 Task: Look for space in Bīlāspur, India from 7th July, 2023 to 14th July, 2023 for 1 adult in price range Rs.6000 to Rs.14000. Place can be shared room with 1  bedroom having 1 bed and 1 bathroom. Property type can be house, flat, guest house, hotel. Booking option can be shelf check-in. Required host language is English.
Action: Mouse moved to (581, 75)
Screenshot: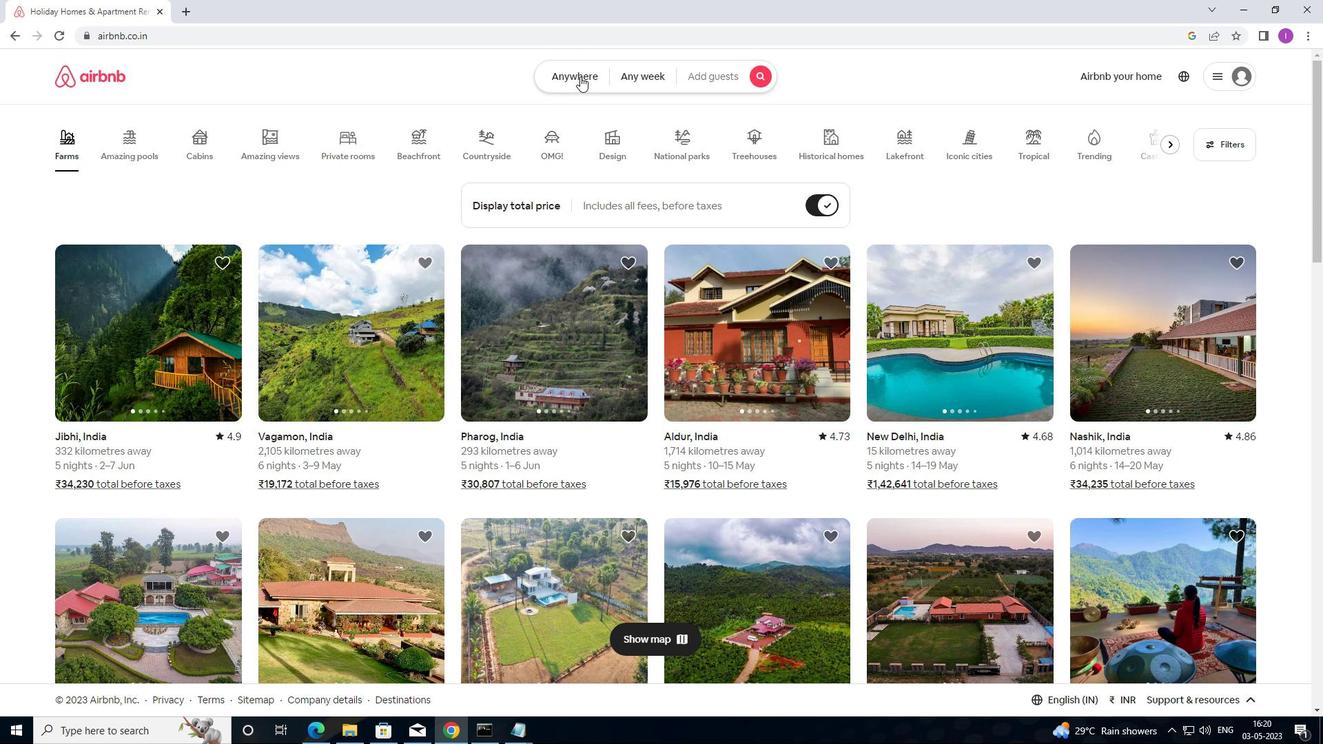 
Action: Mouse pressed left at (581, 75)
Screenshot: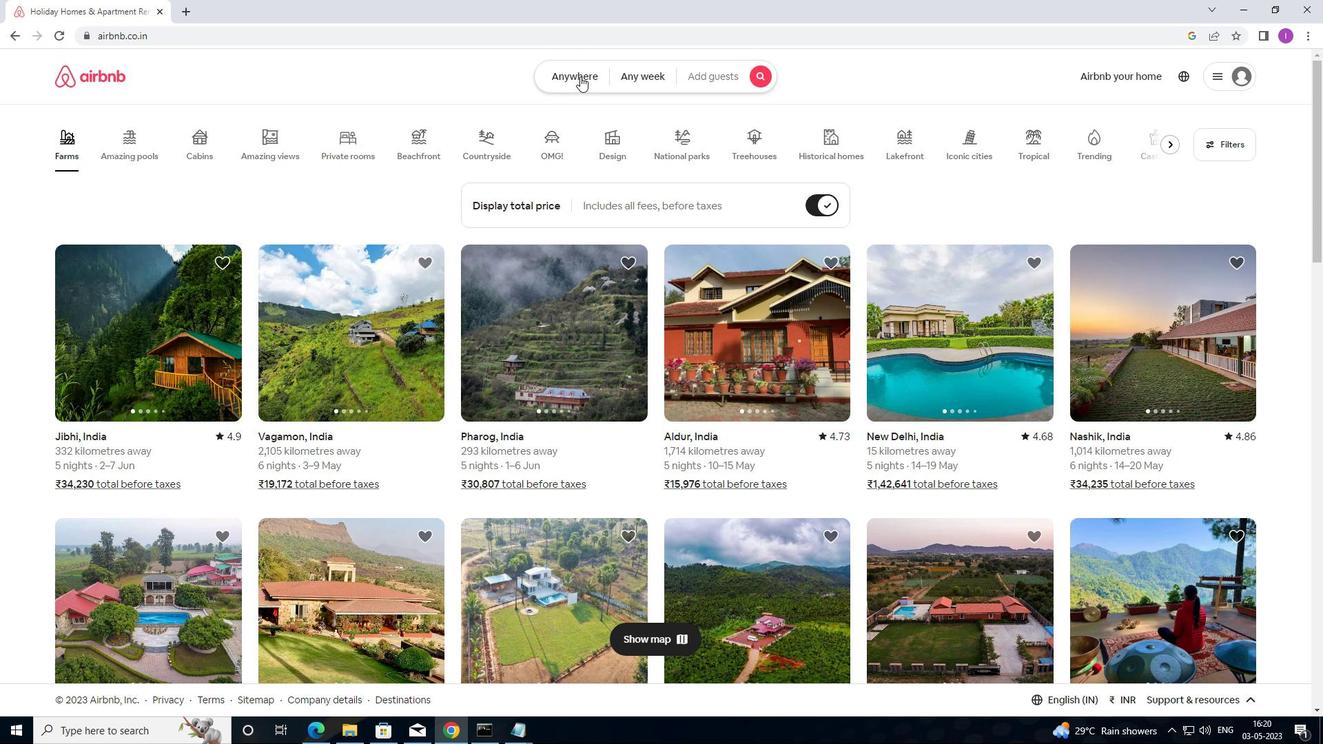
Action: Mouse moved to (434, 131)
Screenshot: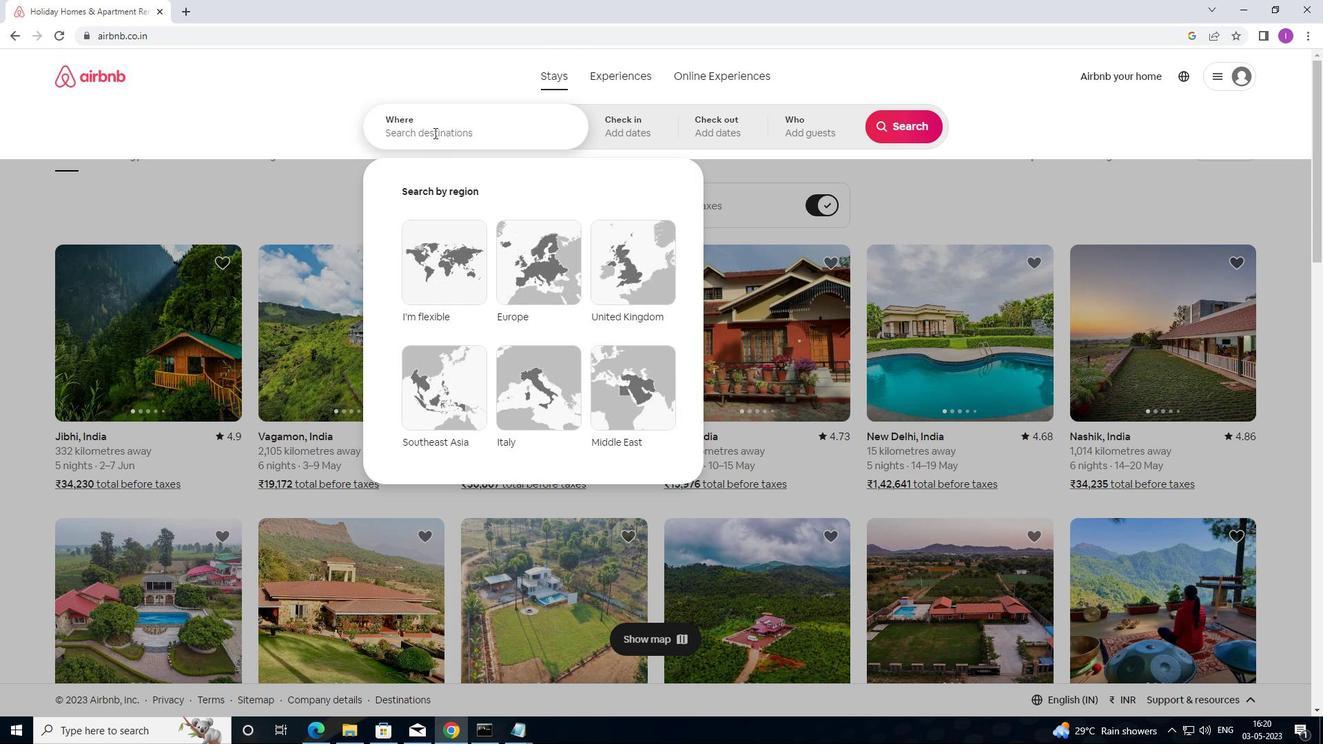 
Action: Mouse pressed left at (434, 131)
Screenshot: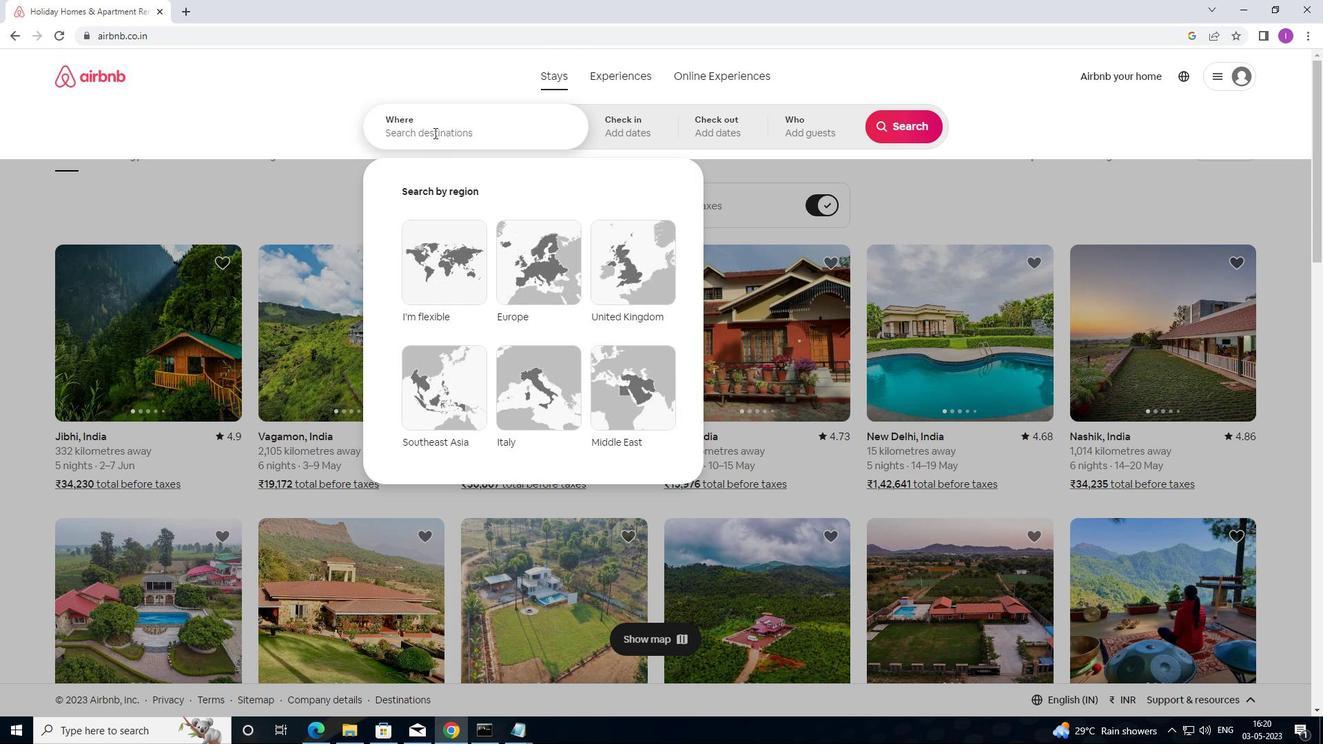 
Action: Mouse moved to (549, 108)
Screenshot: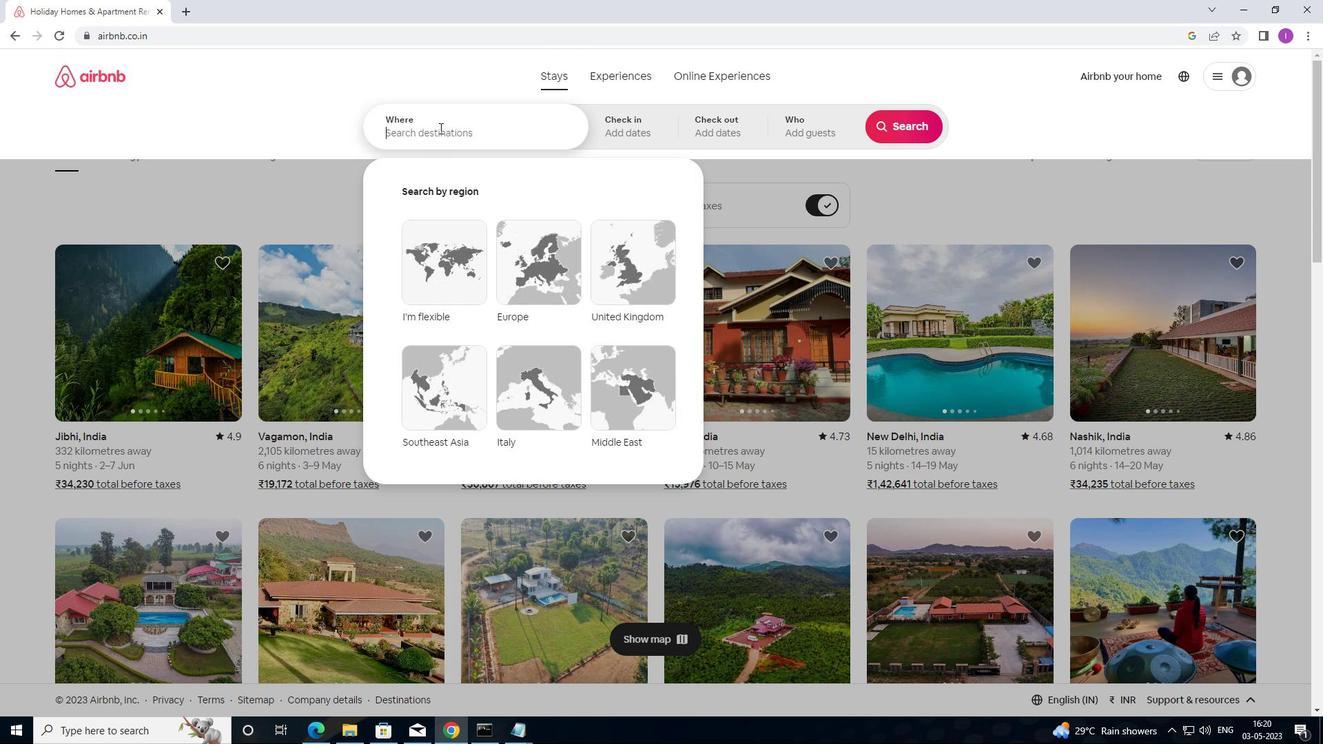
Action: Key pressed <Key.shift>BILASPUR
Screenshot: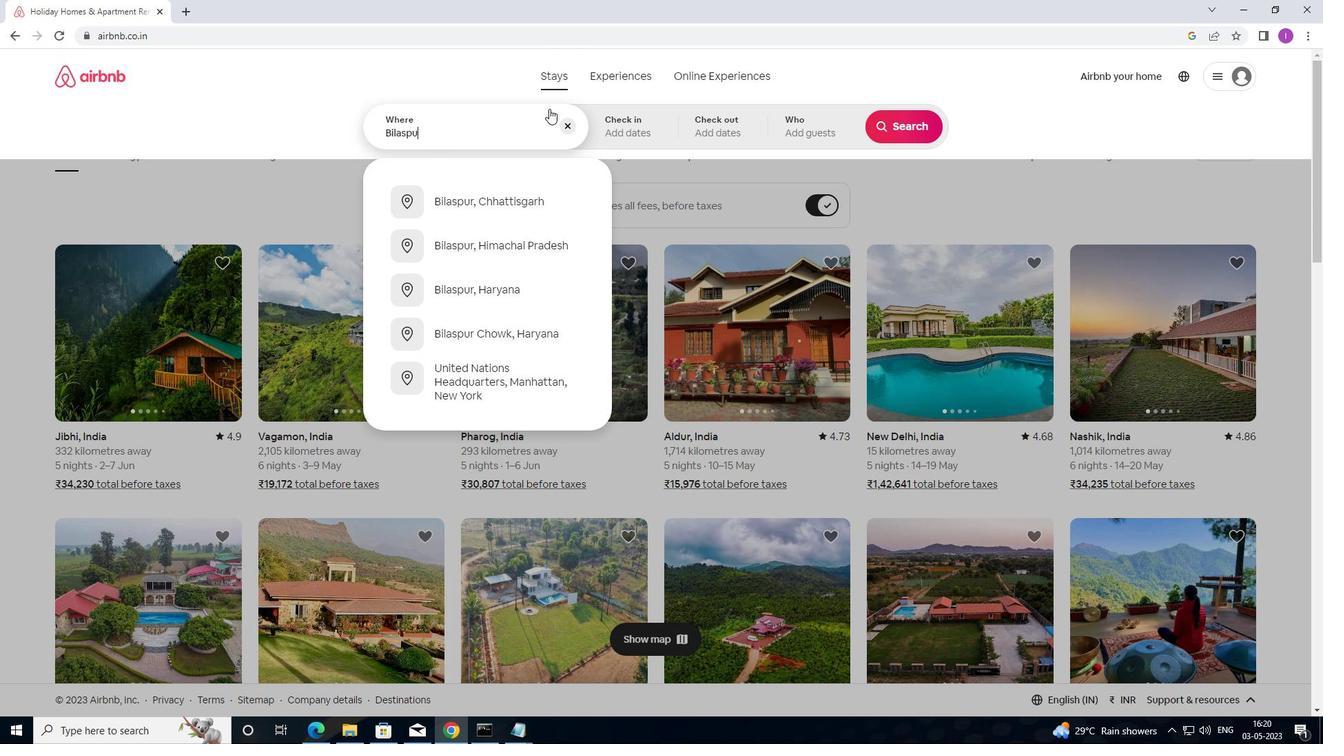 
Action: Mouse moved to (549, 108)
Screenshot: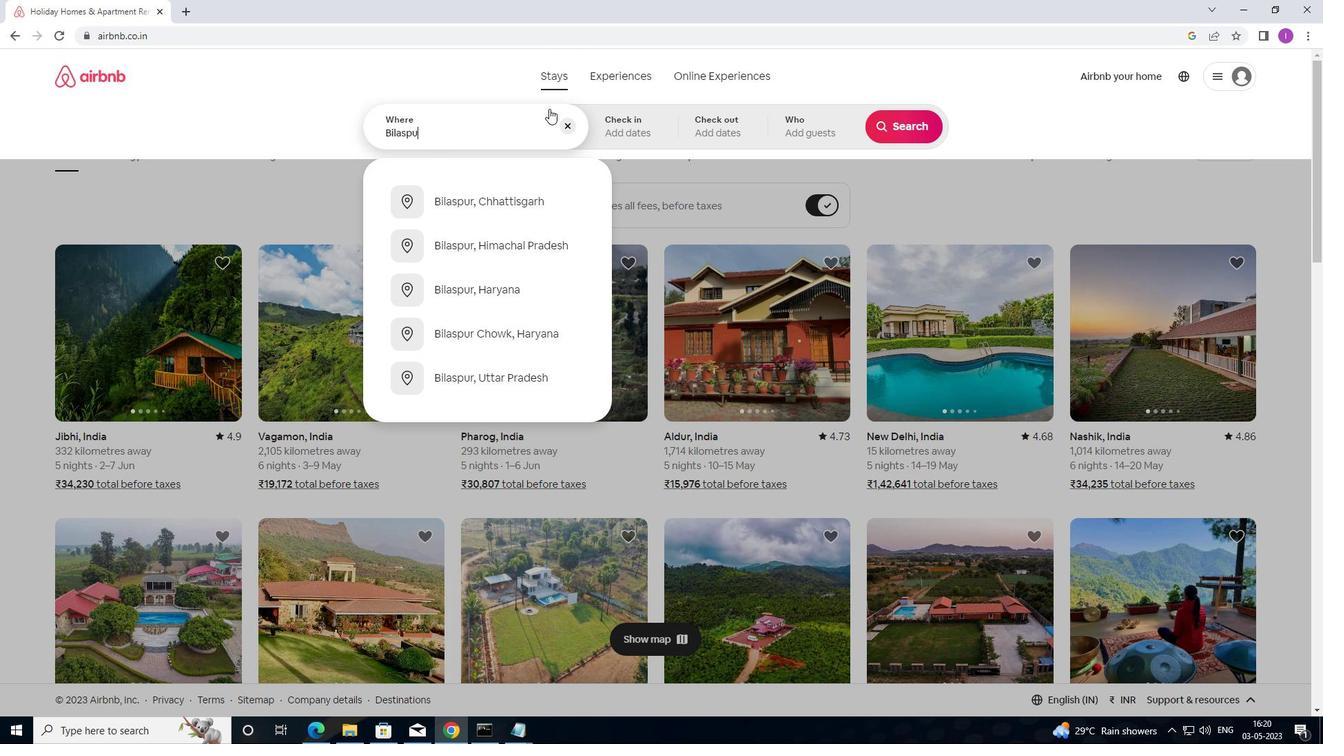 
Action: Key pressed ,<Key.shift>INDIA
Screenshot: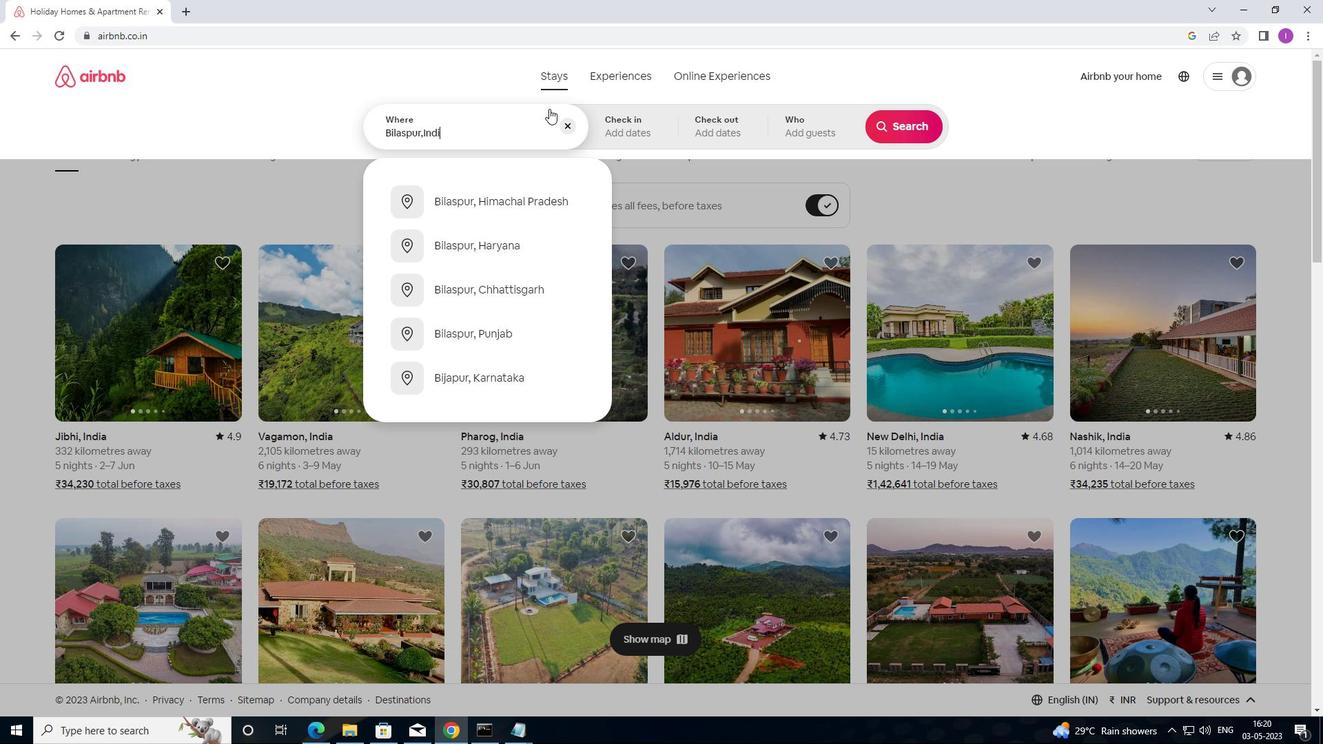 
Action: Mouse moved to (627, 142)
Screenshot: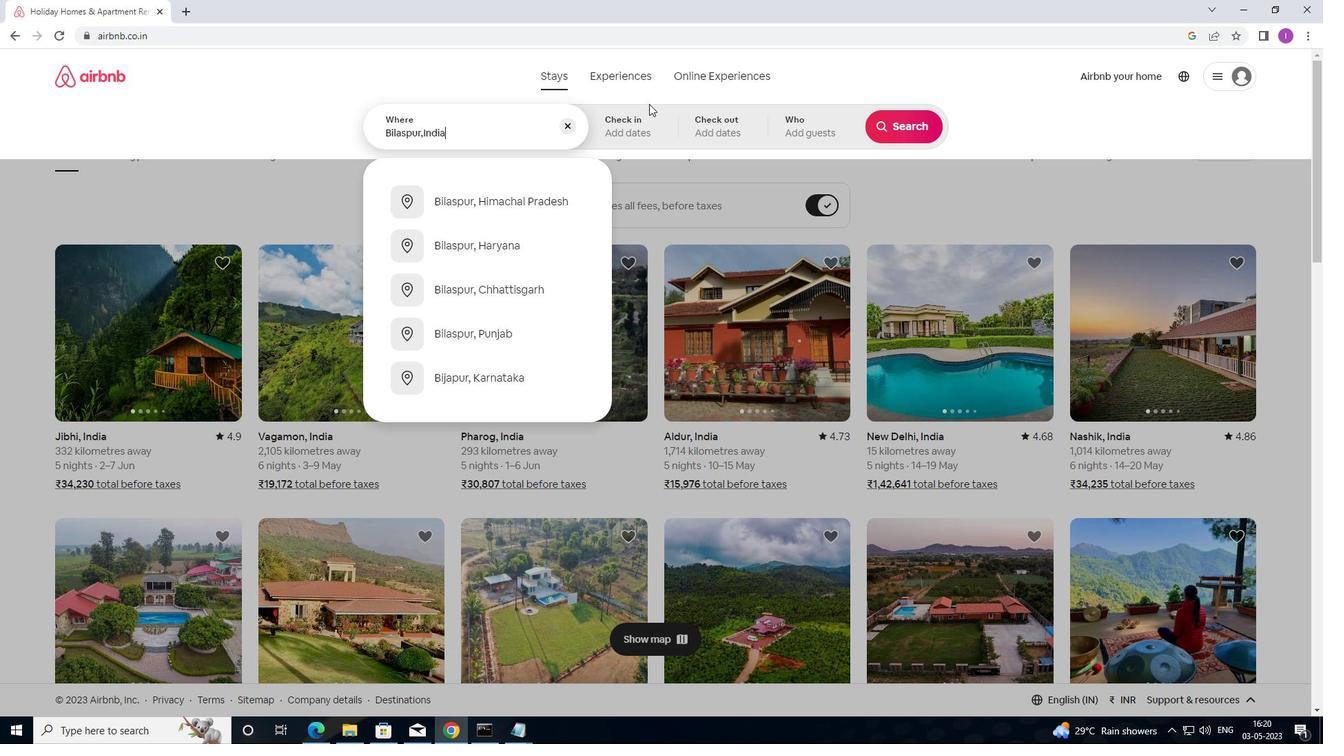 
Action: Mouse pressed left at (627, 142)
Screenshot: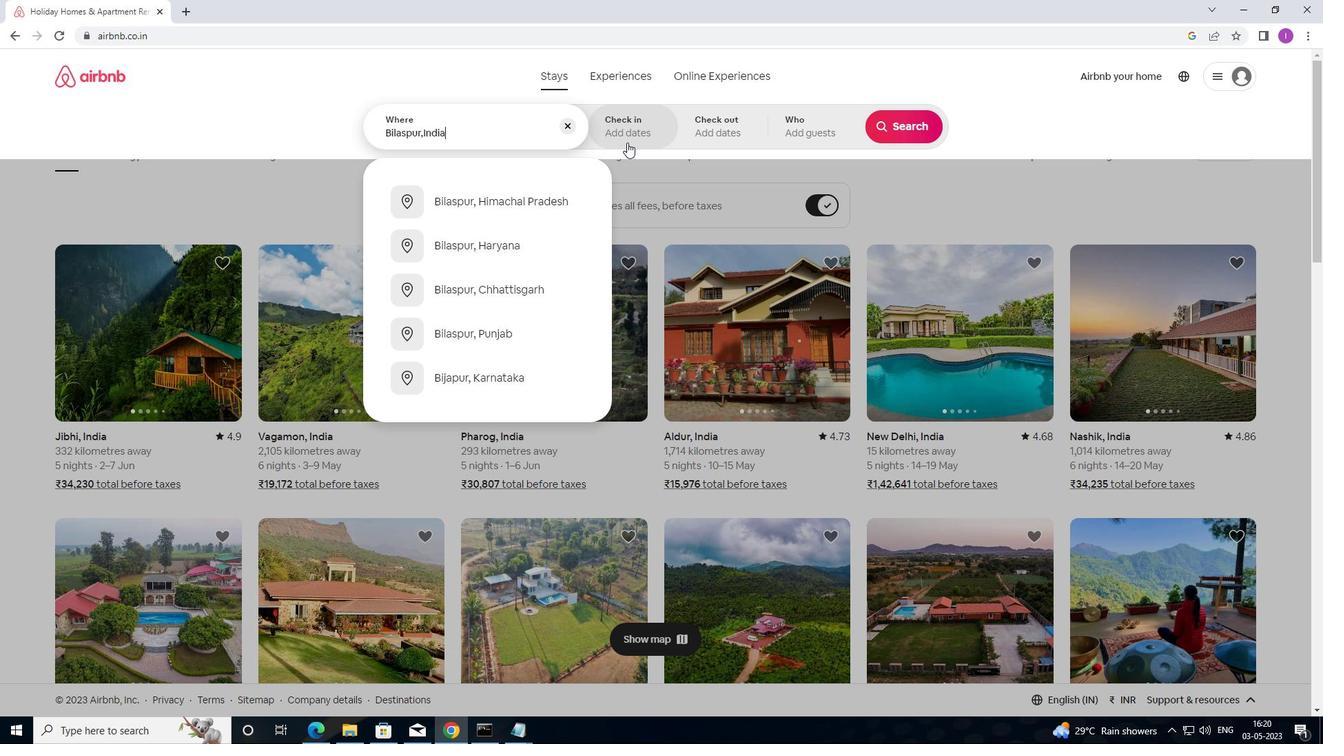 
Action: Mouse moved to (897, 235)
Screenshot: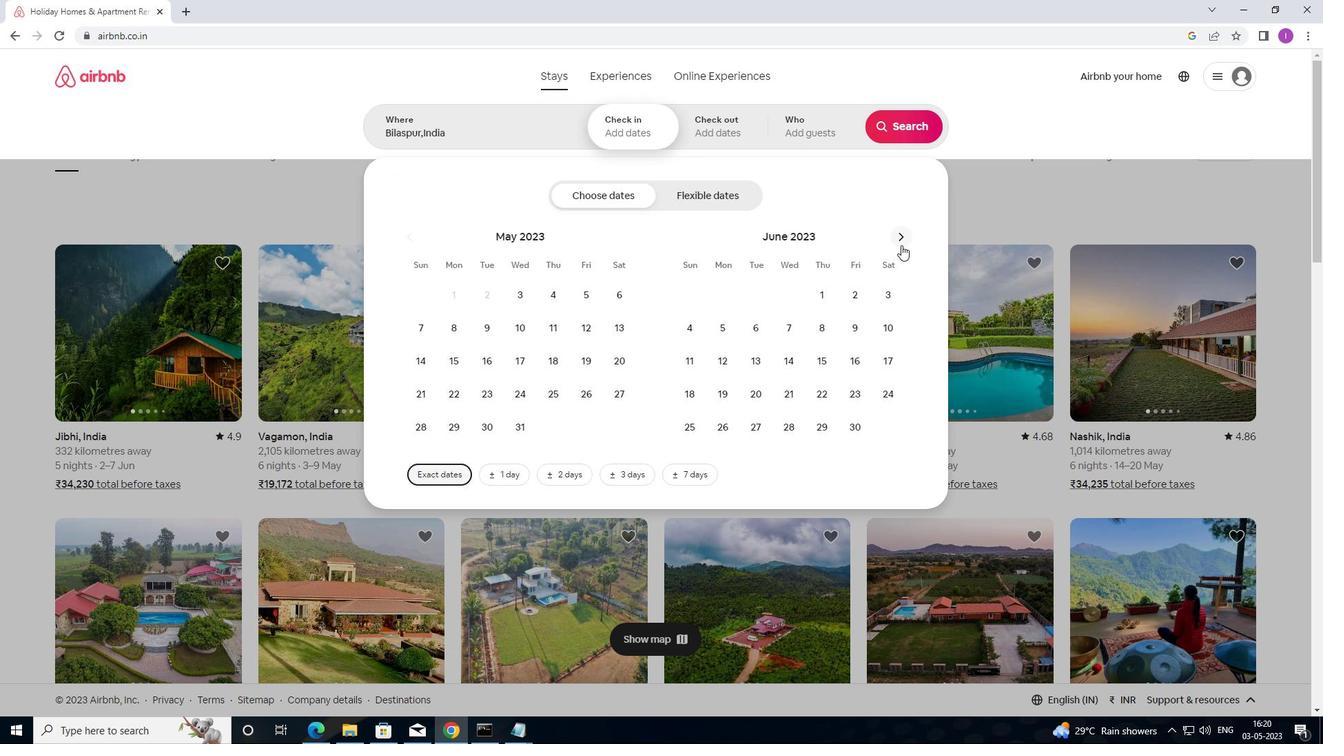 
Action: Mouse pressed left at (897, 235)
Screenshot: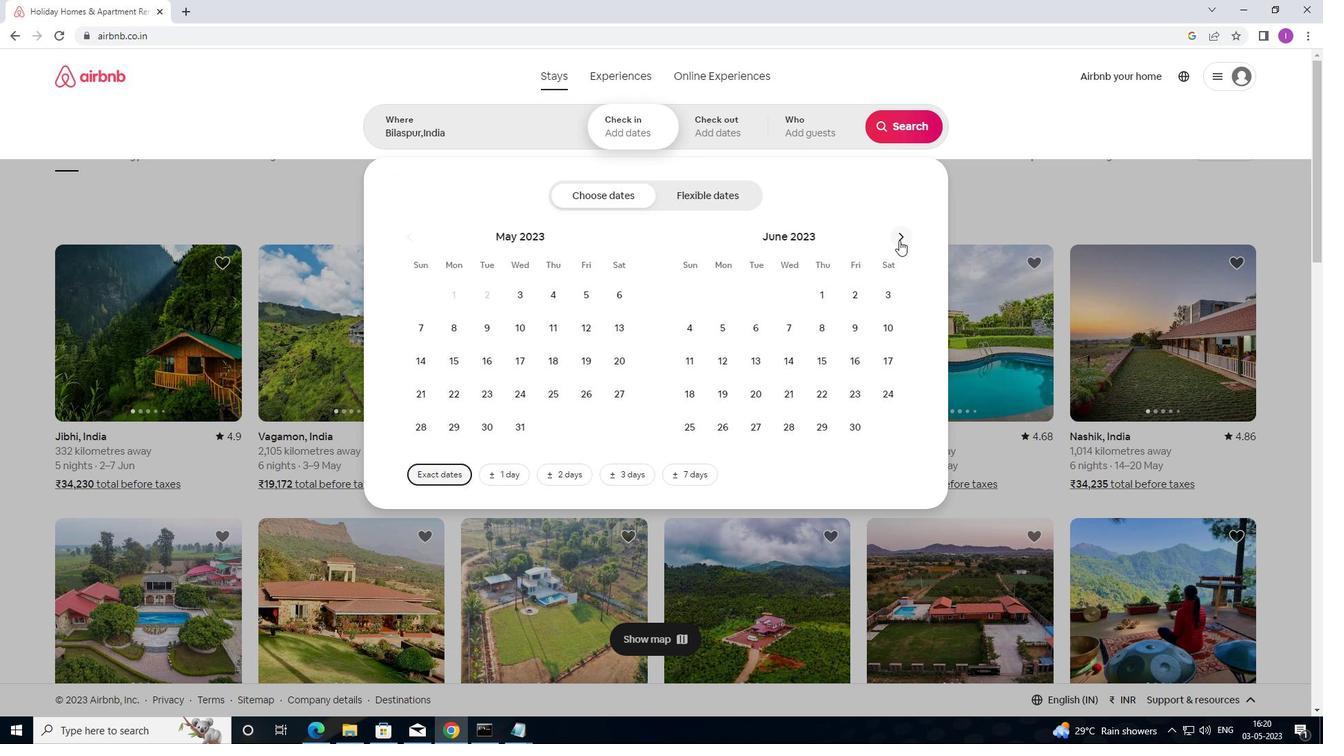 
Action: Mouse moved to (851, 332)
Screenshot: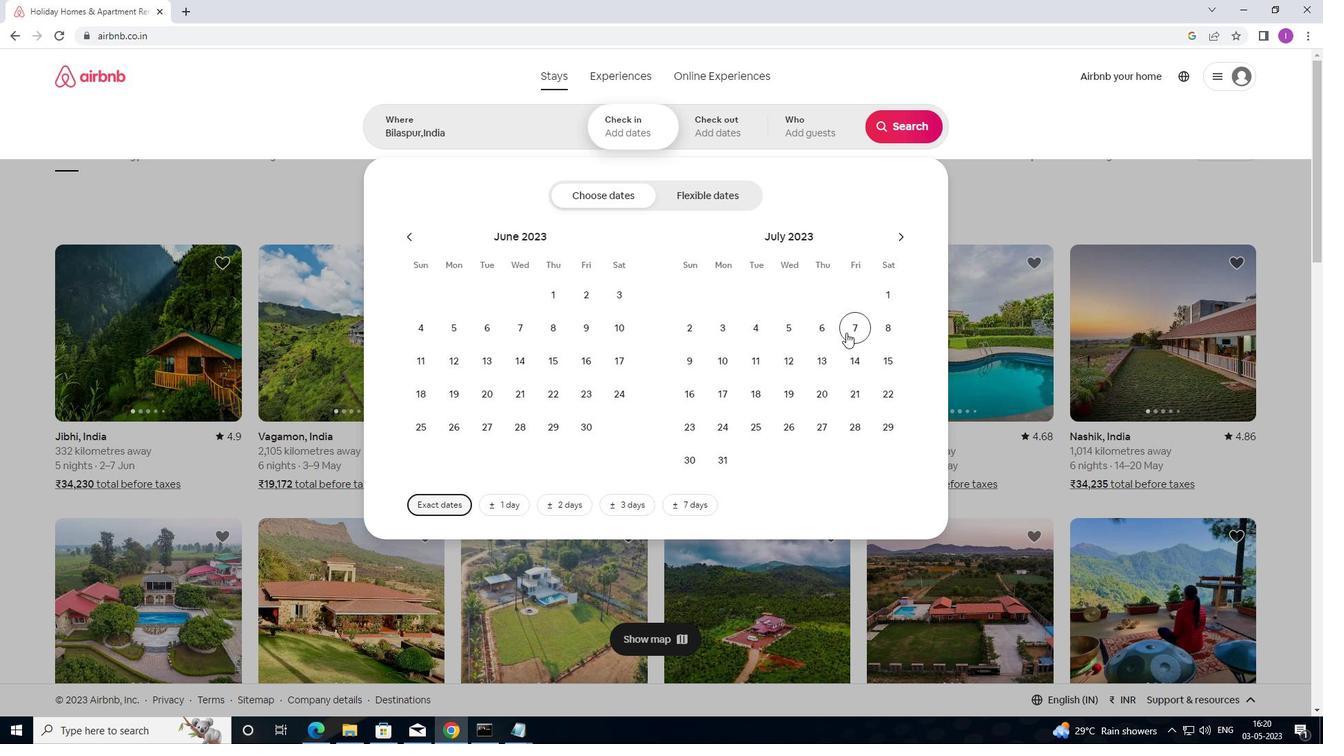 
Action: Mouse pressed left at (851, 332)
Screenshot: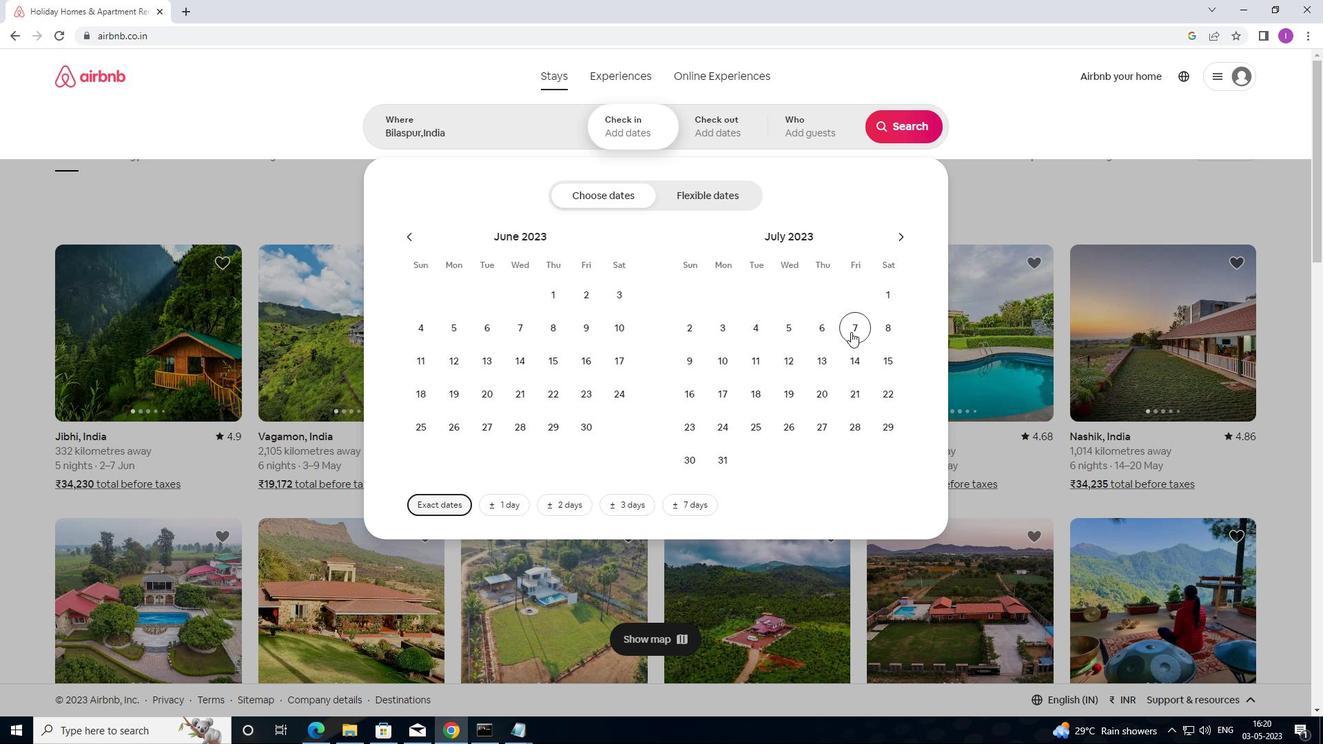 
Action: Mouse moved to (853, 361)
Screenshot: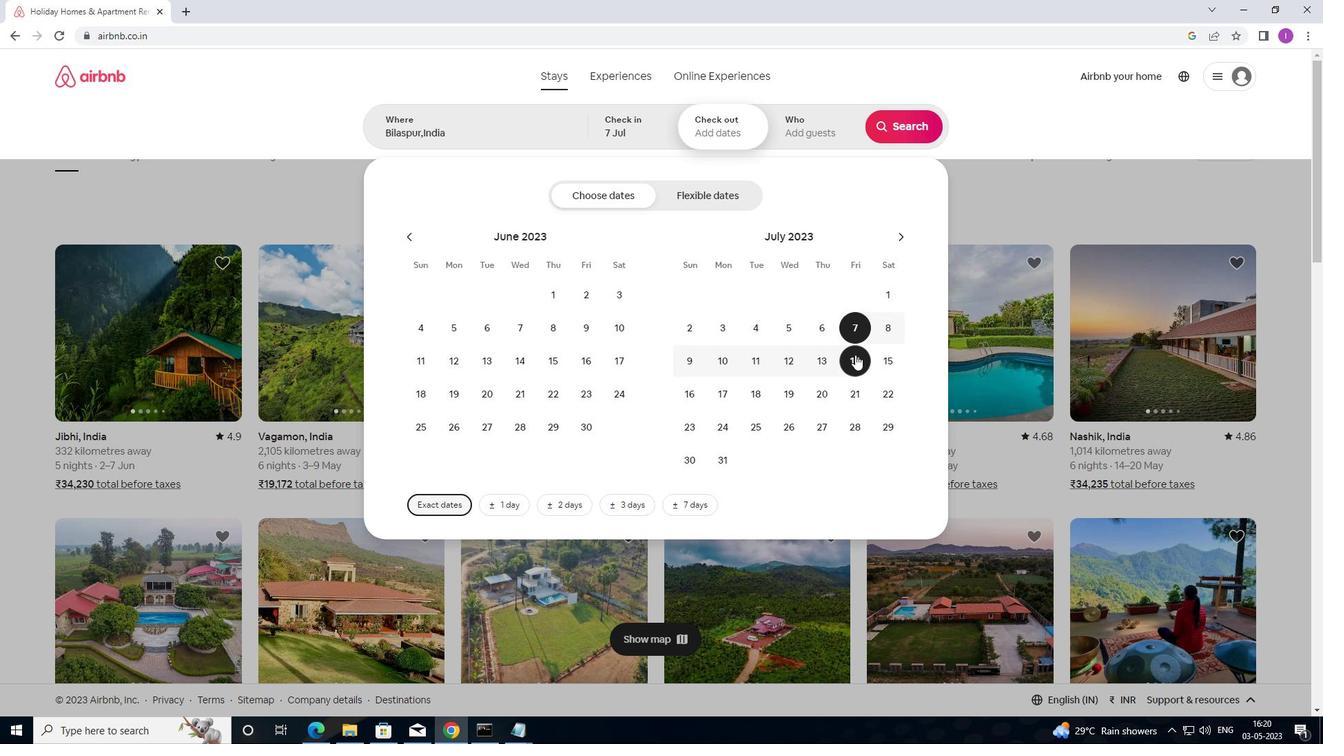 
Action: Mouse pressed left at (853, 361)
Screenshot: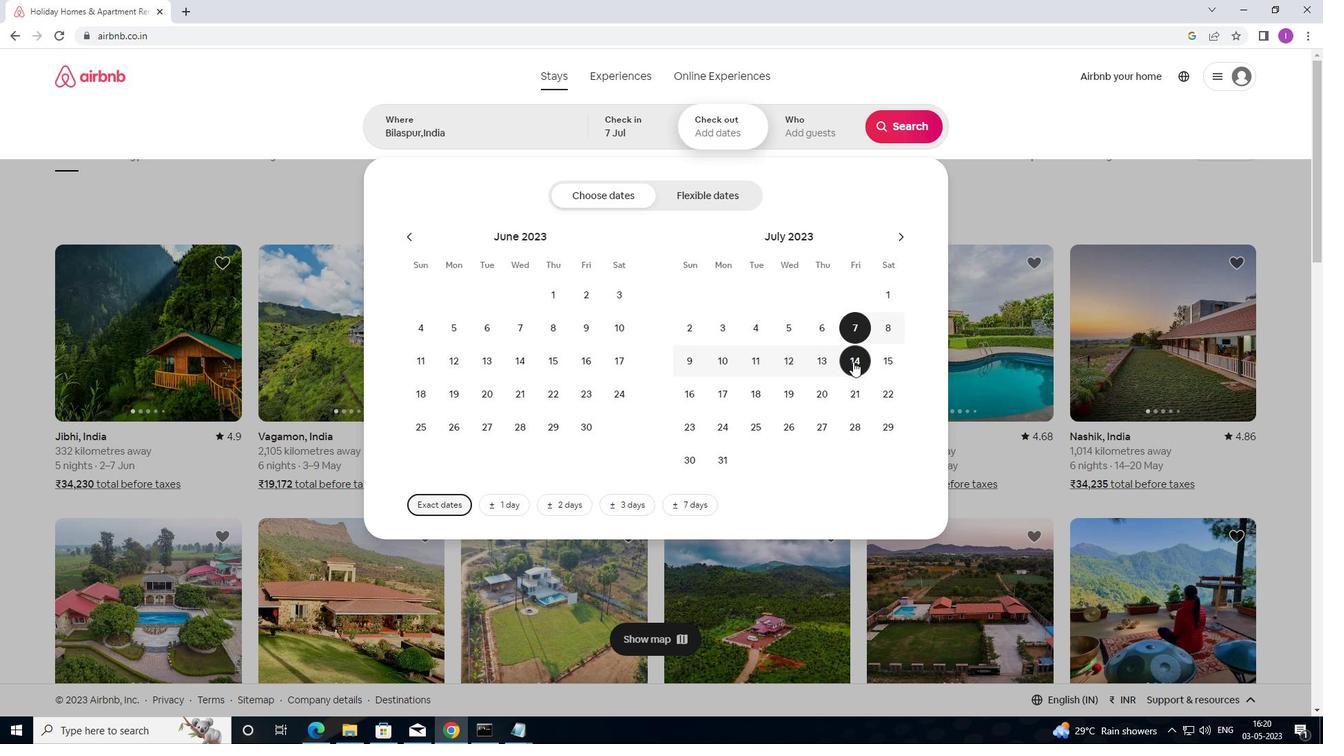 
Action: Mouse moved to (799, 131)
Screenshot: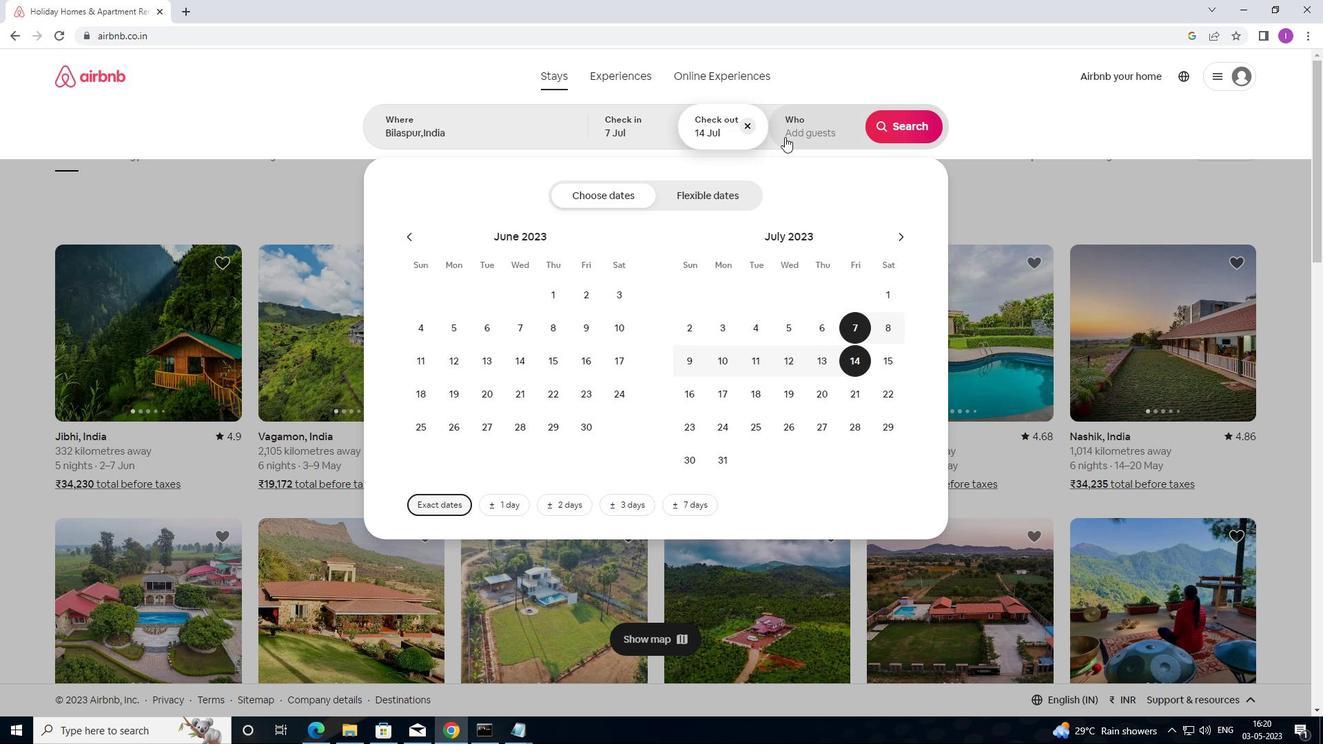 
Action: Mouse pressed left at (799, 131)
Screenshot: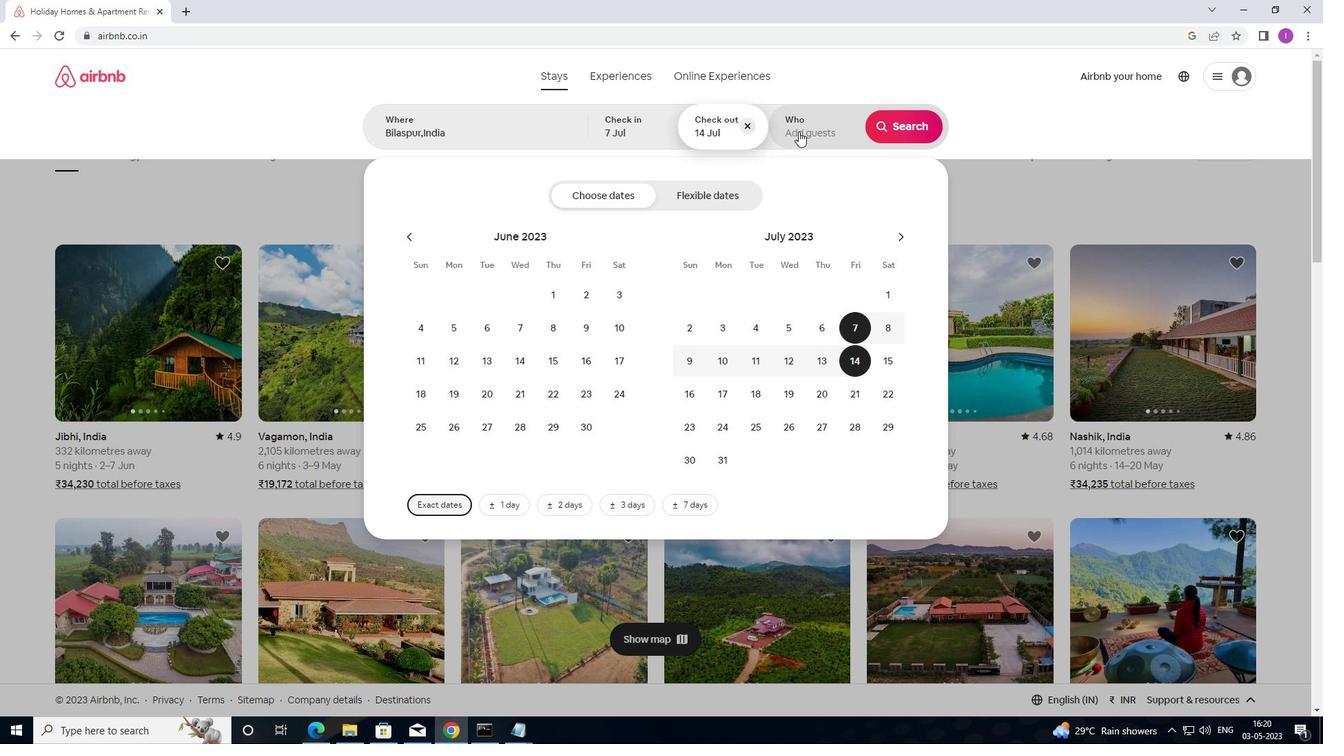 
Action: Mouse moved to (923, 196)
Screenshot: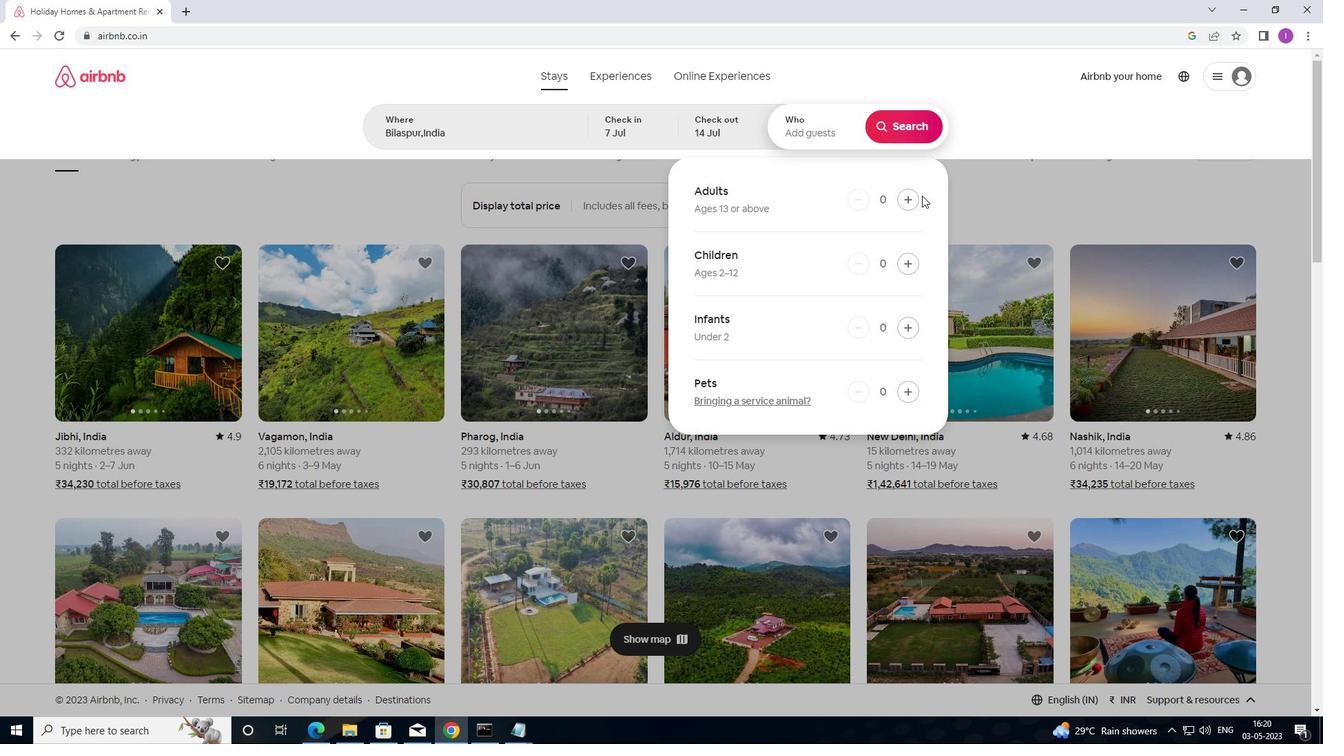 
Action: Mouse pressed left at (923, 196)
Screenshot: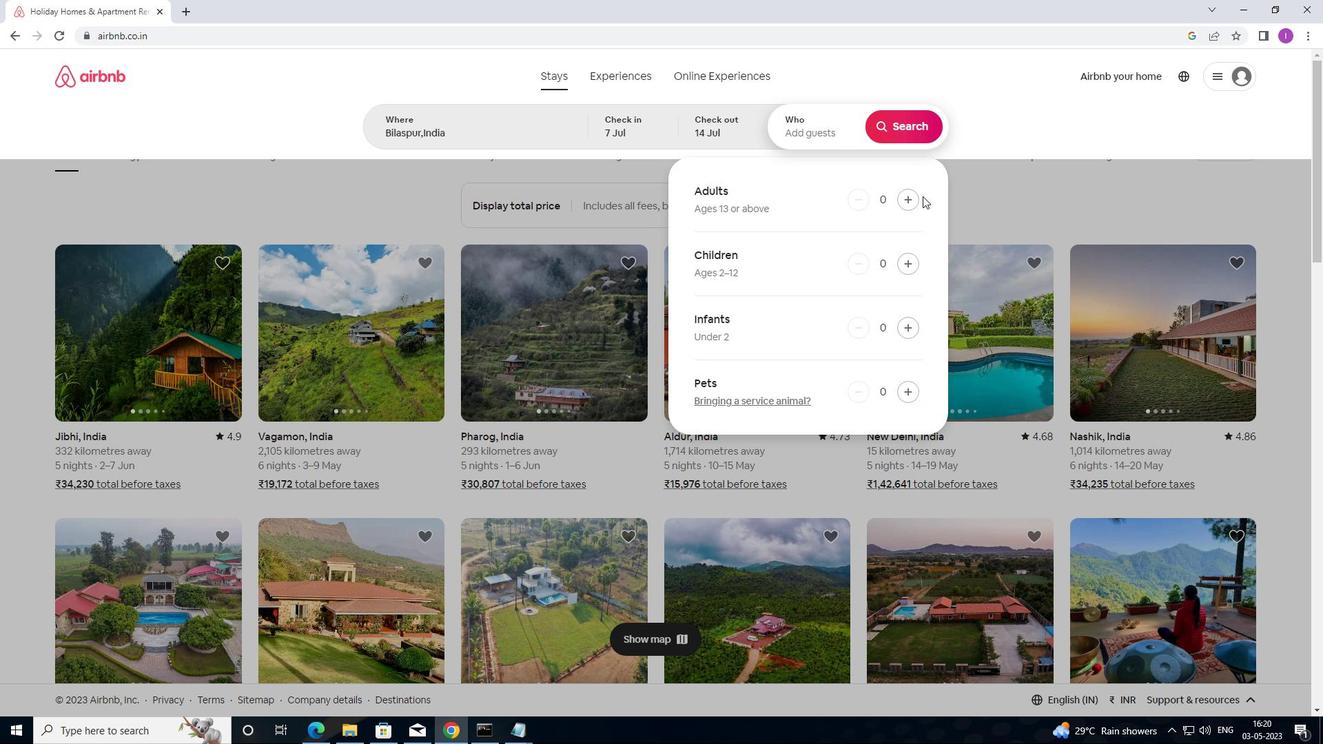 
Action: Mouse moved to (914, 196)
Screenshot: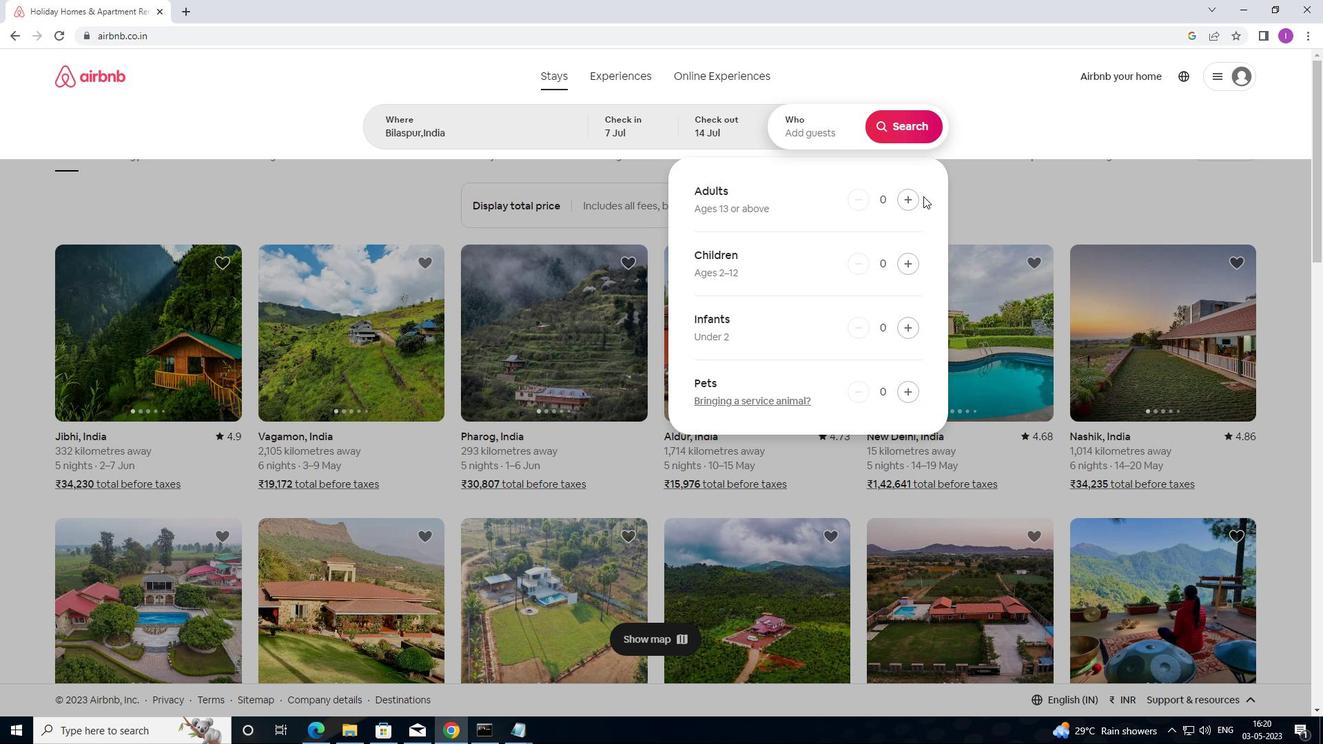 
Action: Mouse pressed left at (914, 196)
Screenshot: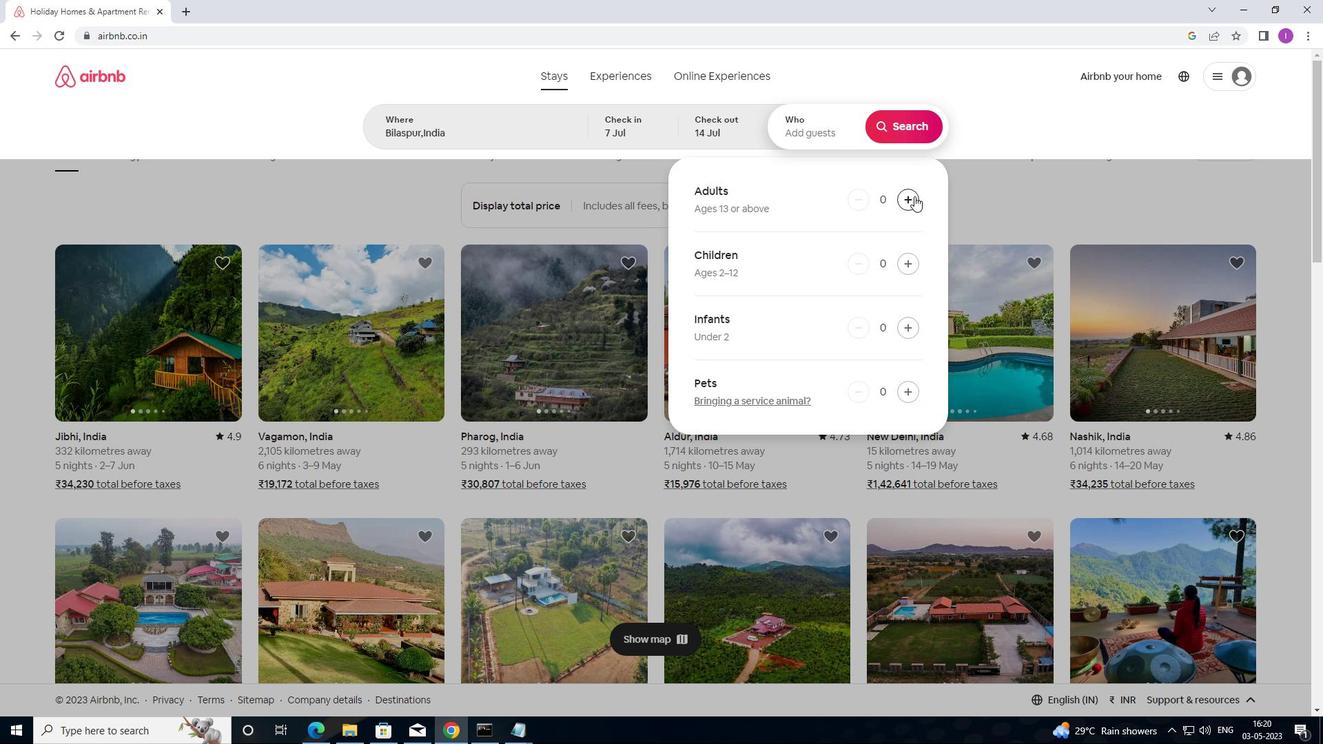 
Action: Mouse pressed left at (914, 196)
Screenshot: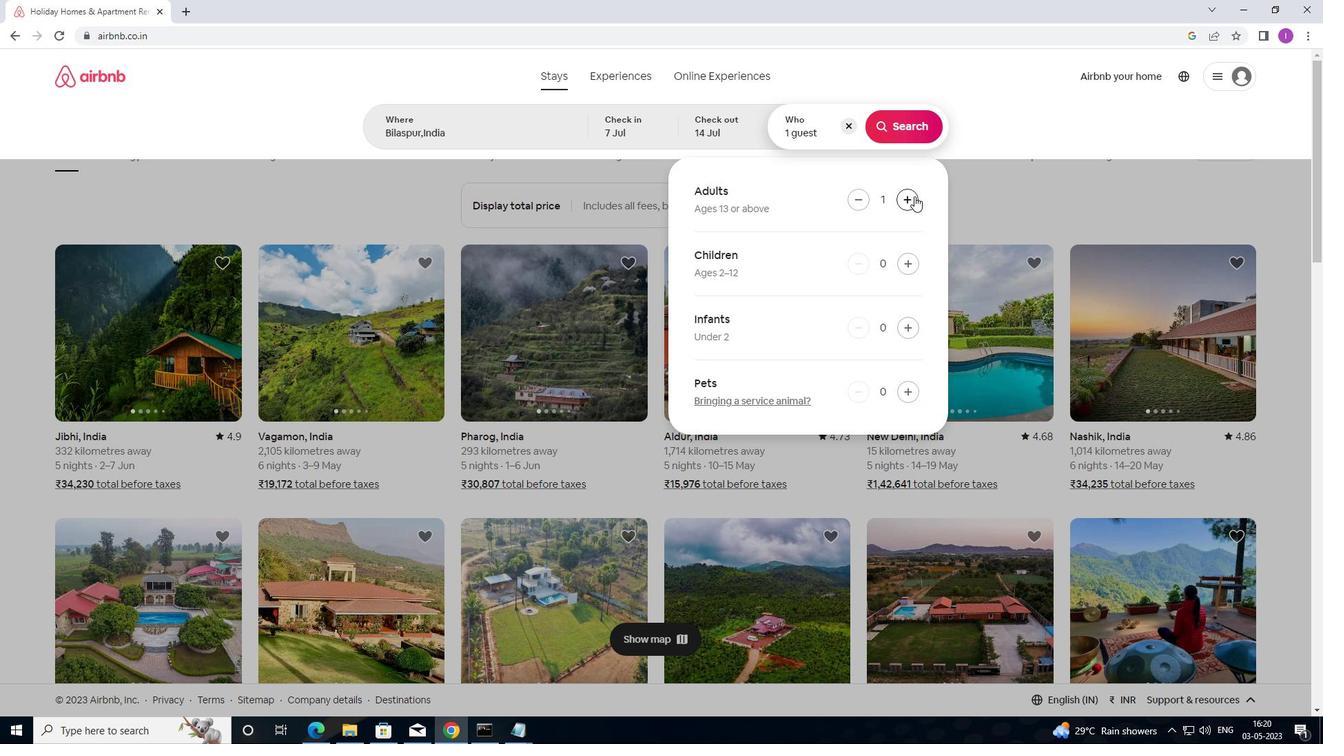 
Action: Mouse moved to (854, 205)
Screenshot: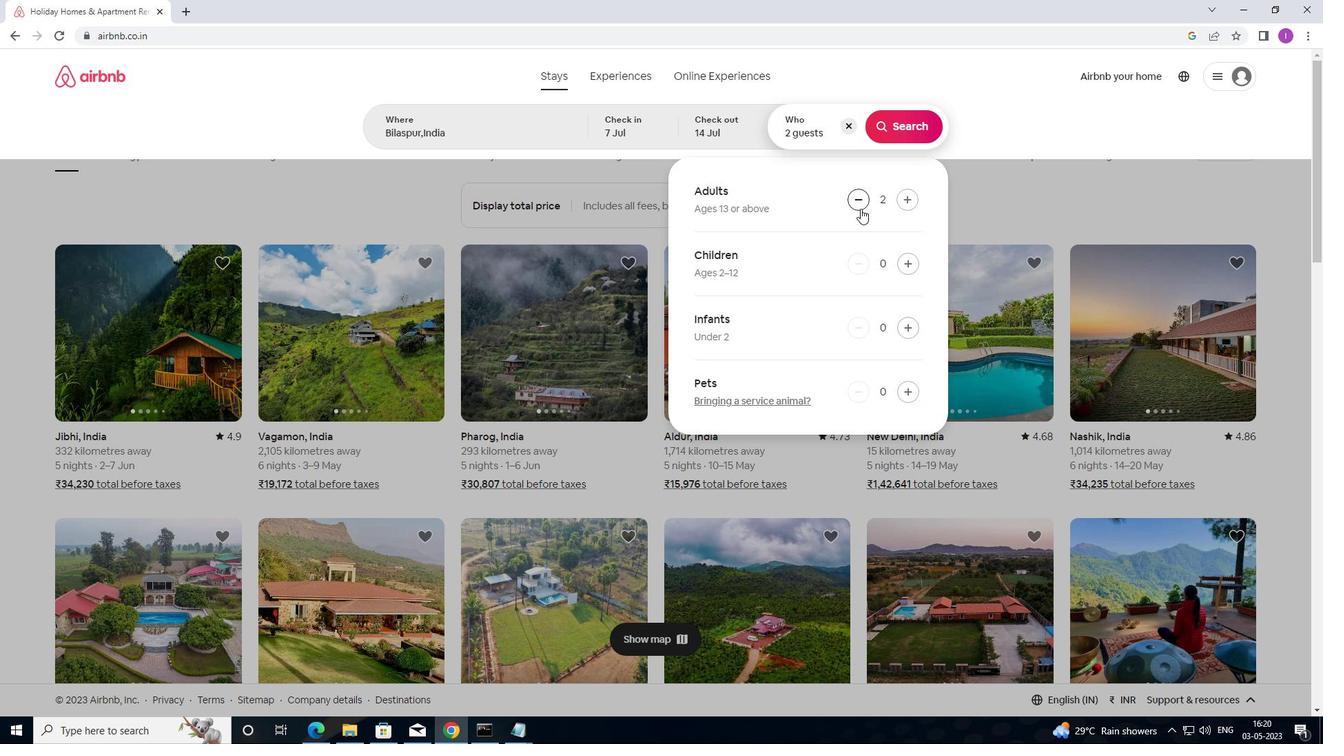 
Action: Mouse pressed left at (854, 205)
Screenshot: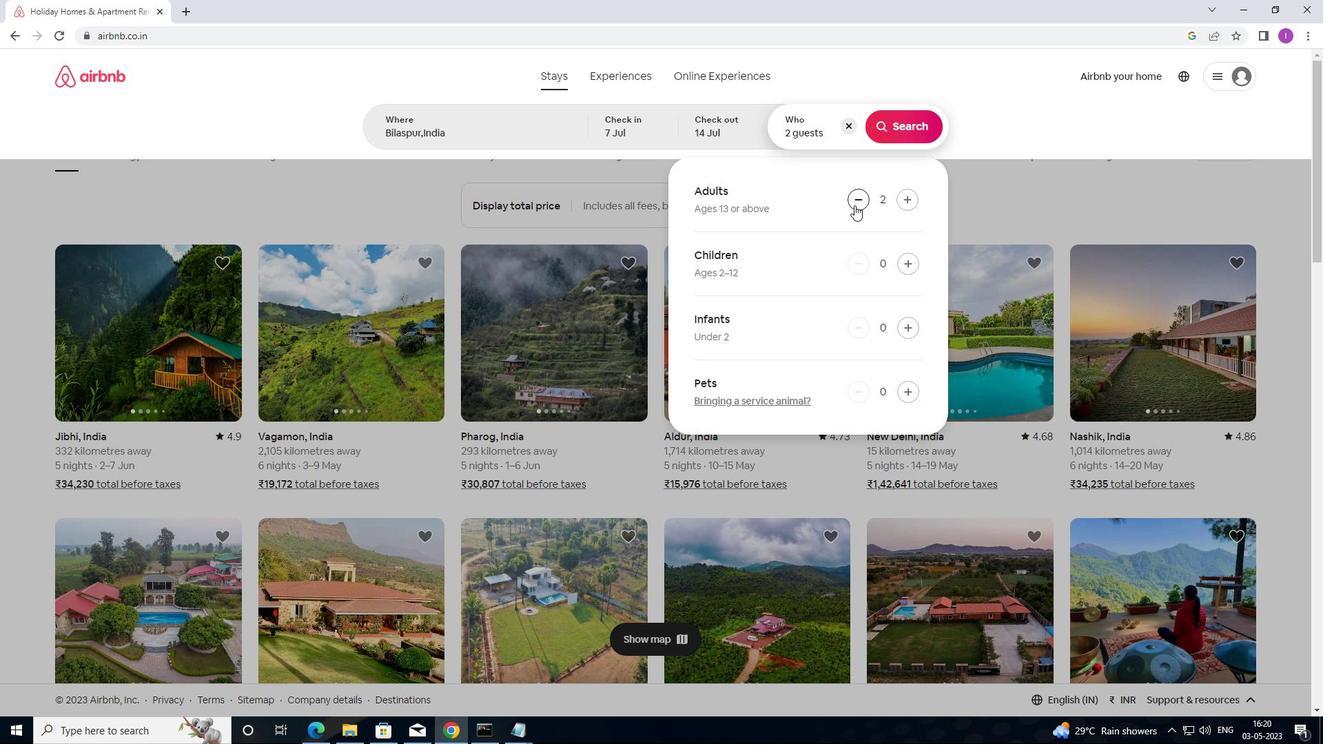 
Action: Mouse moved to (900, 130)
Screenshot: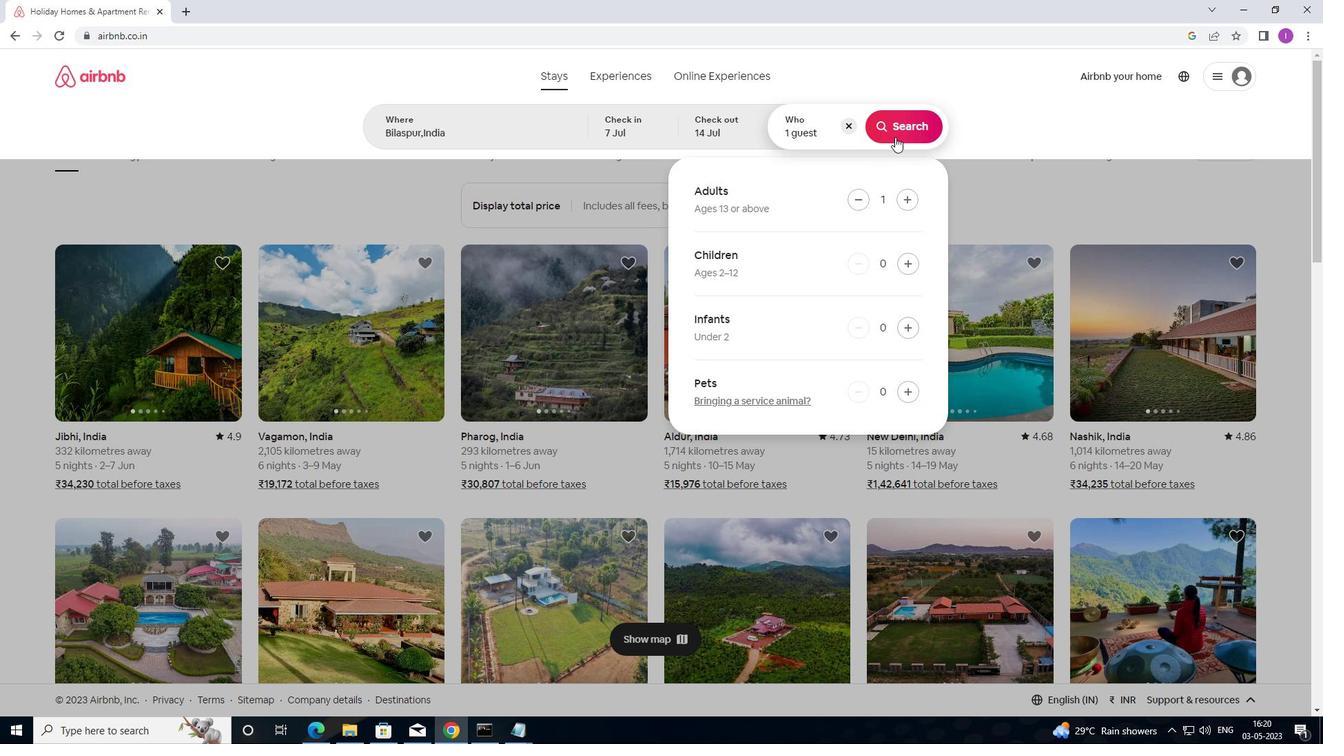 
Action: Mouse pressed left at (900, 130)
Screenshot: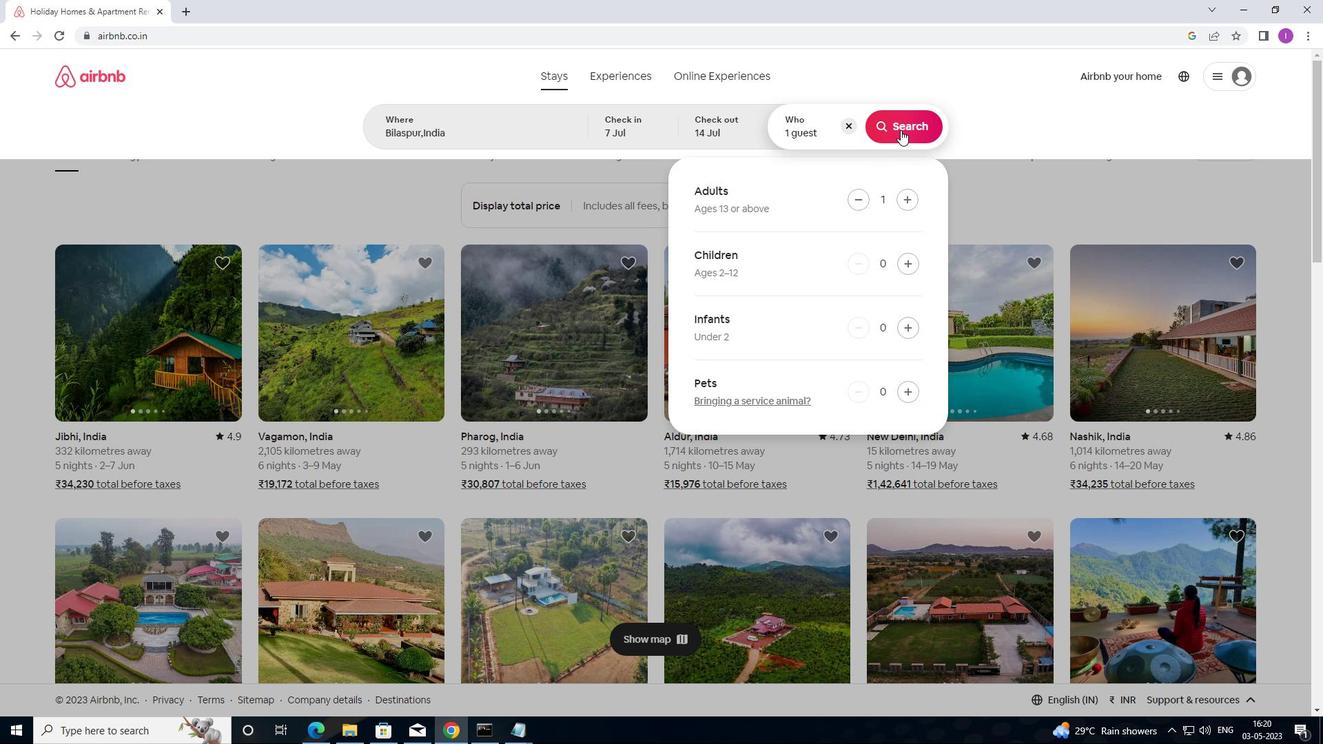 
Action: Mouse moved to (1270, 128)
Screenshot: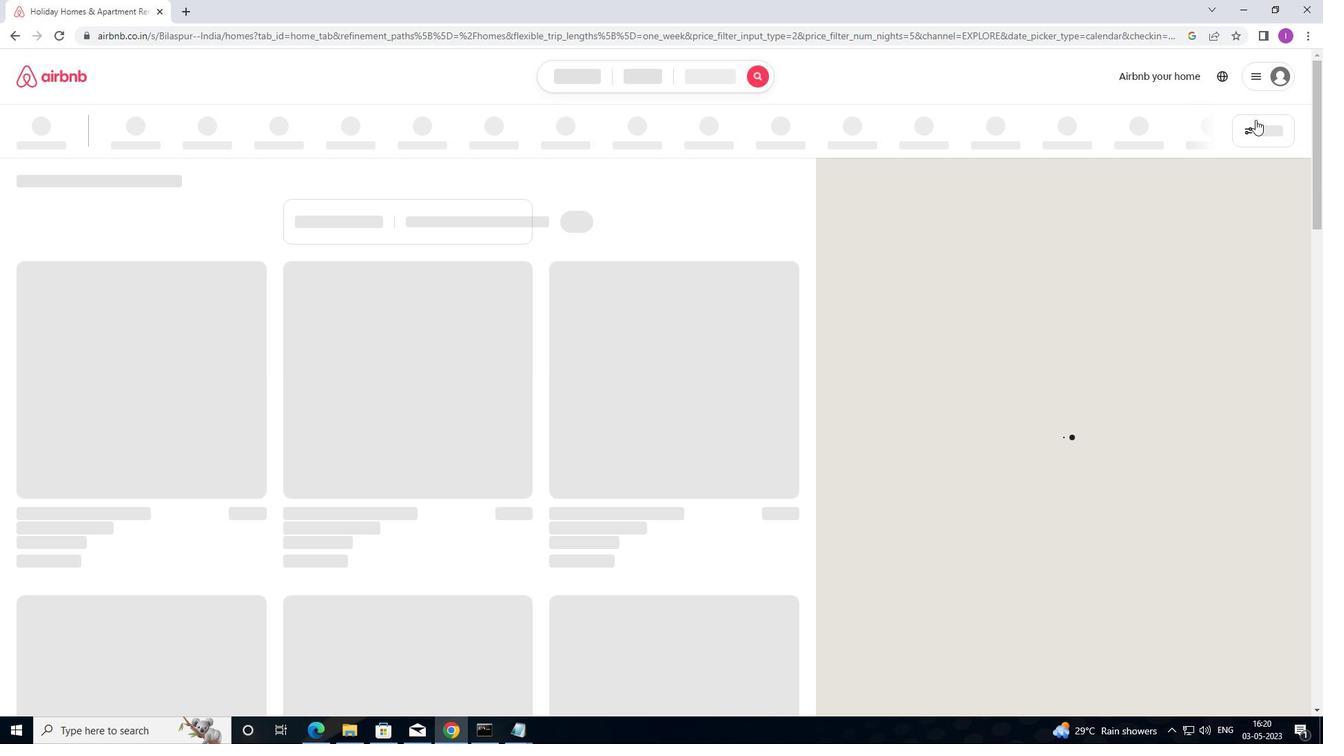 
Action: Mouse pressed left at (1270, 128)
Screenshot: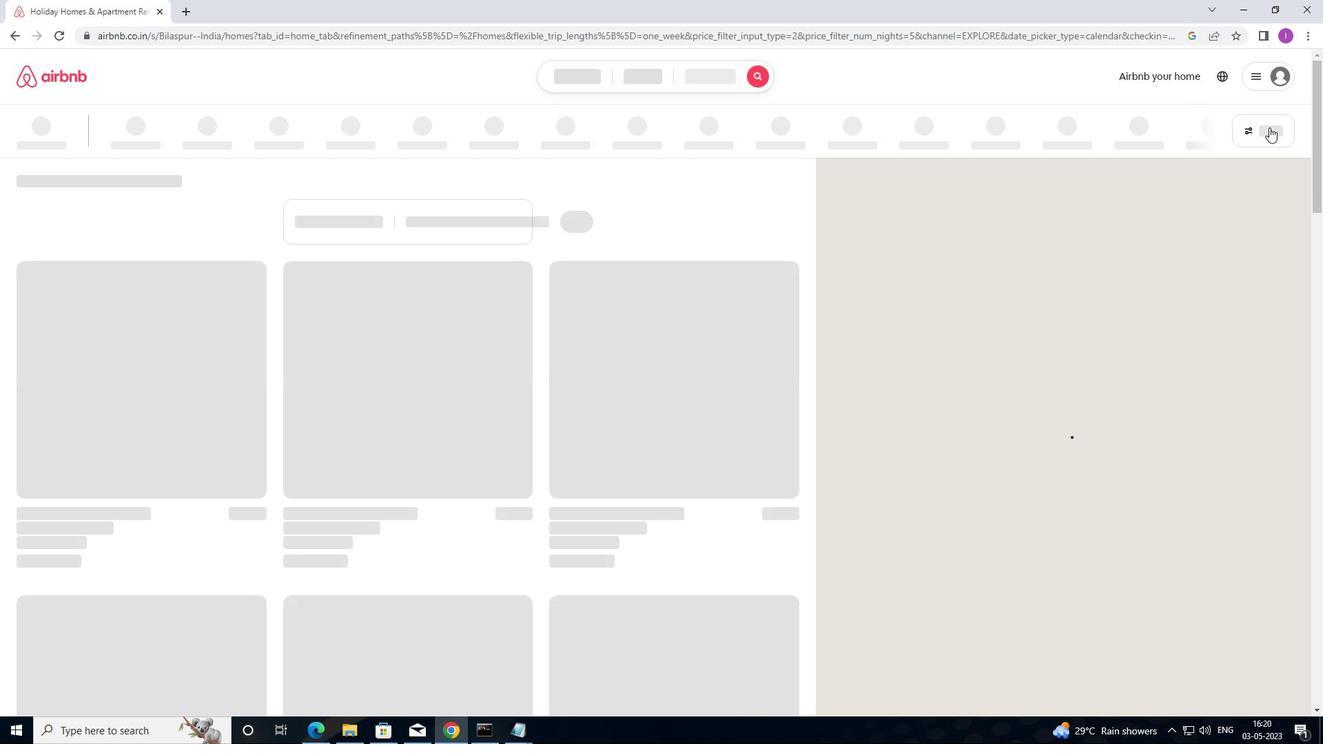
Action: Mouse moved to (1267, 125)
Screenshot: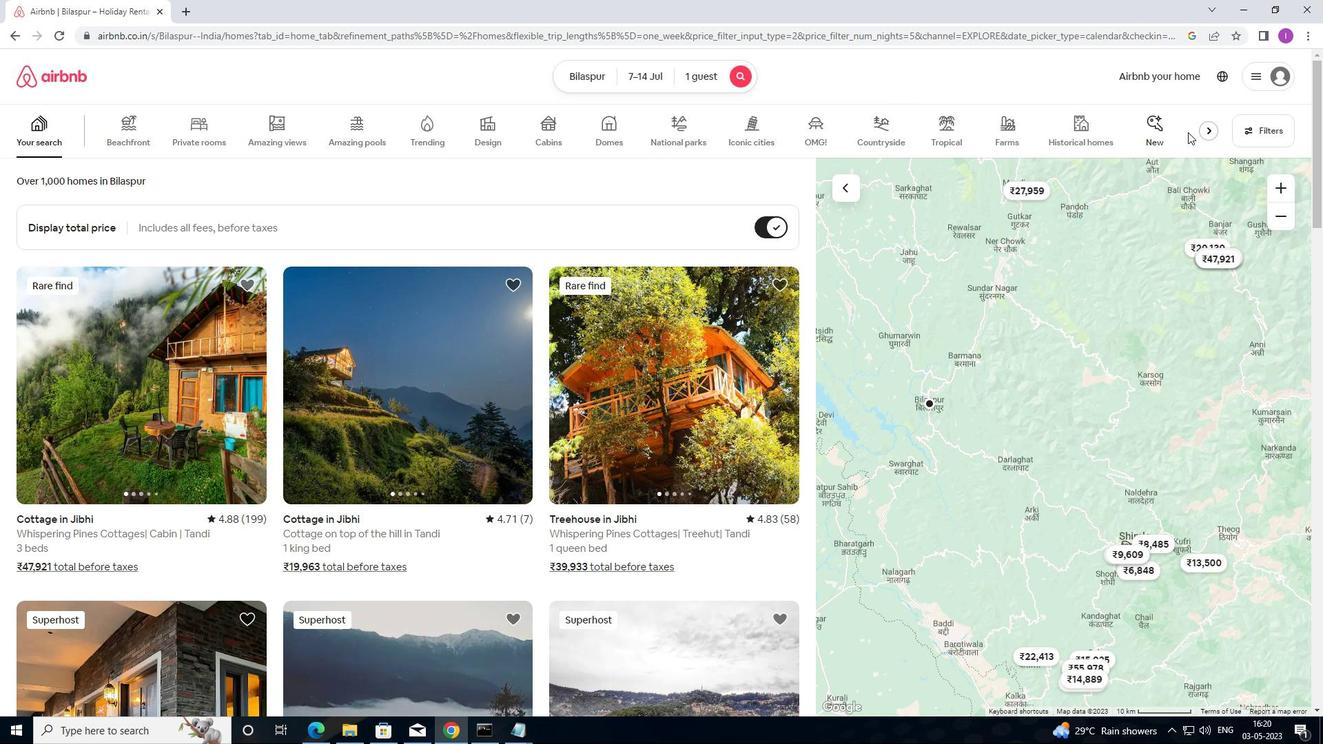 
Action: Mouse pressed left at (1267, 125)
Screenshot: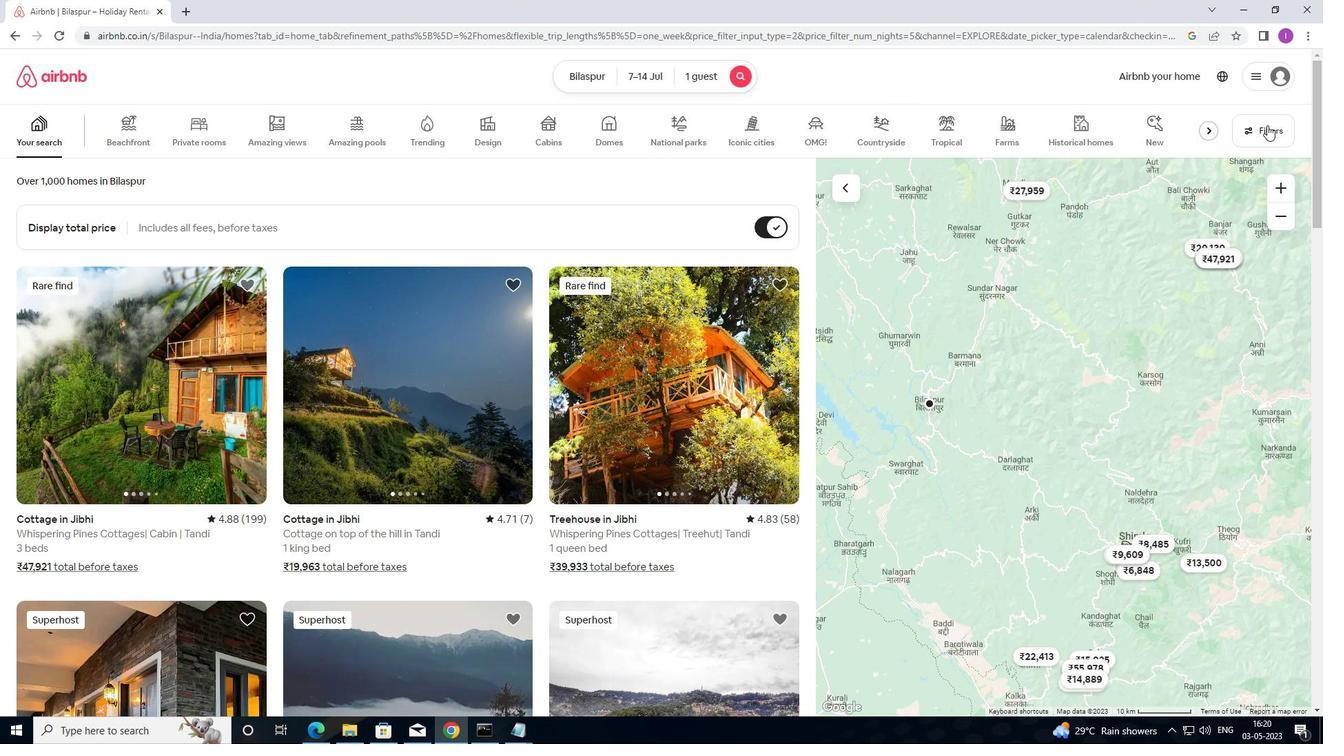 
Action: Mouse moved to (536, 287)
Screenshot: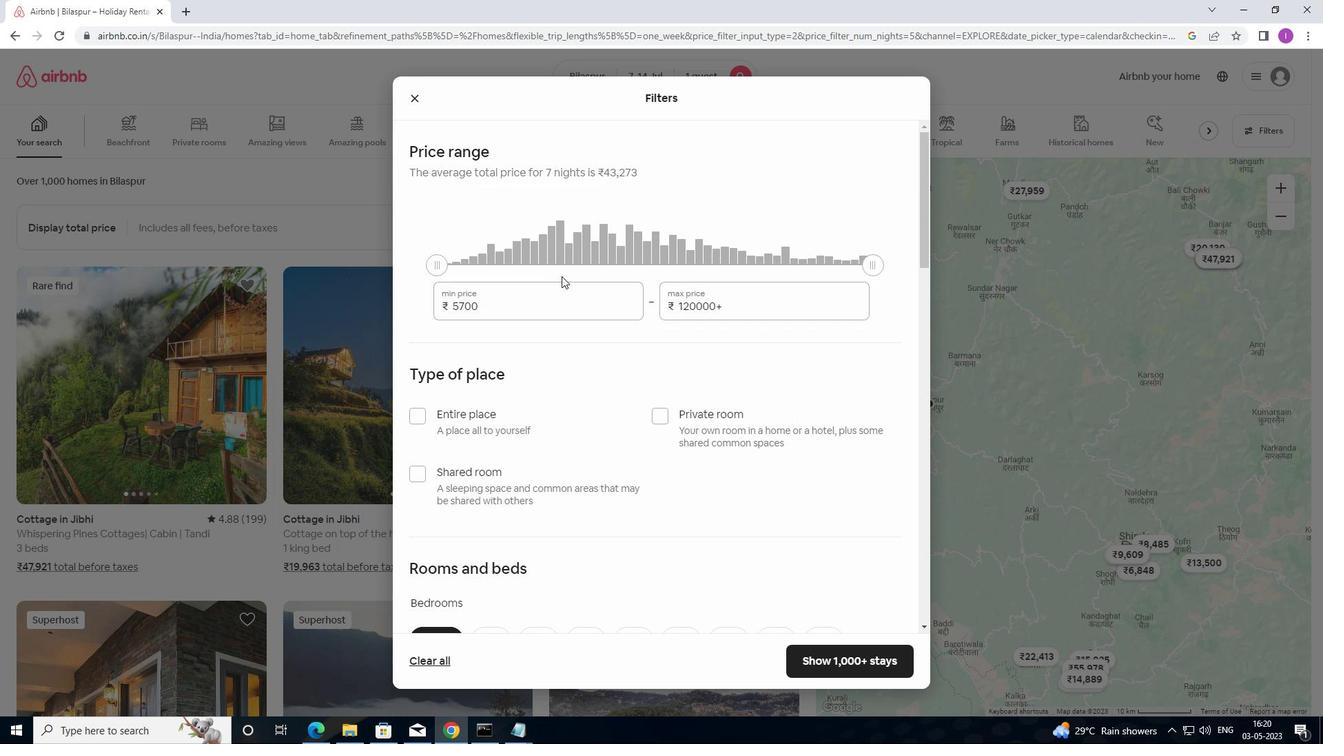 
Action: Mouse pressed left at (536, 287)
Screenshot: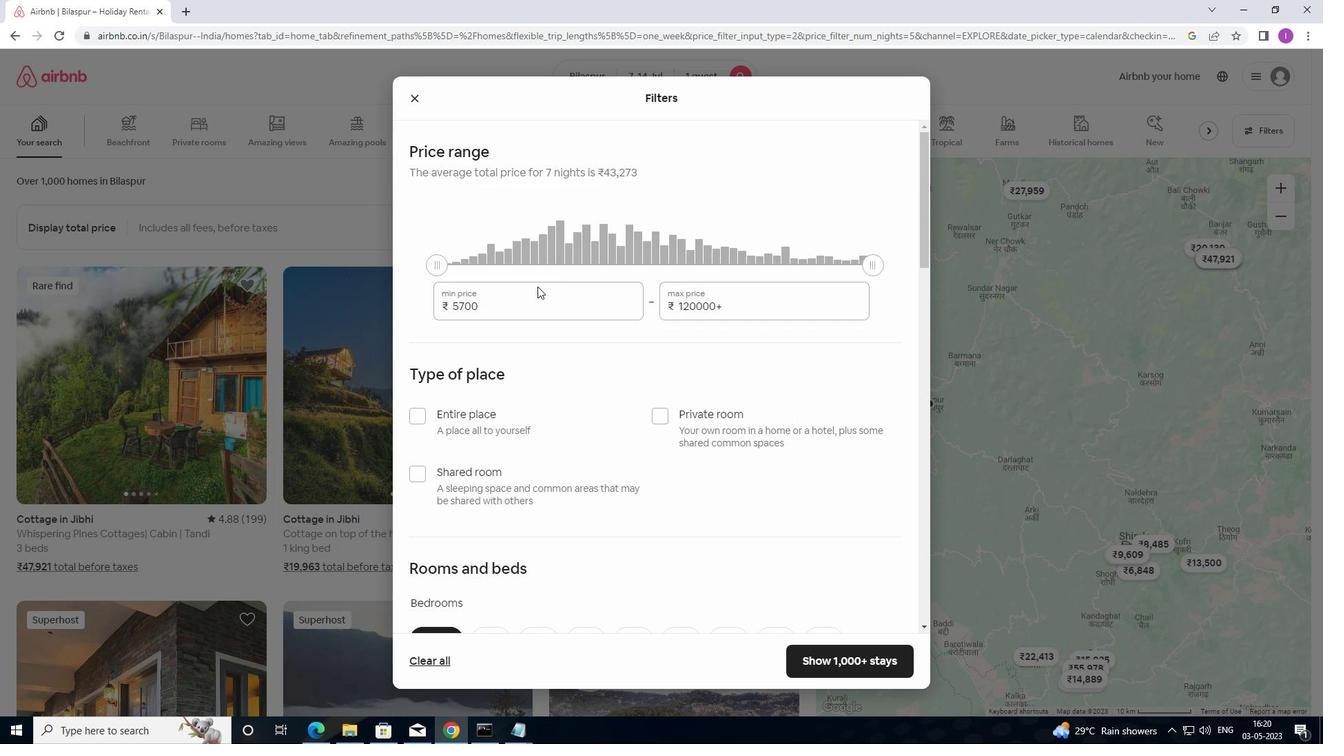 
Action: Mouse moved to (527, 310)
Screenshot: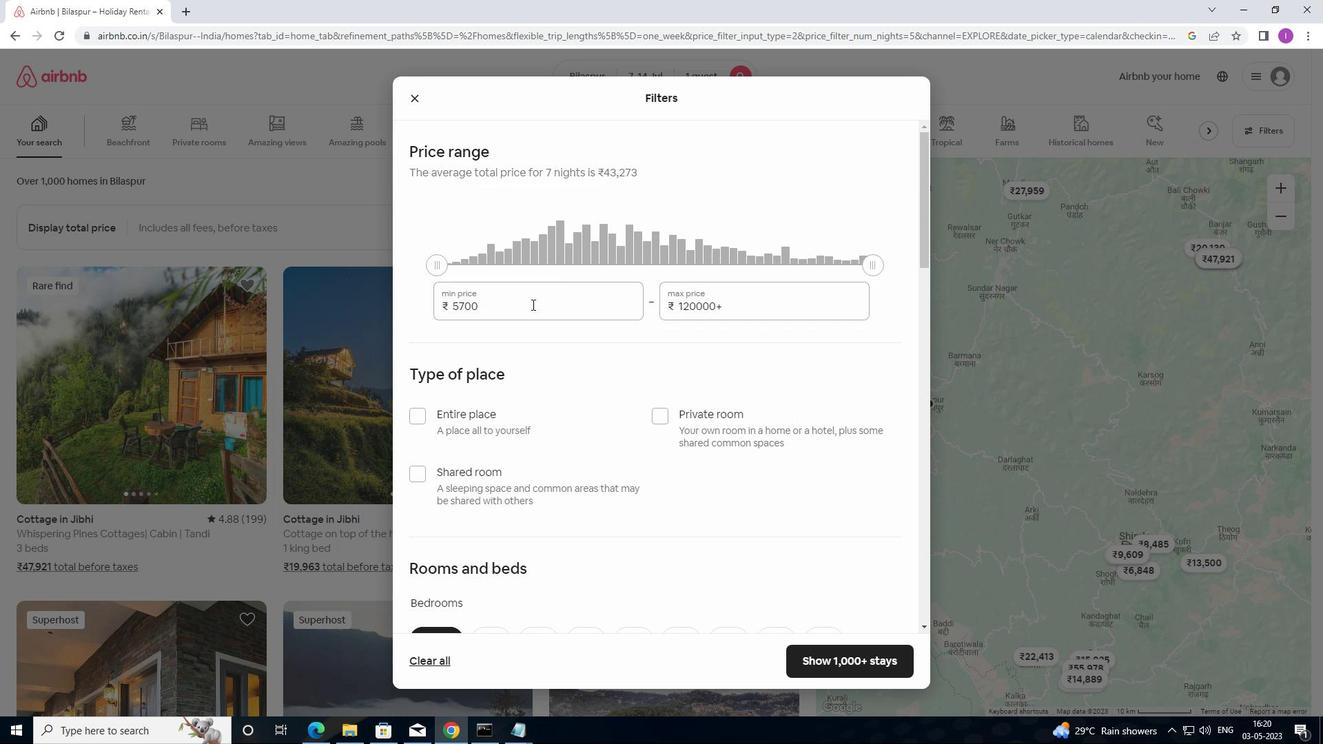 
Action: Mouse pressed left at (527, 310)
Screenshot: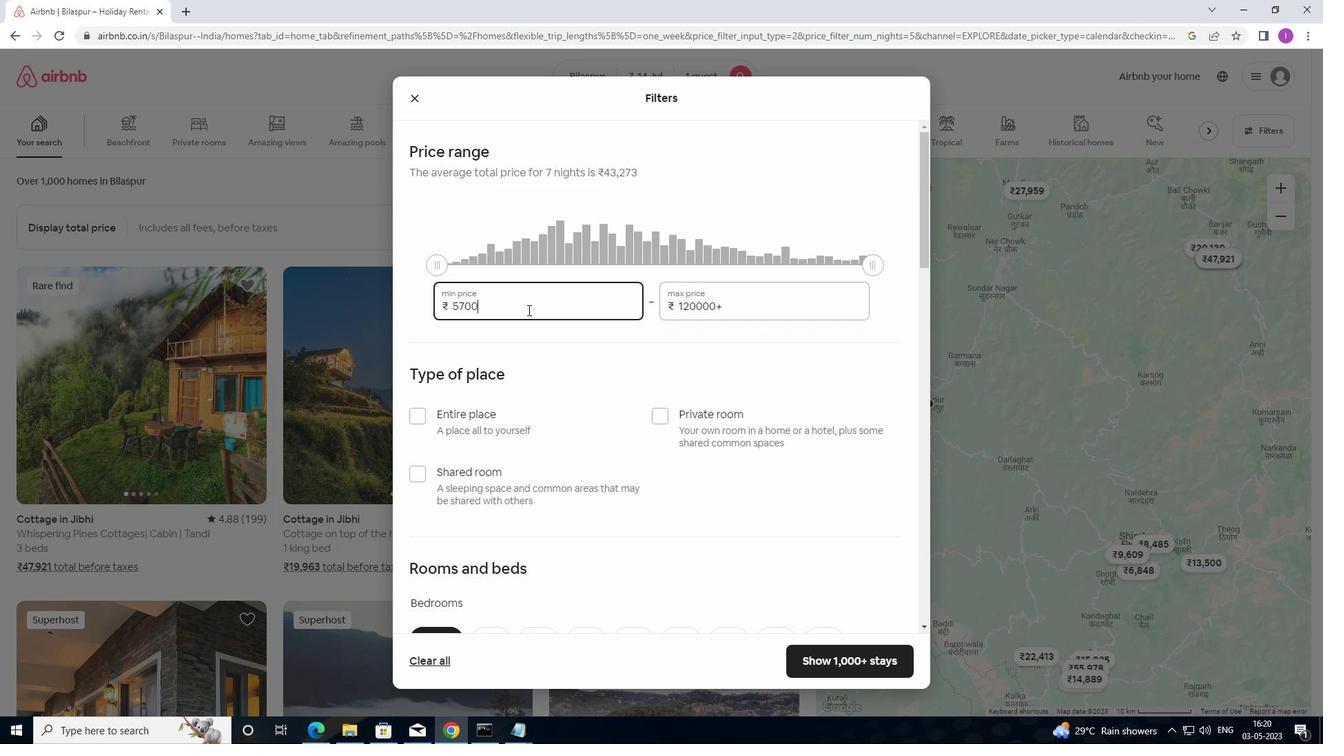 
Action: Mouse moved to (453, 306)
Screenshot: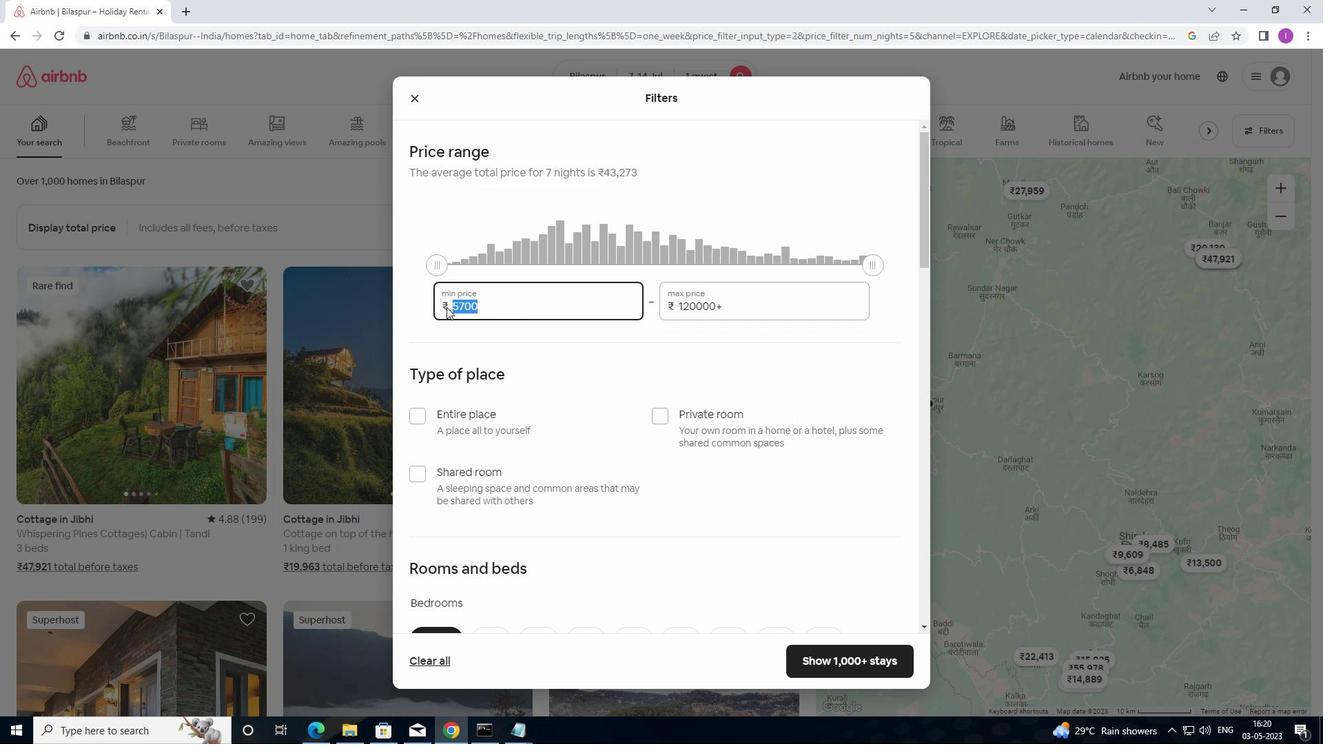
Action: Key pressed 6
Screenshot: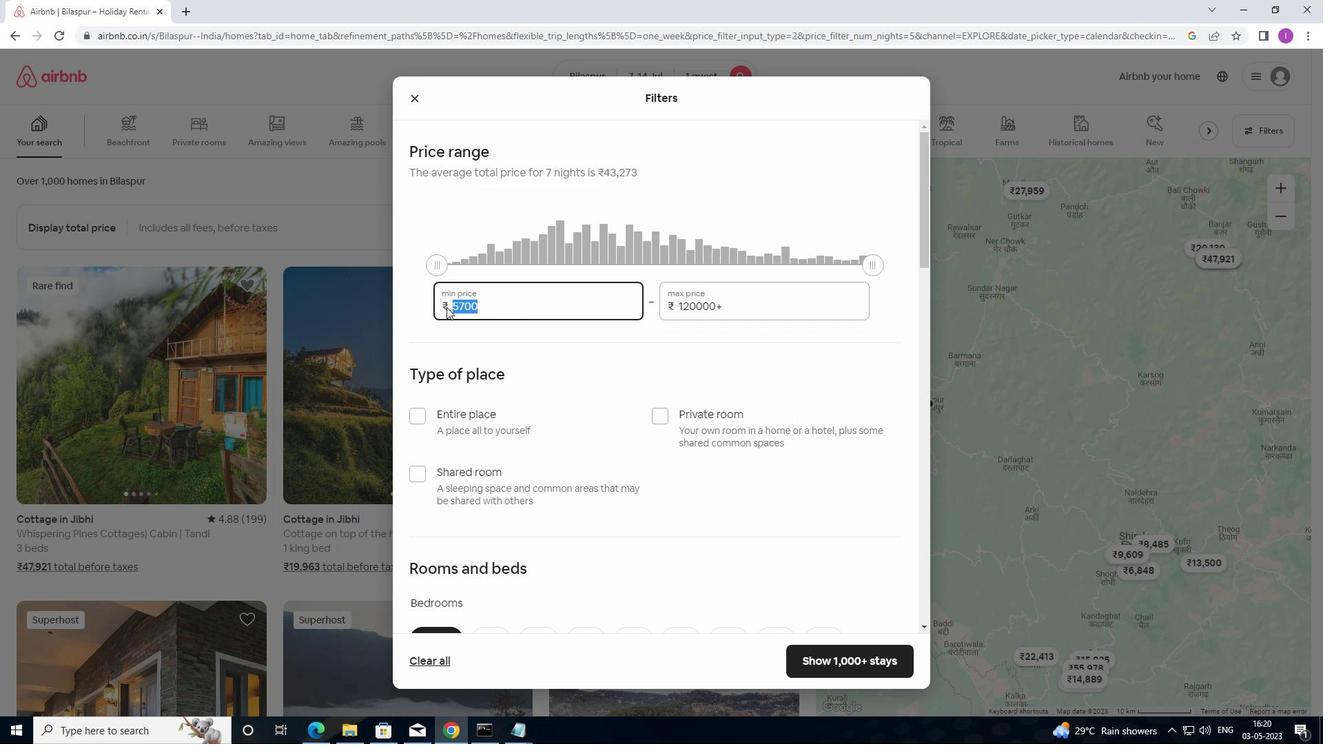 
Action: Mouse moved to (458, 305)
Screenshot: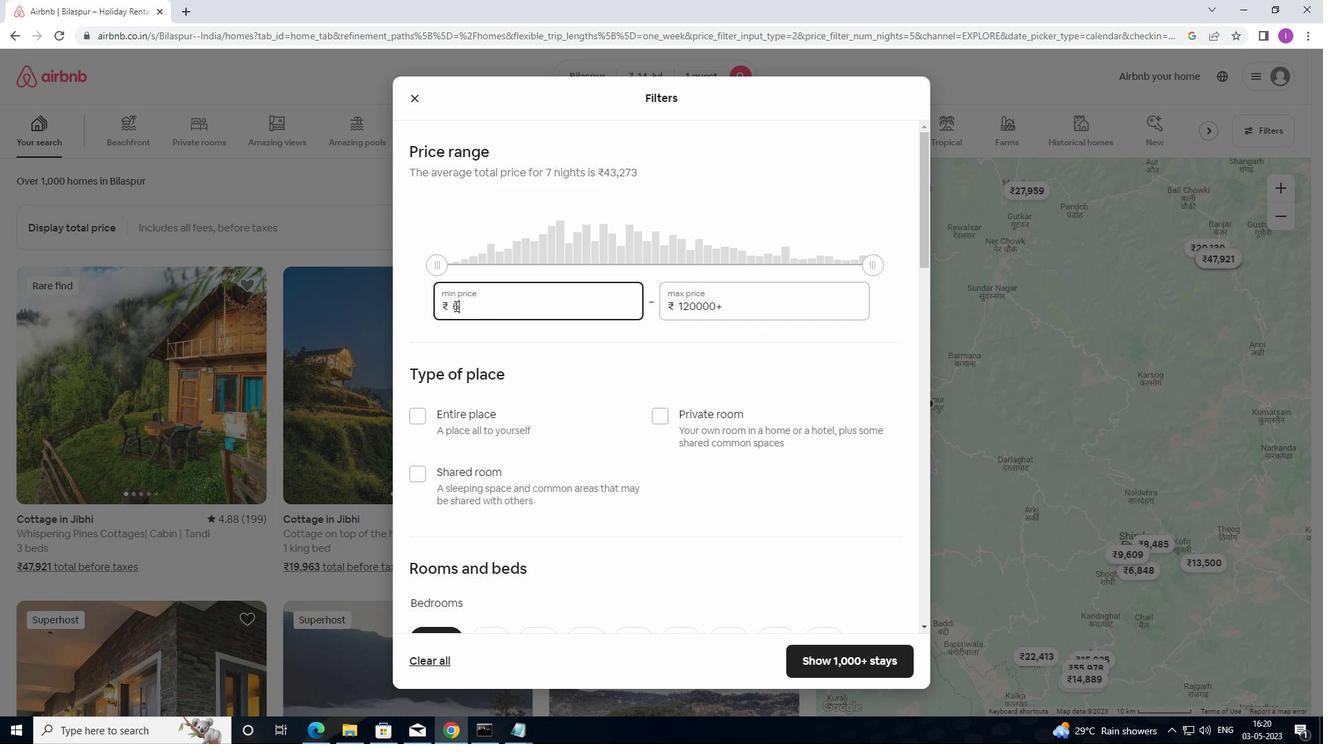 
Action: Key pressed 0
Screenshot: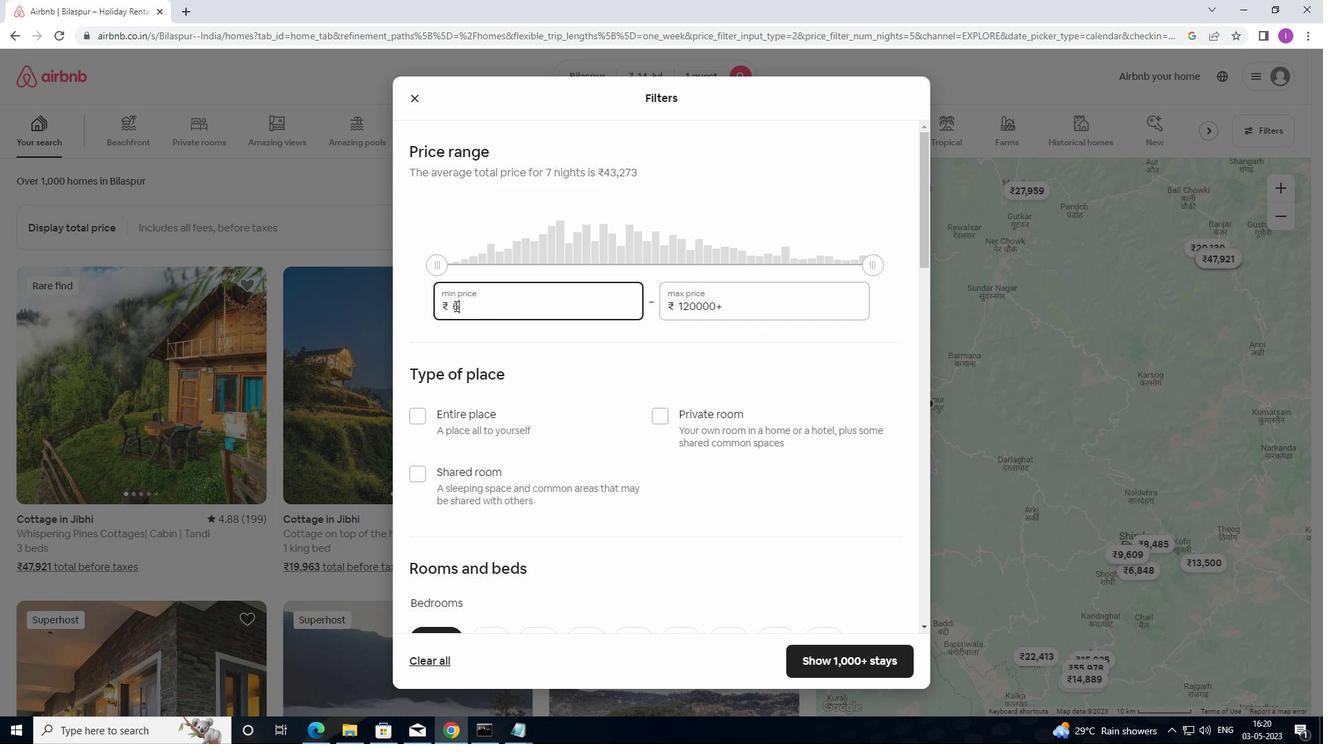 
Action: Mouse moved to (465, 305)
Screenshot: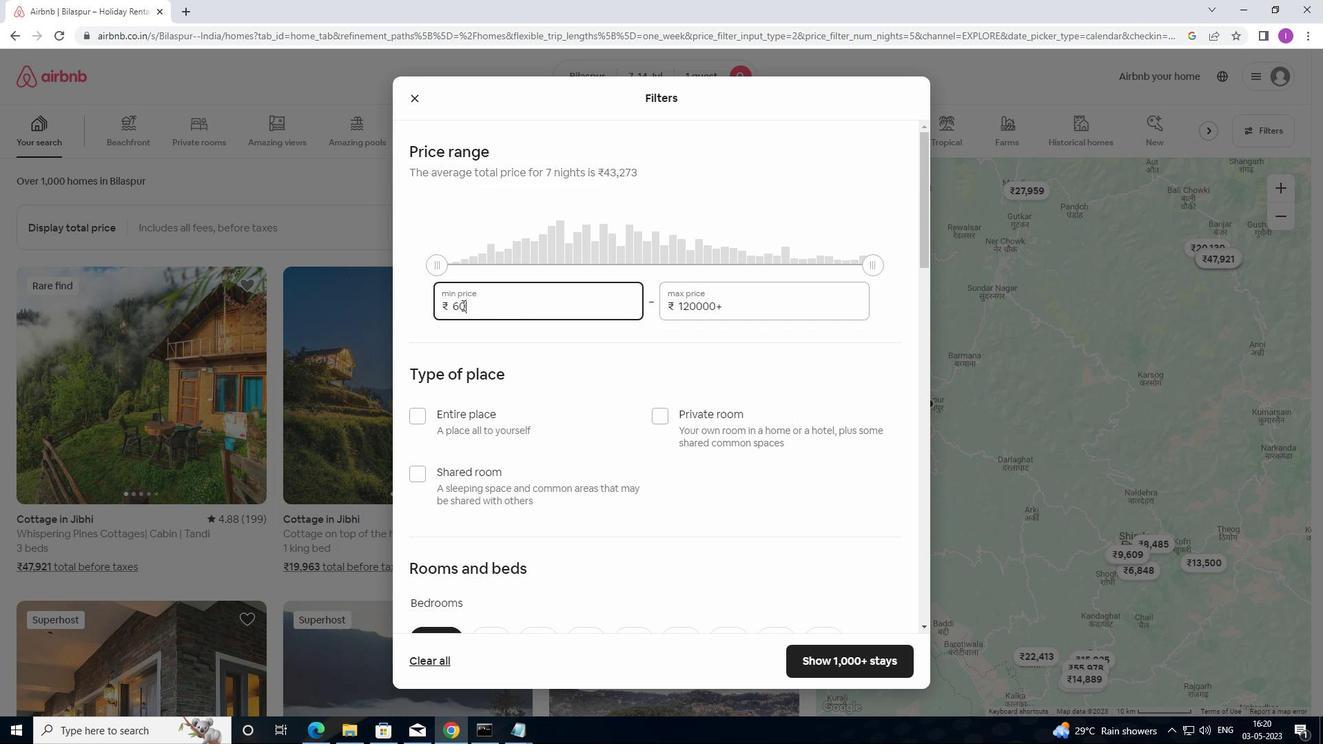 
Action: Key pressed 0
Screenshot: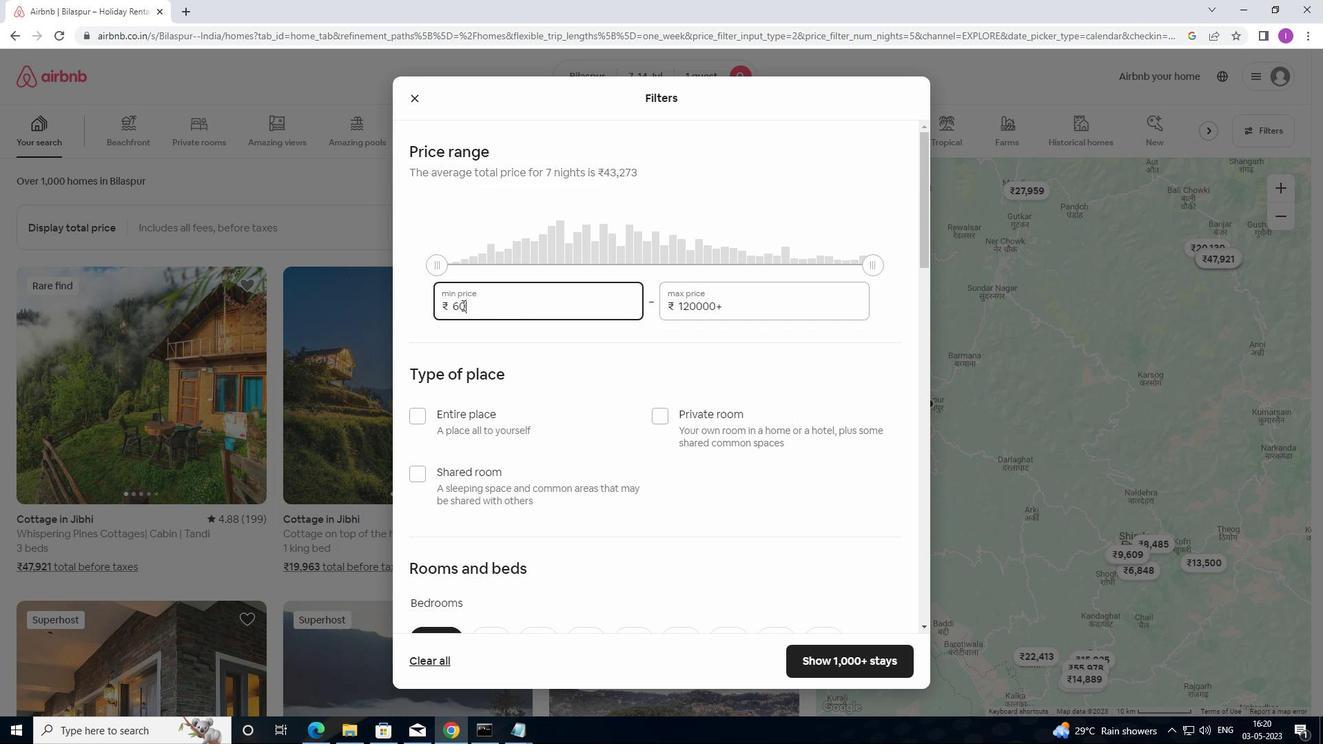 
Action: Mouse moved to (608, 305)
Screenshot: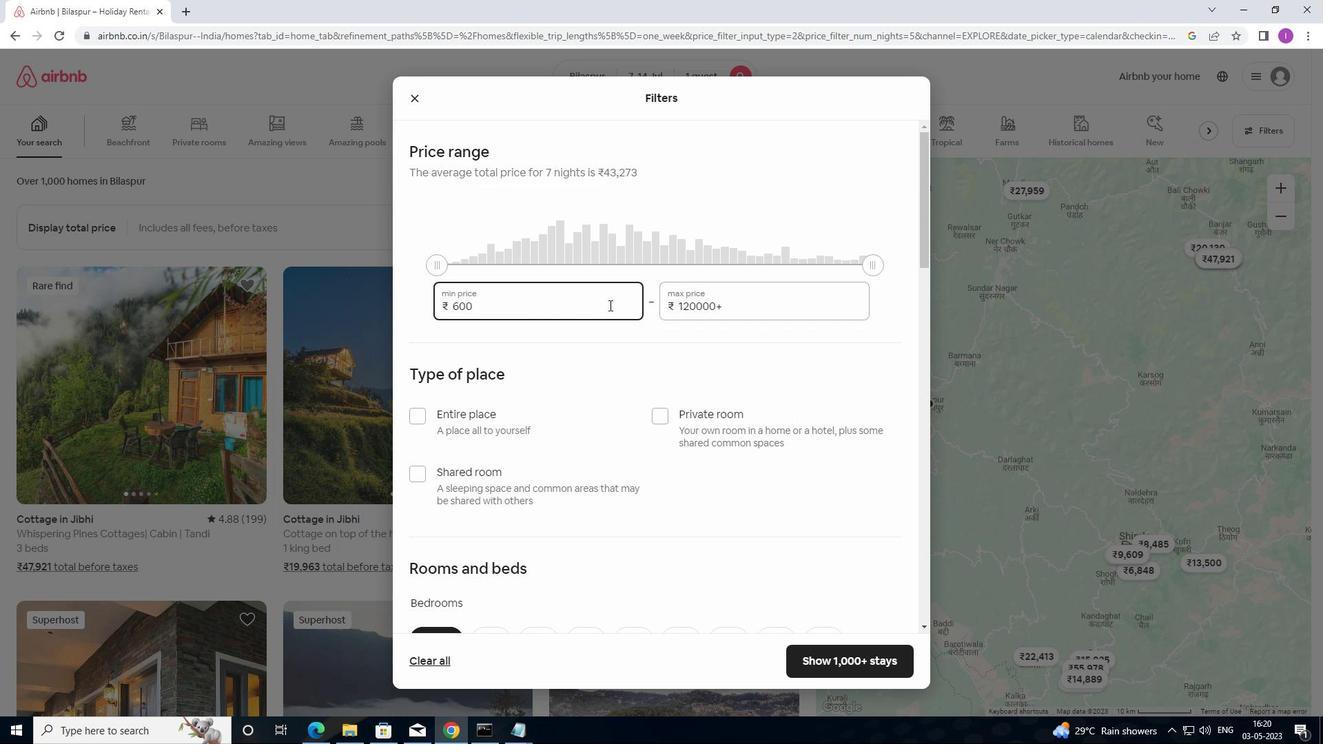 
Action: Key pressed 0
Screenshot: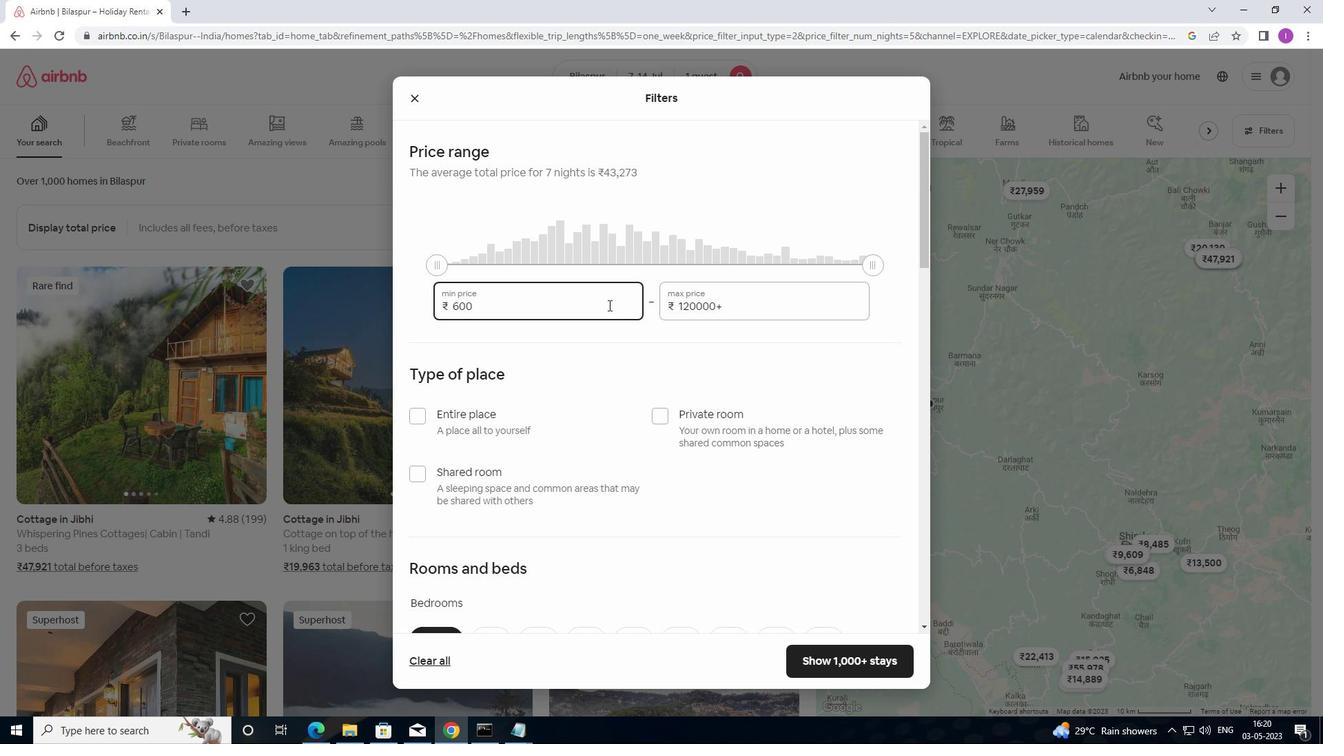 
Action: Mouse moved to (728, 304)
Screenshot: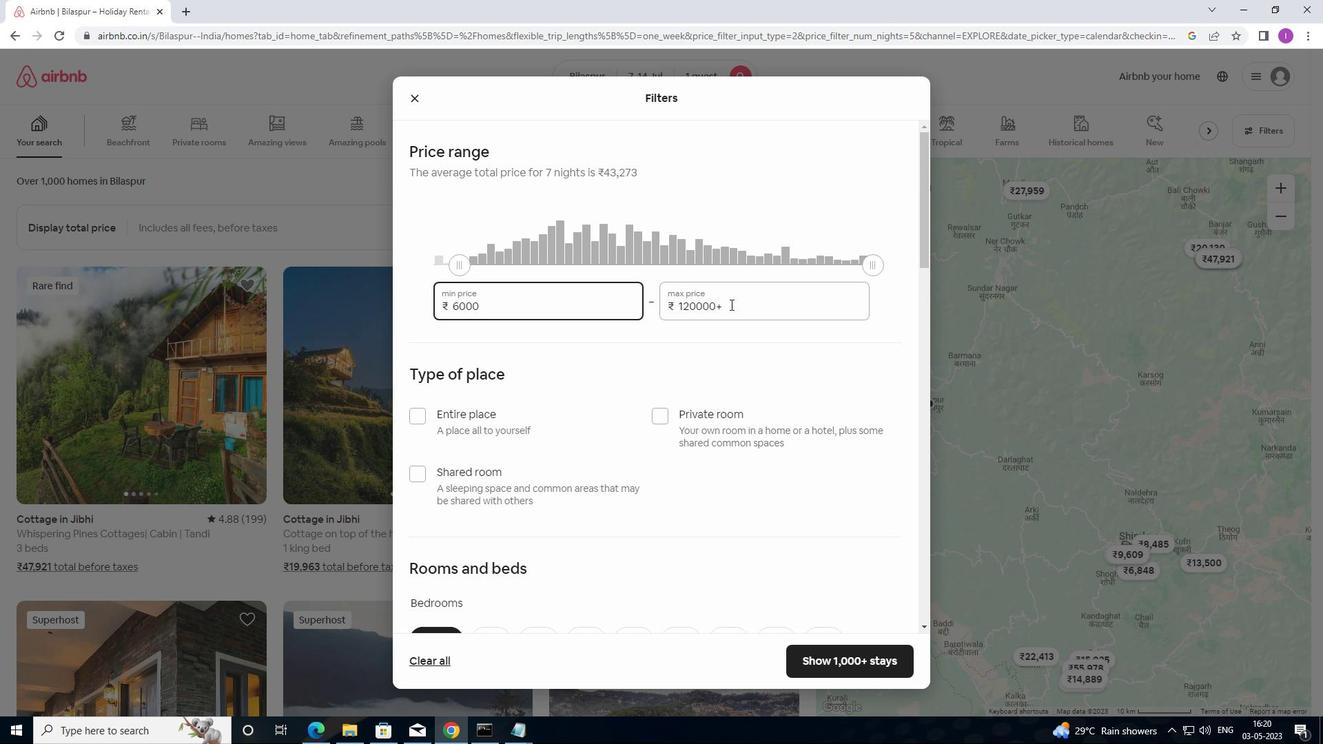 
Action: Mouse pressed left at (728, 304)
Screenshot: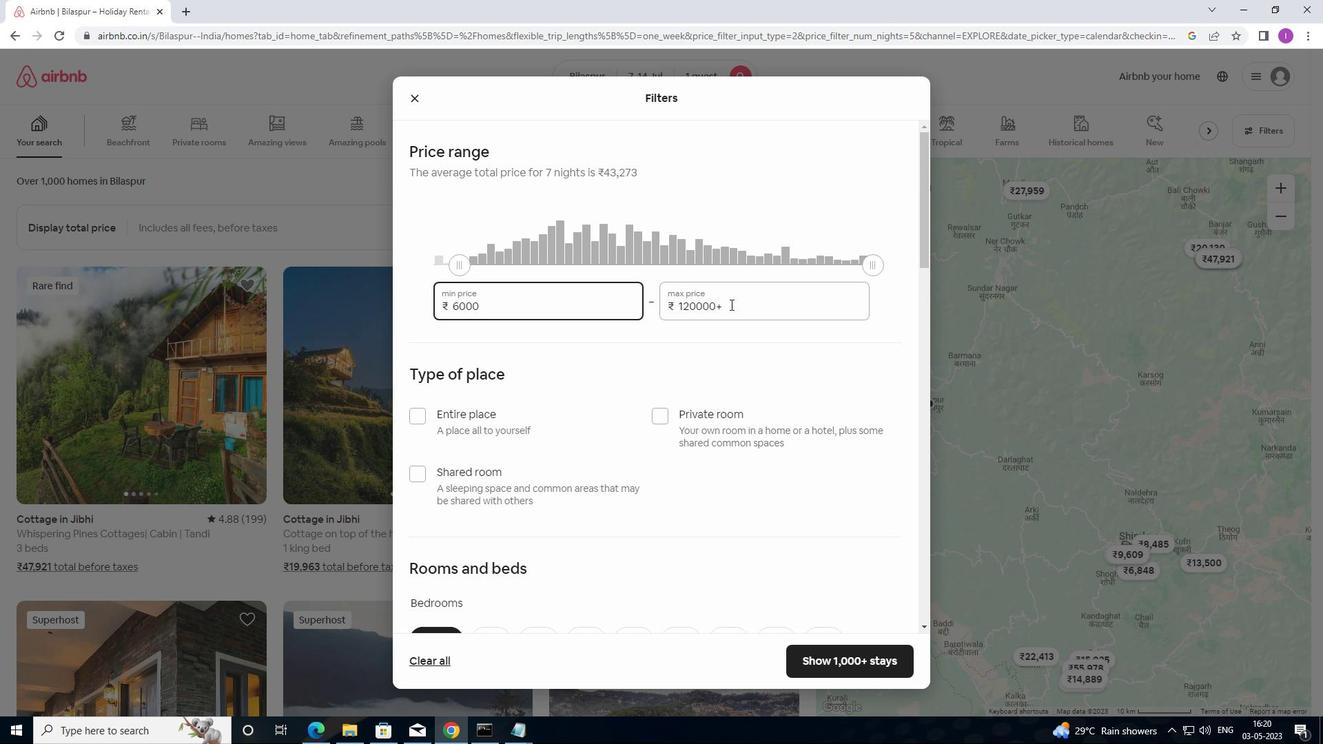
Action: Mouse moved to (648, 294)
Screenshot: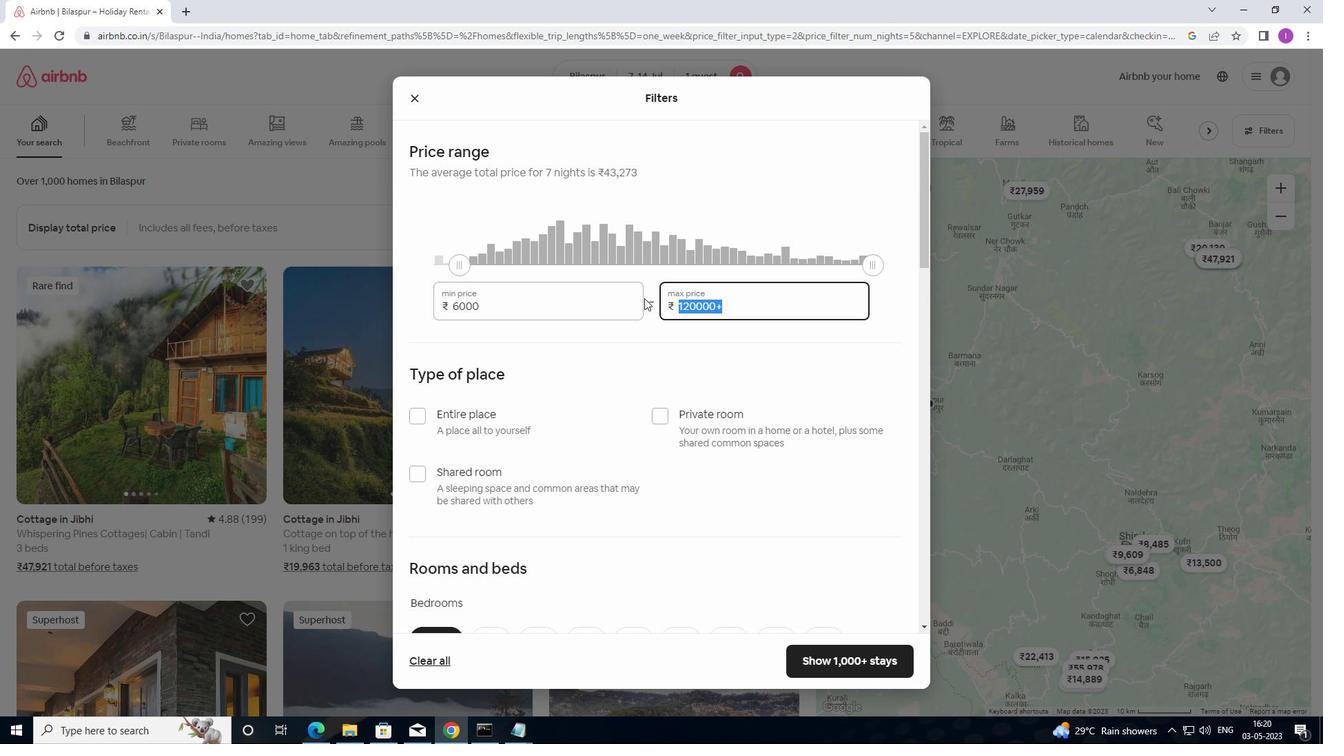 
Action: Key pressed 1
Screenshot: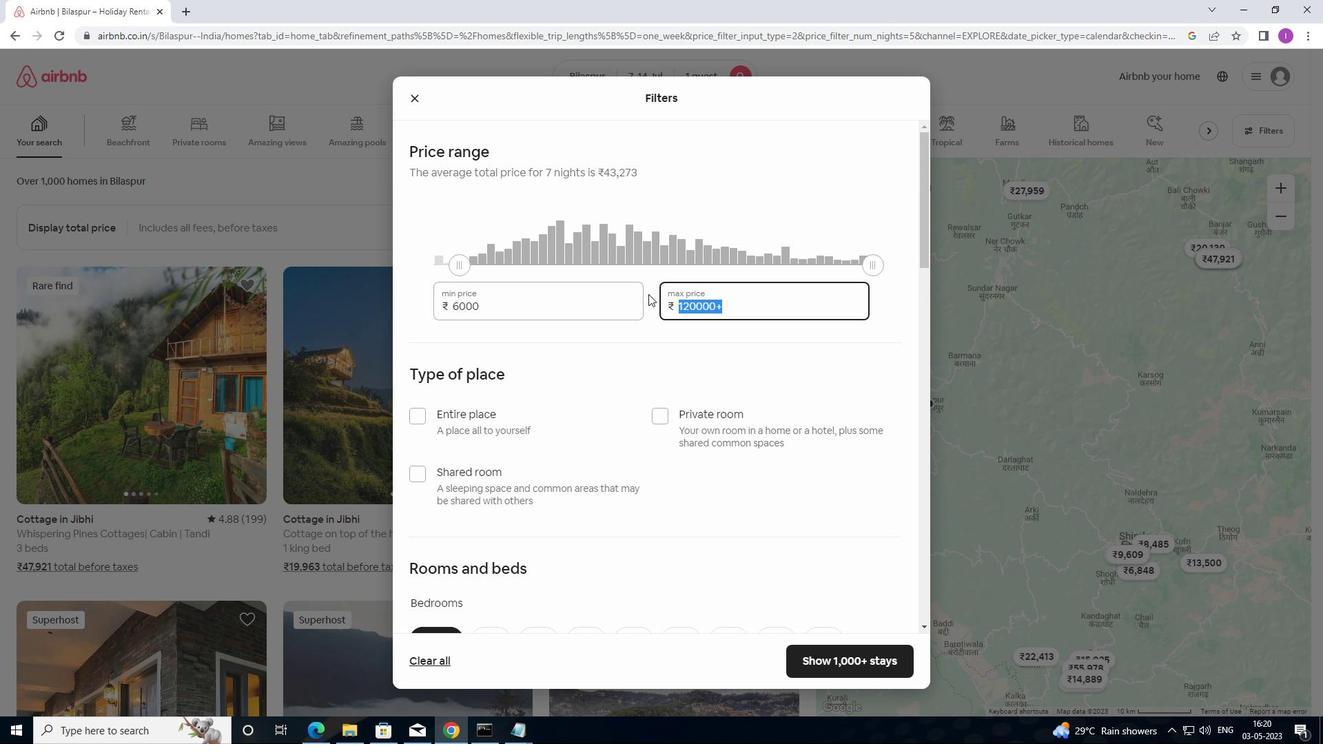 
Action: Mouse moved to (650, 294)
Screenshot: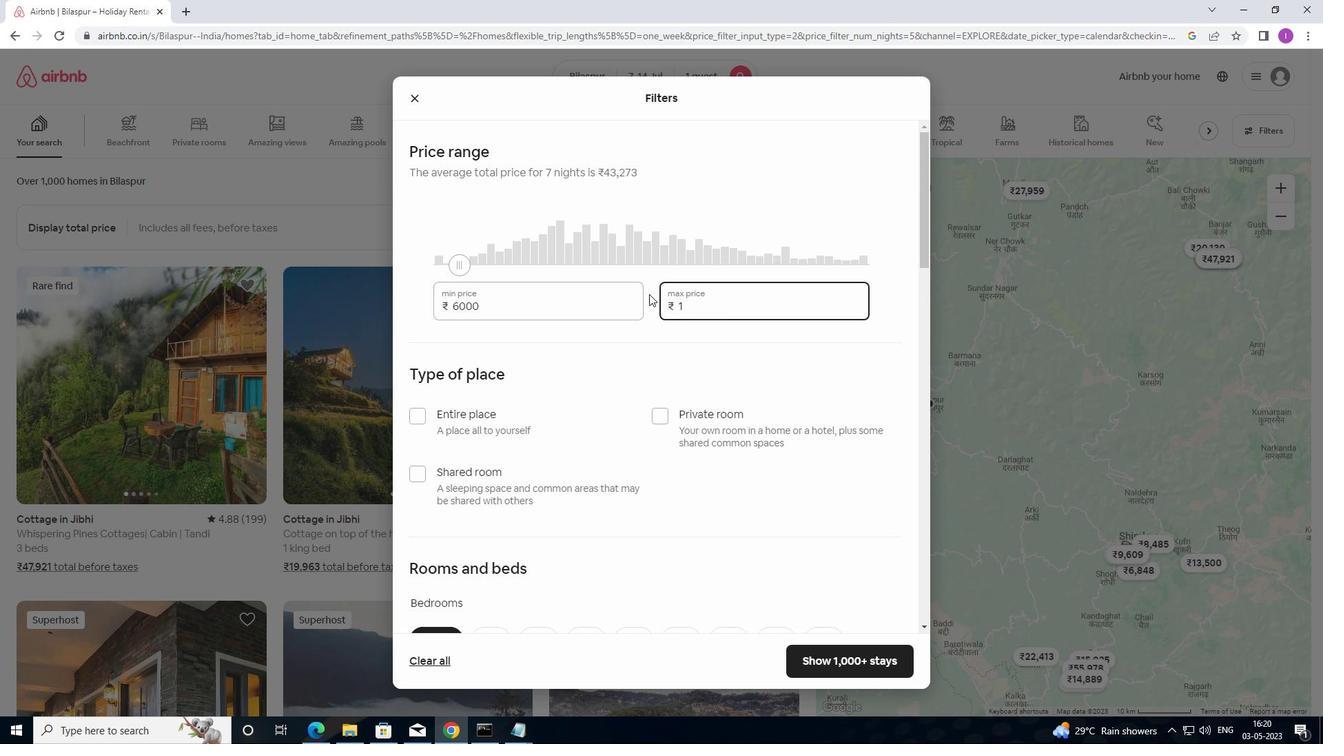
Action: Key pressed 400
Screenshot: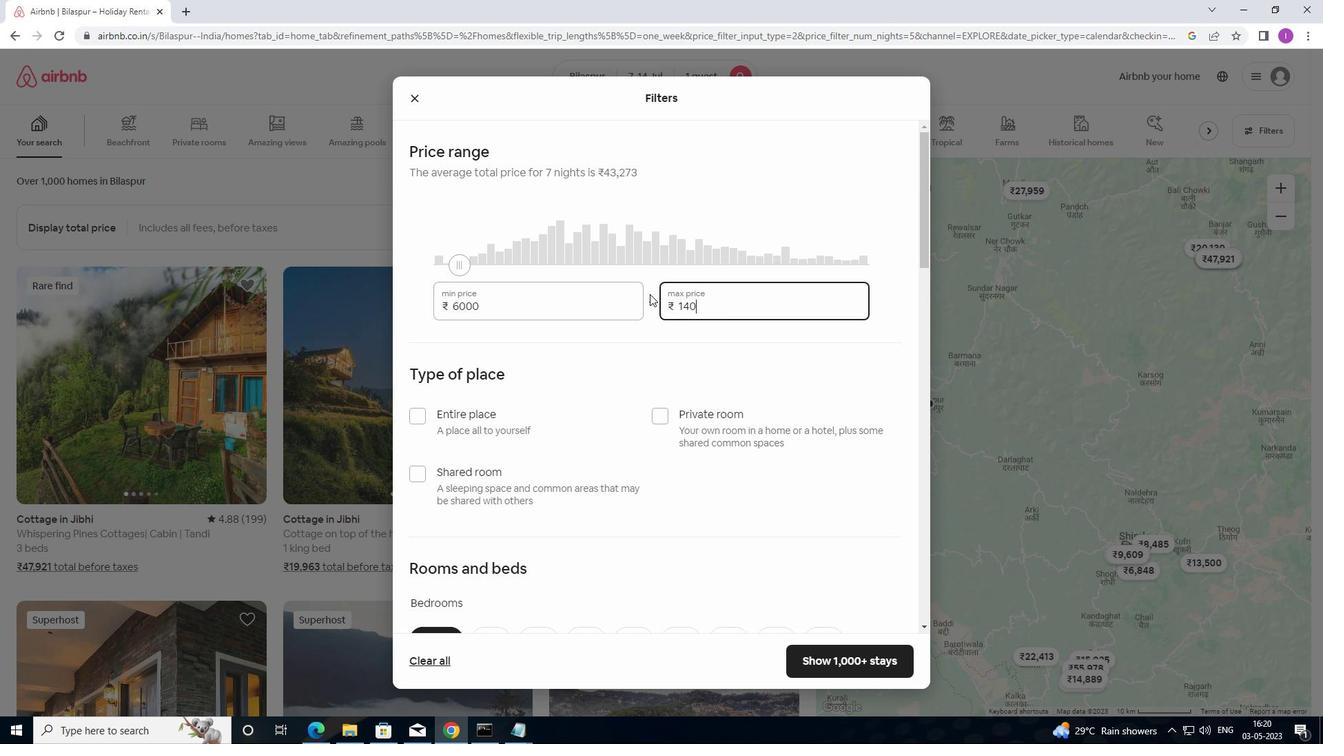 
Action: Mouse moved to (654, 294)
Screenshot: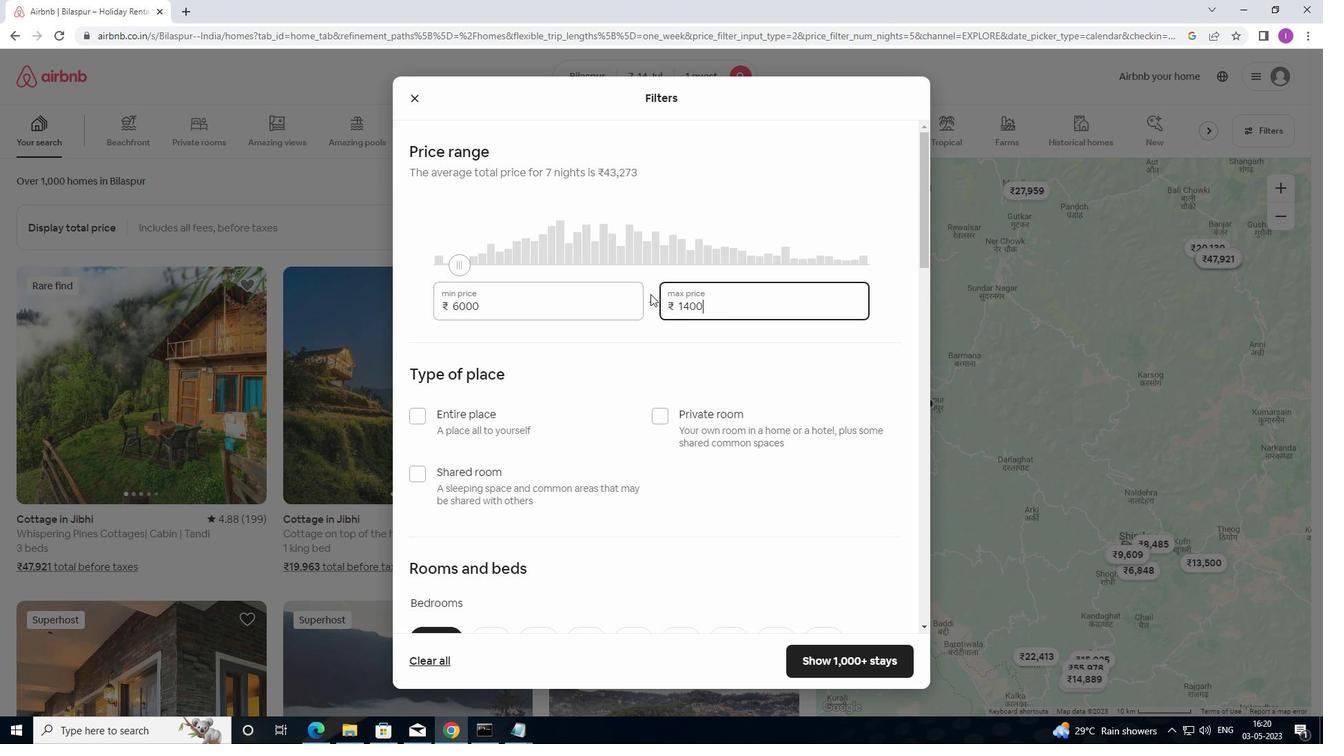 
Action: Key pressed 0
Screenshot: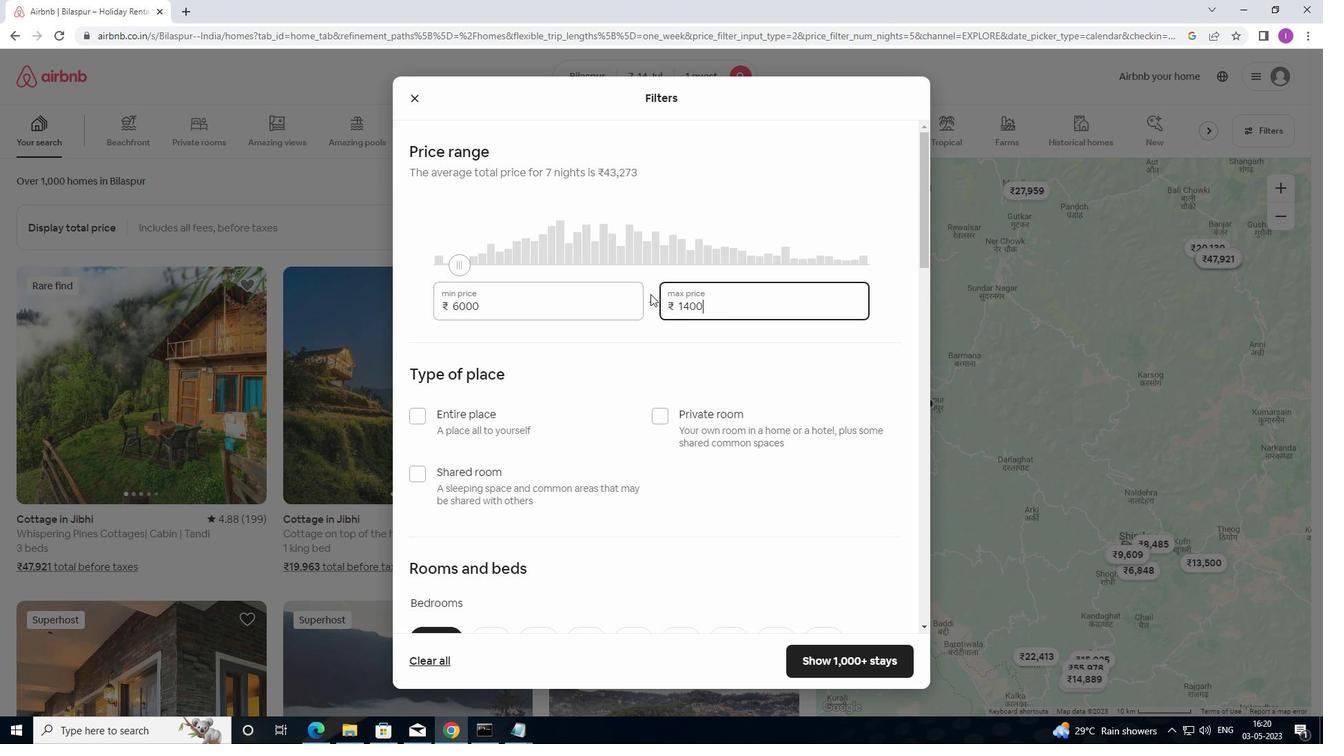 
Action: Mouse moved to (660, 346)
Screenshot: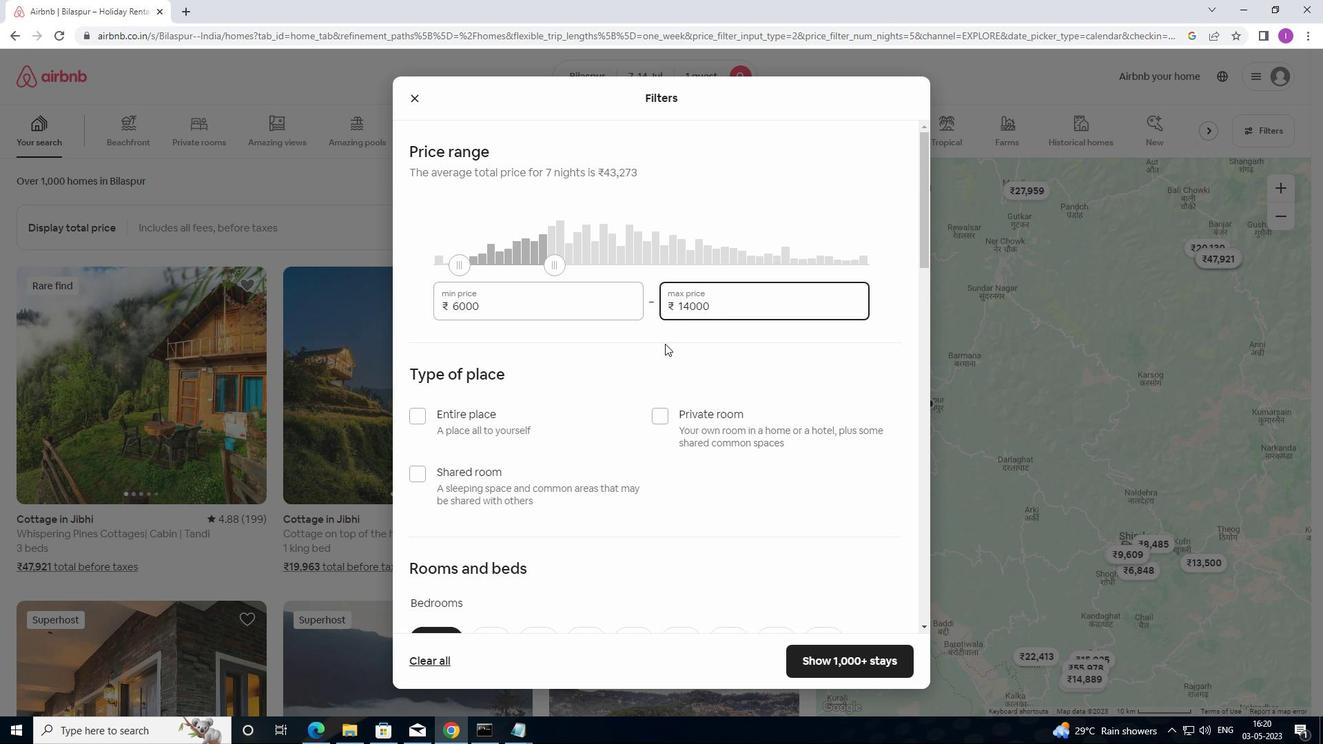 
Action: Mouse scrolled (660, 346) with delta (0, 0)
Screenshot: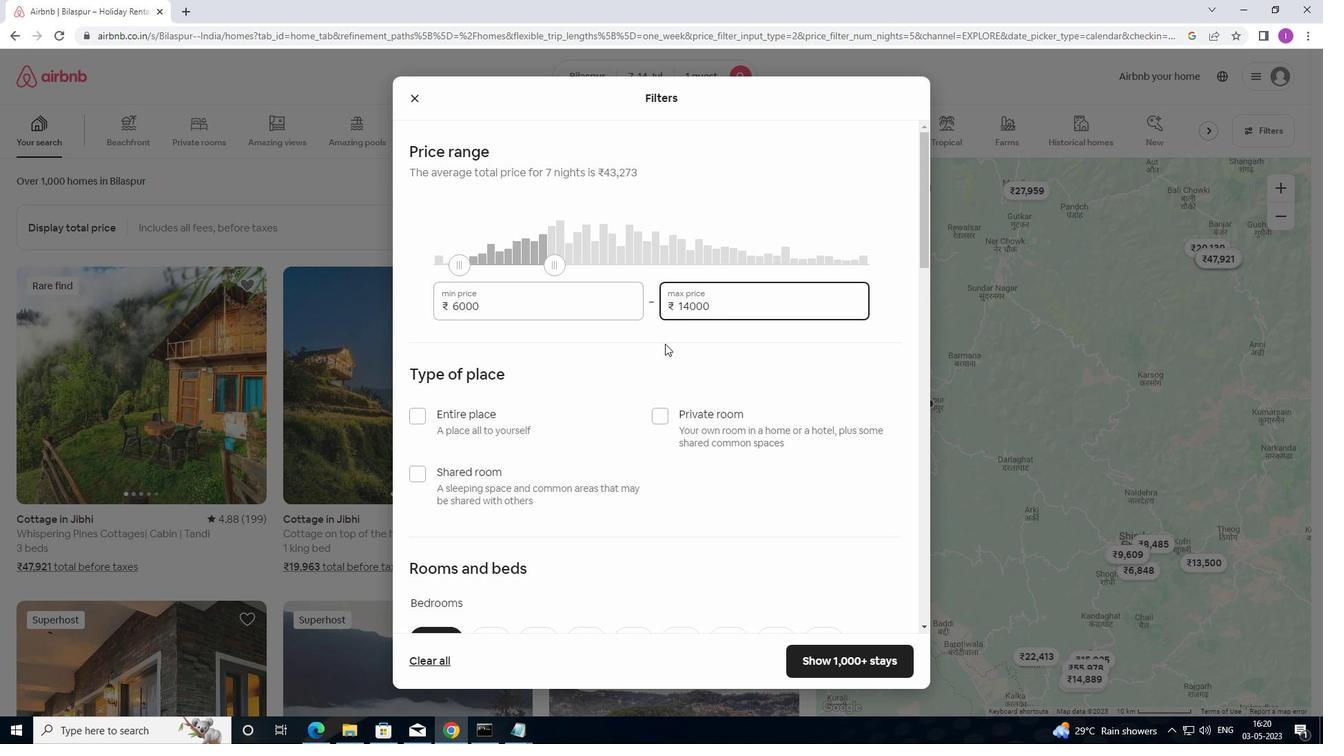 
Action: Mouse moved to (660, 347)
Screenshot: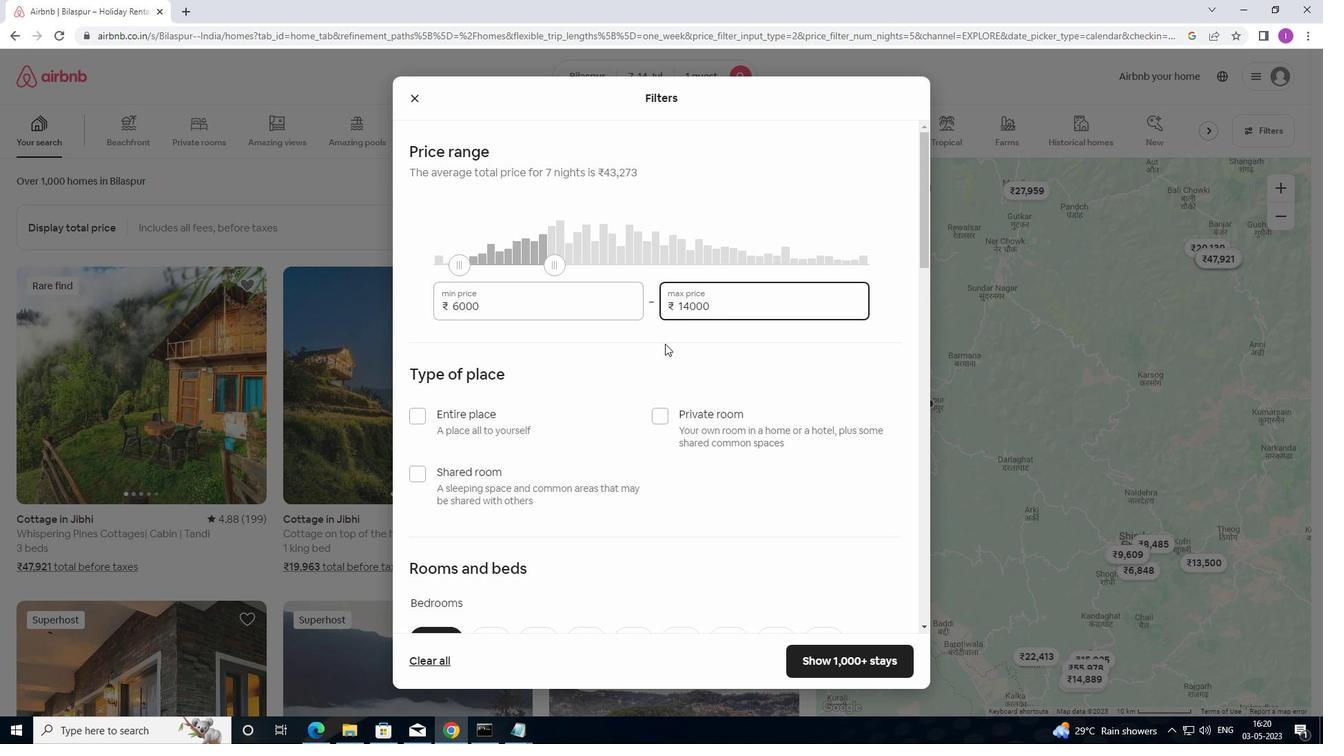 
Action: Mouse scrolled (660, 346) with delta (0, 0)
Screenshot: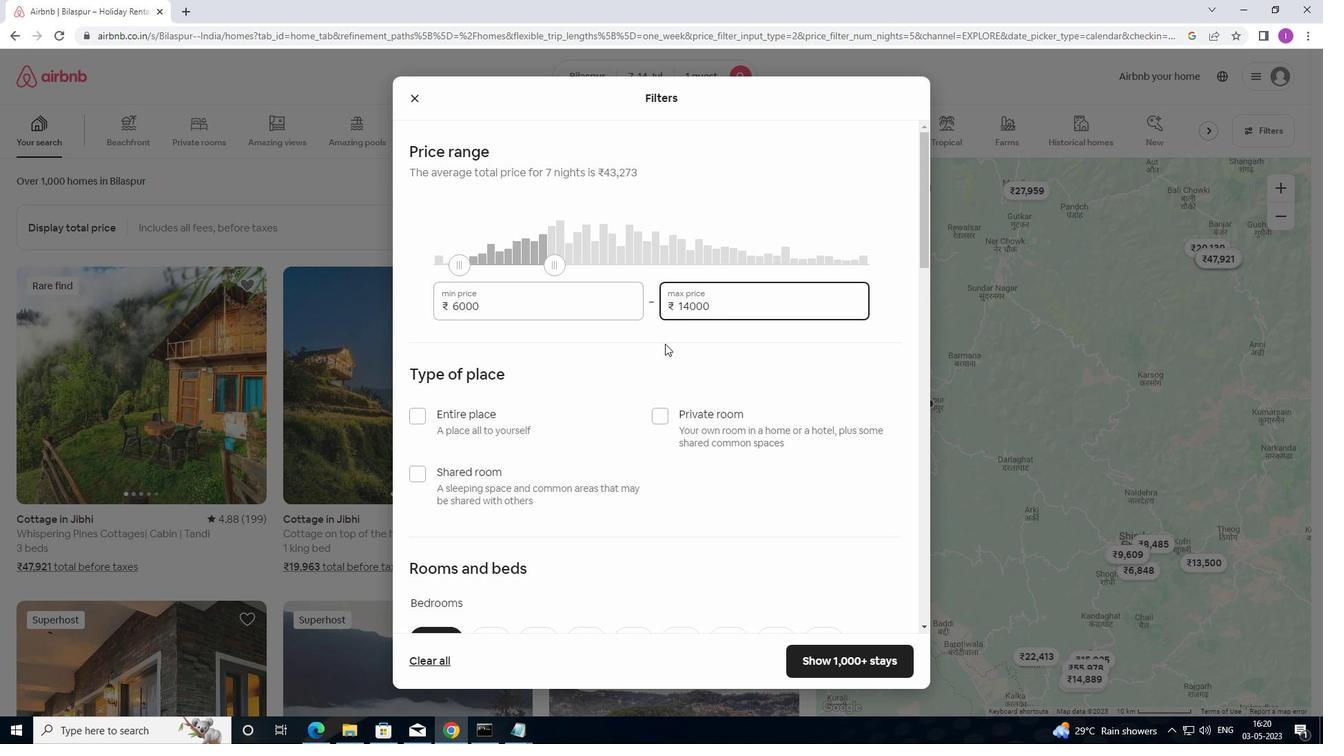 
Action: Mouse moved to (426, 332)
Screenshot: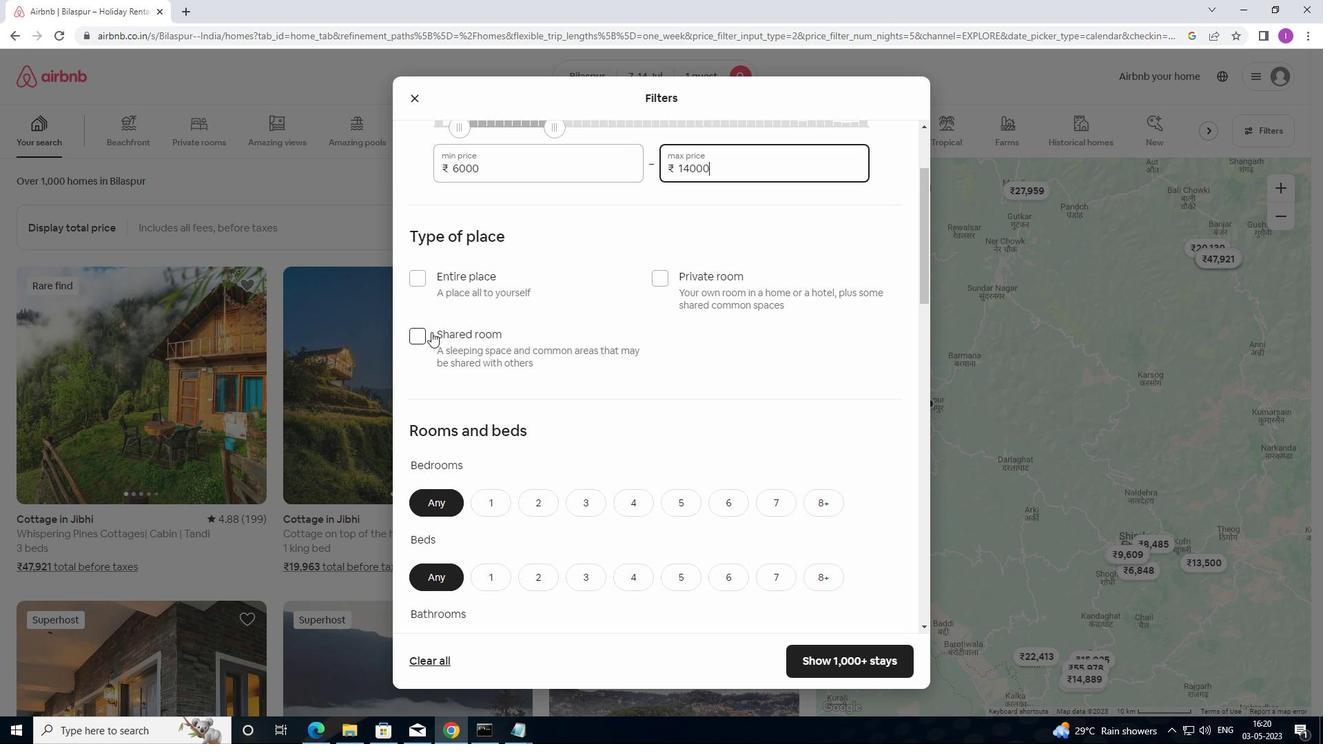 
Action: Mouse pressed left at (426, 332)
Screenshot: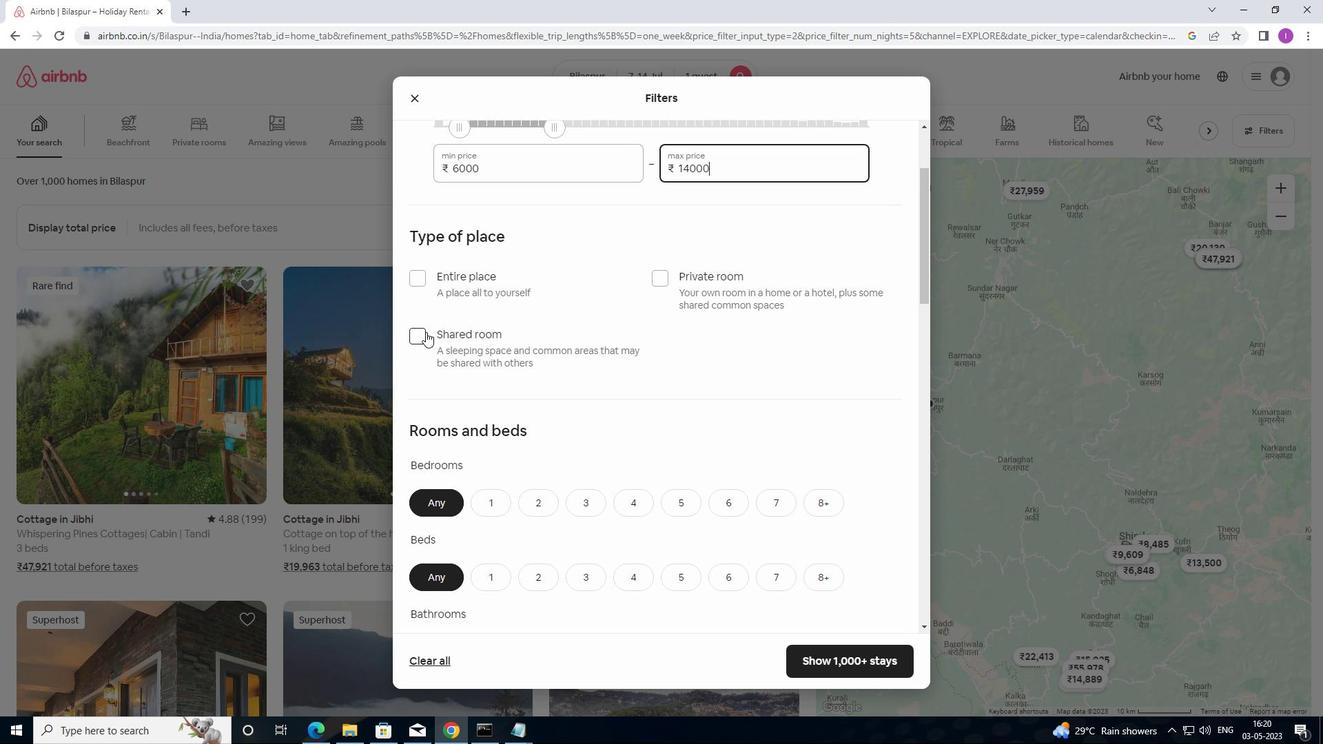 
Action: Mouse moved to (523, 340)
Screenshot: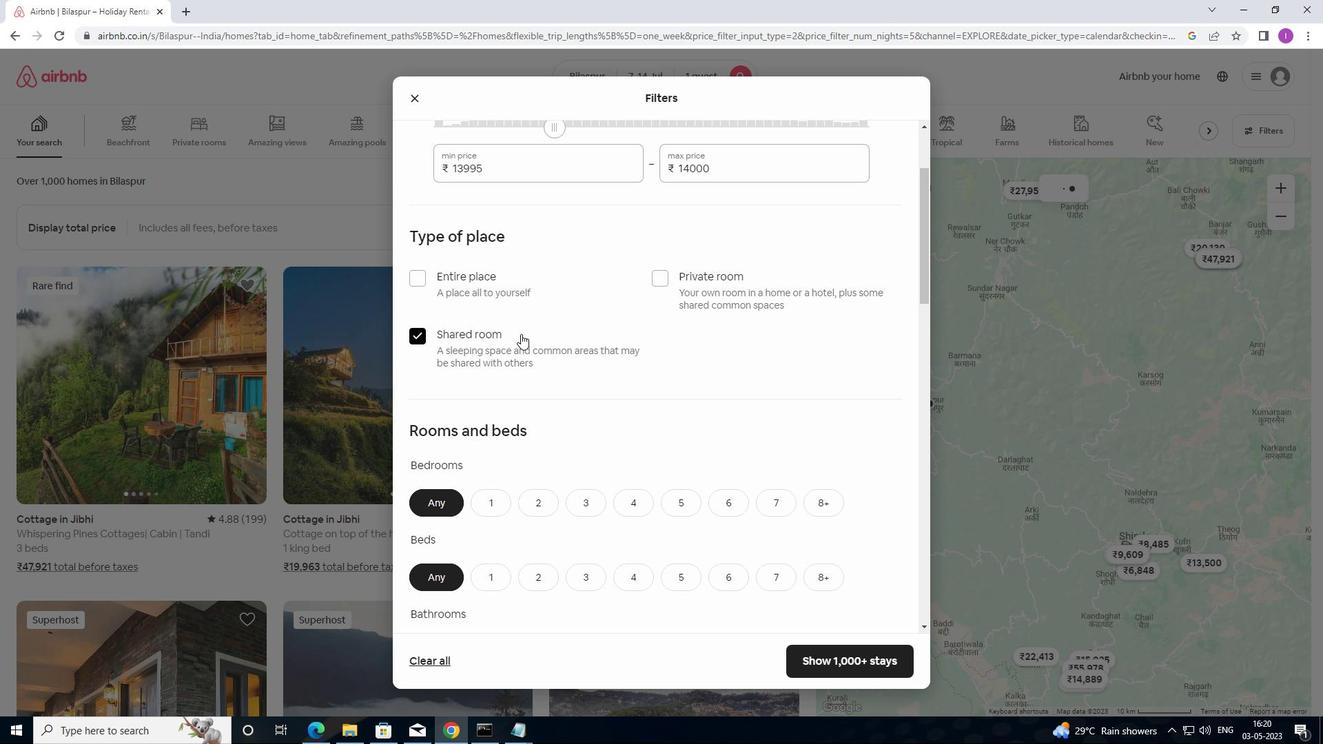 
Action: Mouse scrolled (523, 339) with delta (0, 0)
Screenshot: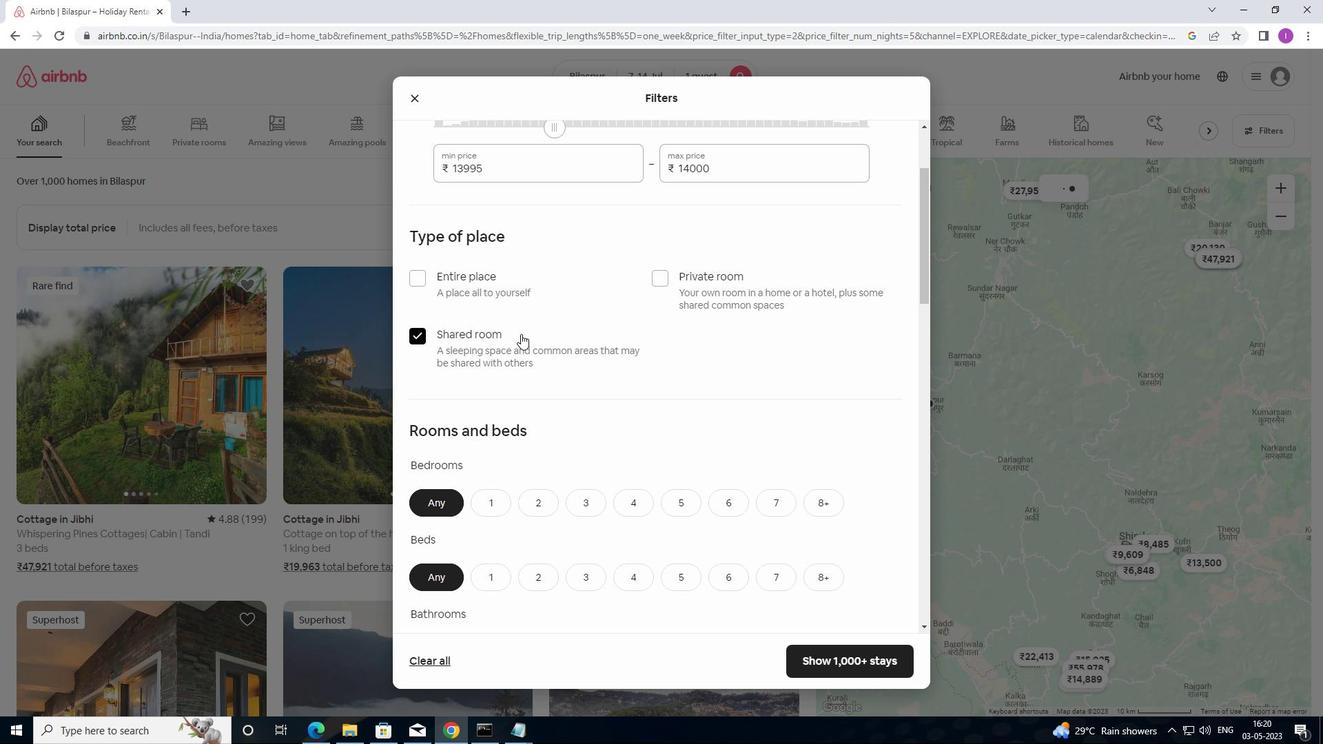 
Action: Mouse moved to (527, 346)
Screenshot: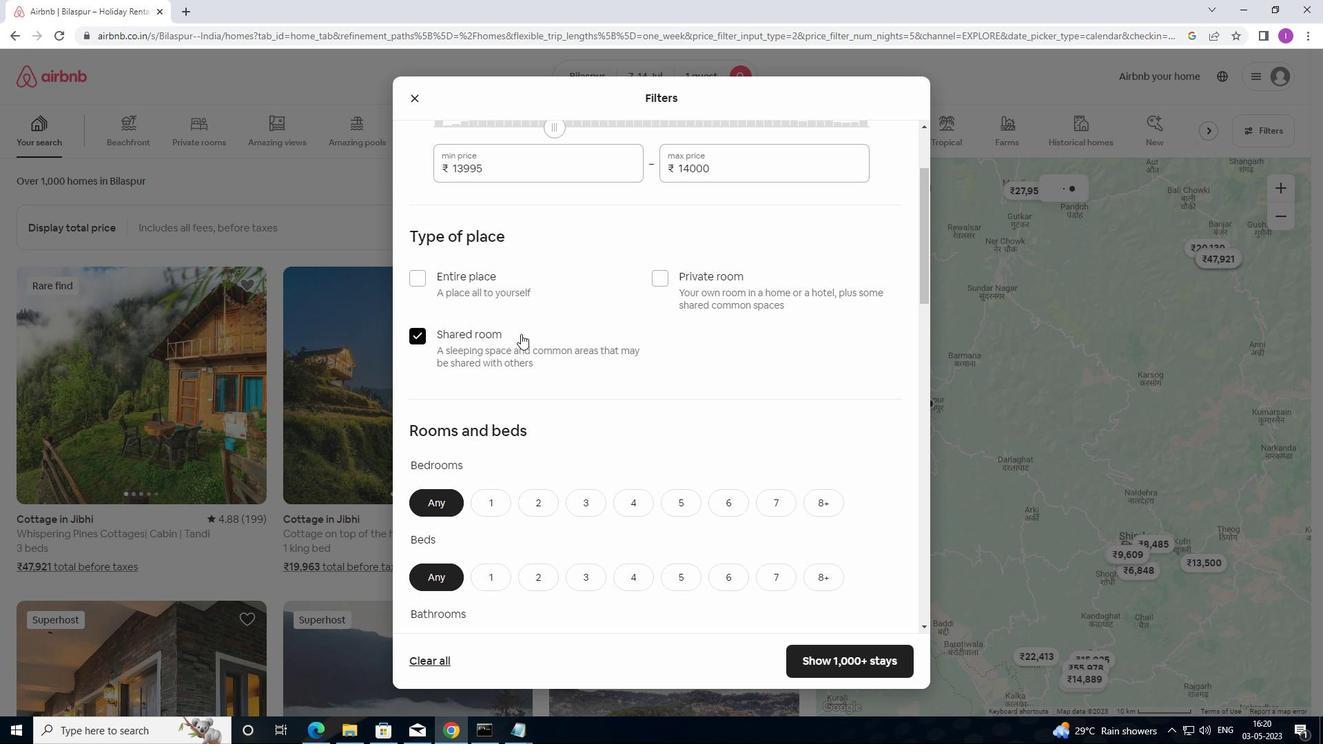 
Action: Mouse scrolled (527, 346) with delta (0, 0)
Screenshot: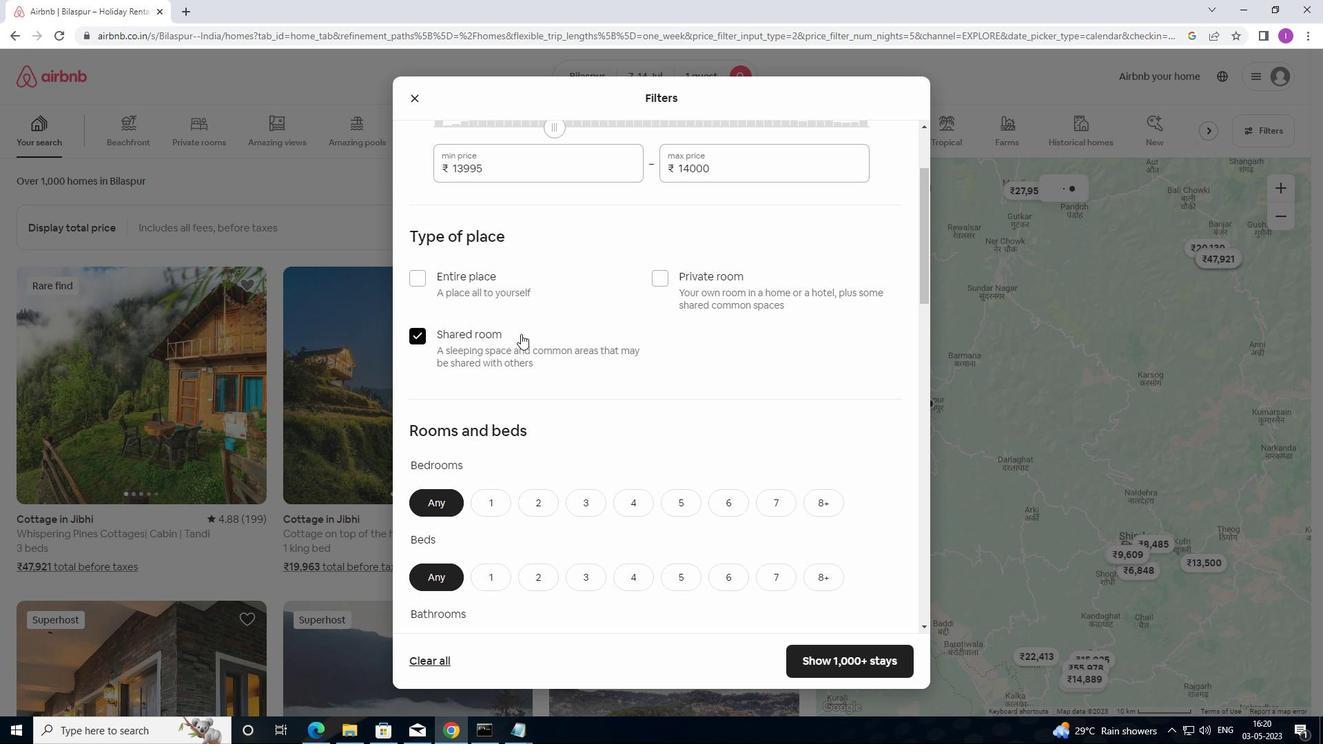 
Action: Mouse moved to (532, 352)
Screenshot: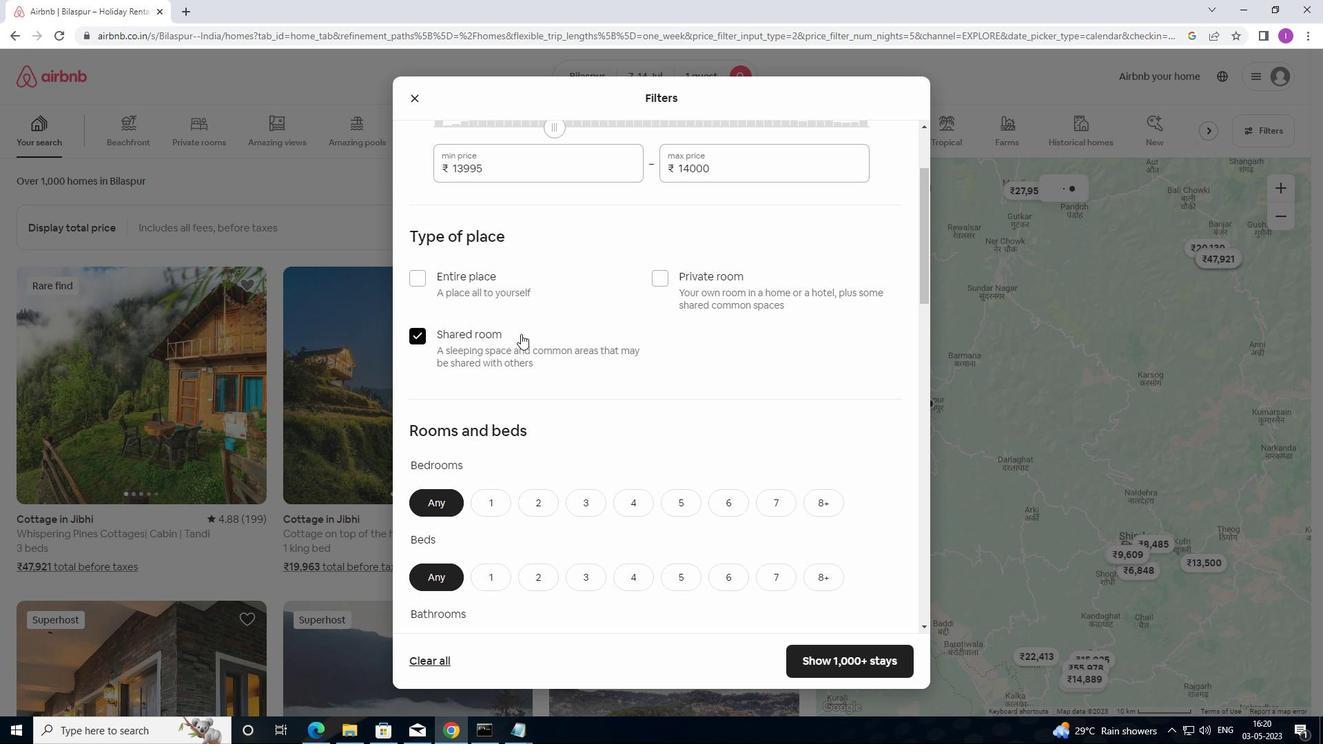 
Action: Mouse scrolled (532, 351) with delta (0, 0)
Screenshot: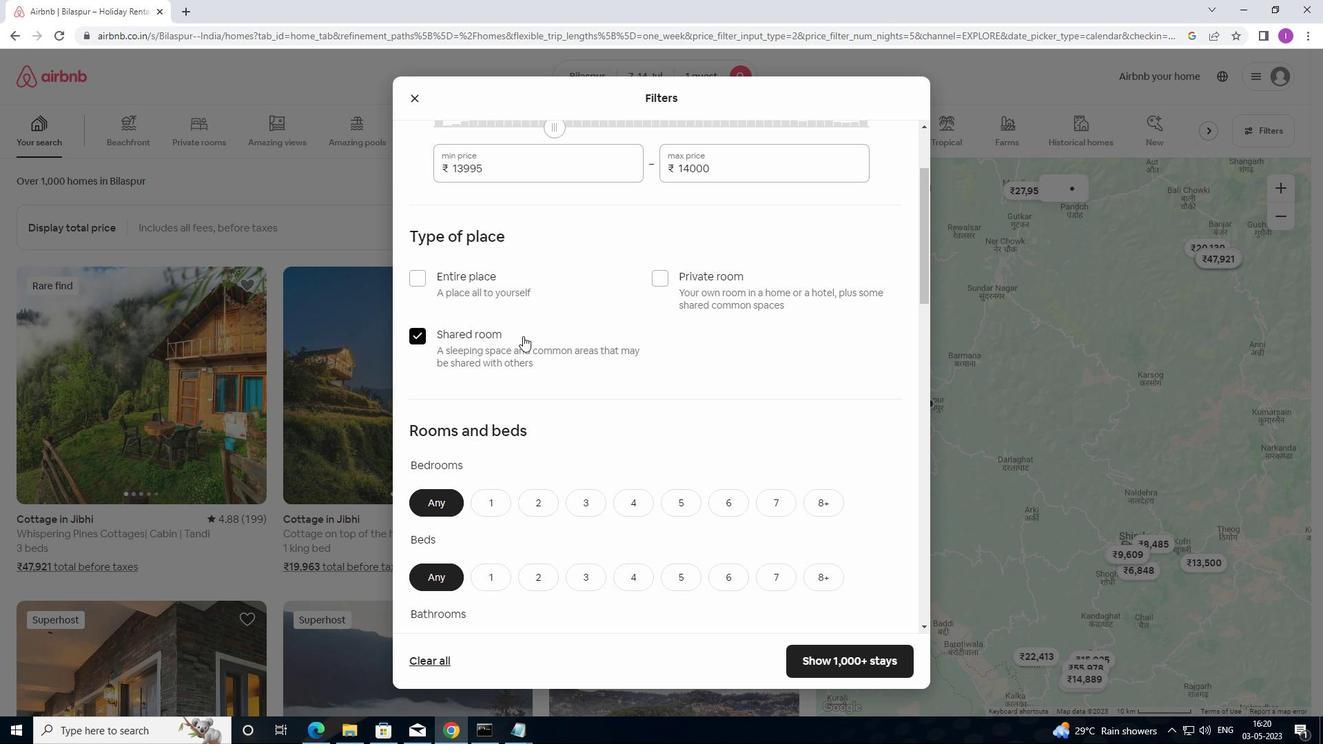 
Action: Mouse moved to (492, 299)
Screenshot: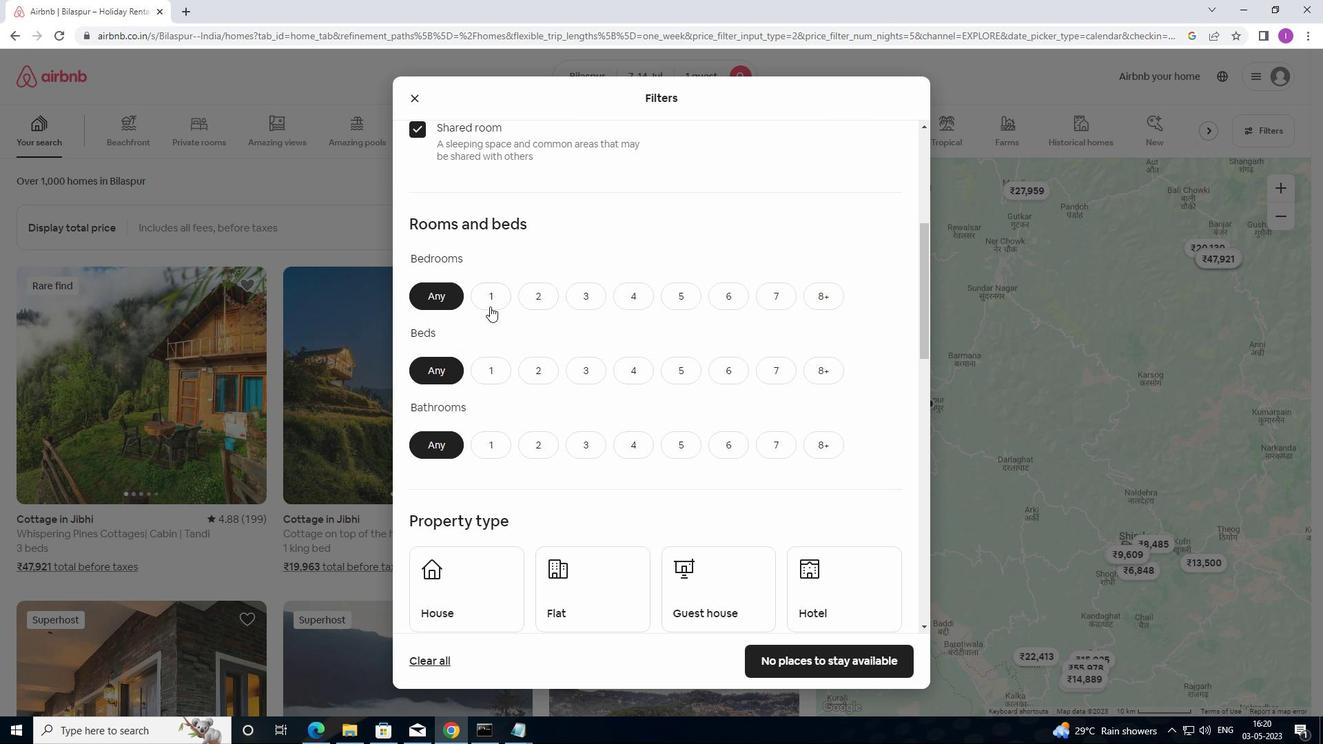 
Action: Mouse pressed left at (492, 299)
Screenshot: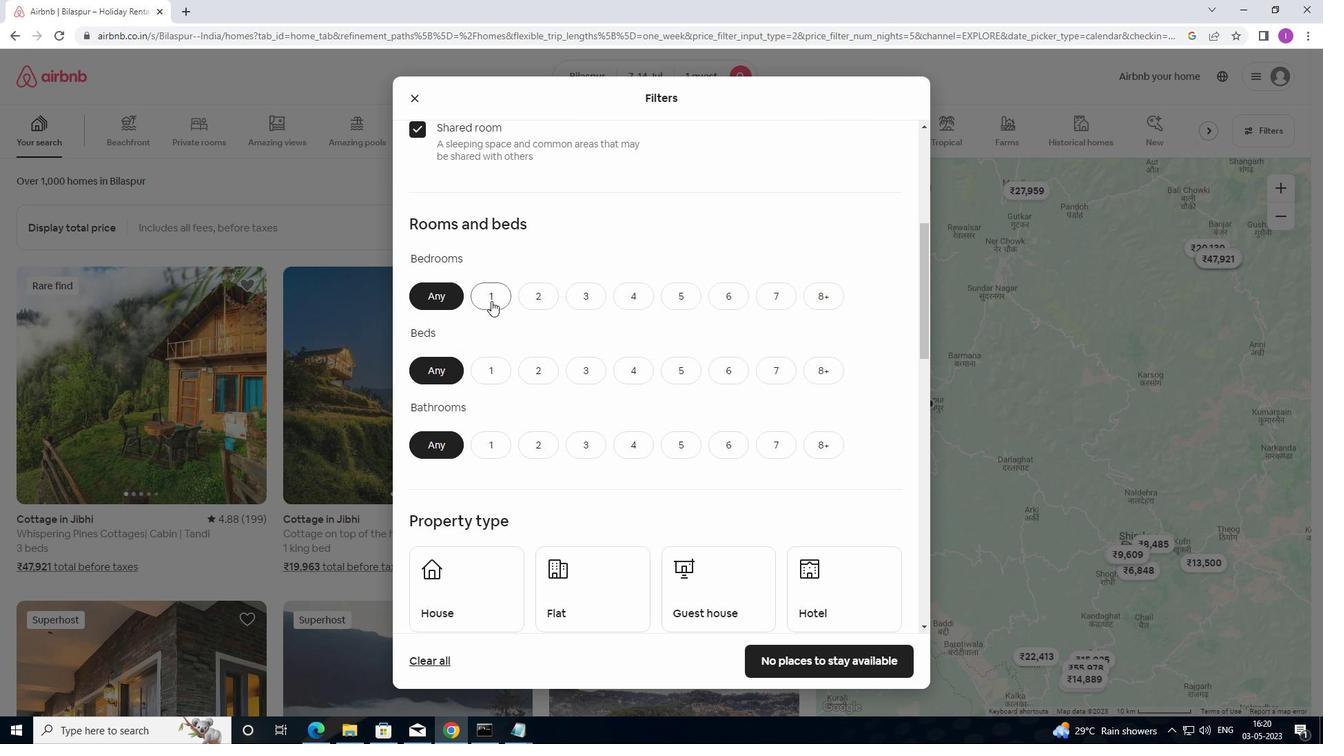 
Action: Mouse moved to (491, 361)
Screenshot: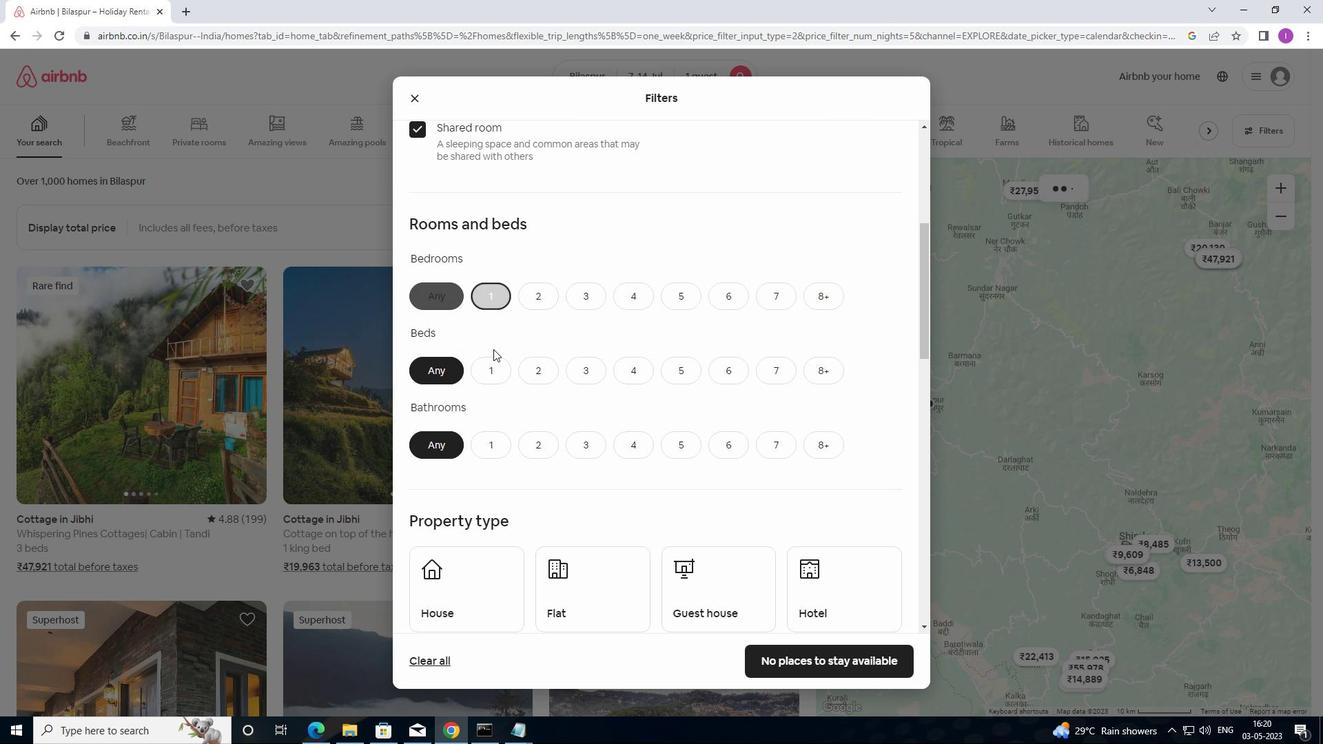 
Action: Mouse pressed left at (491, 361)
Screenshot: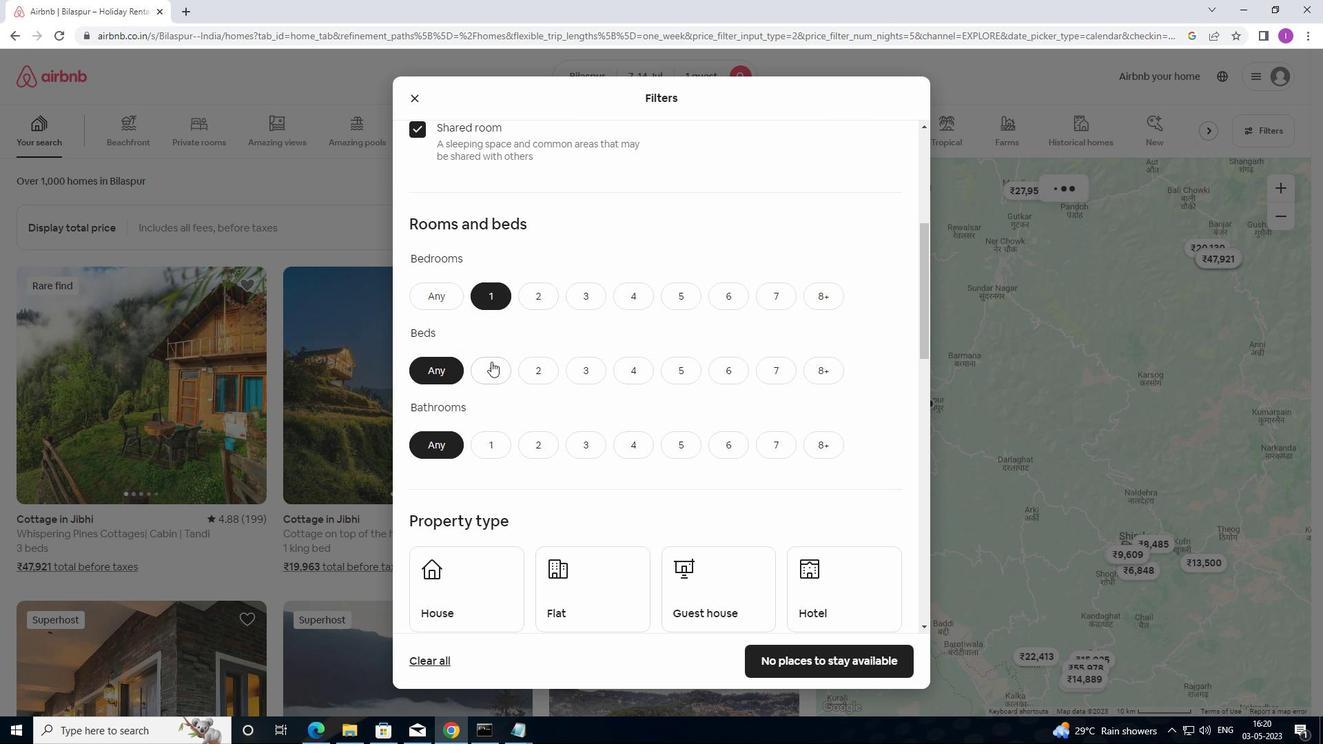 
Action: Mouse moved to (488, 437)
Screenshot: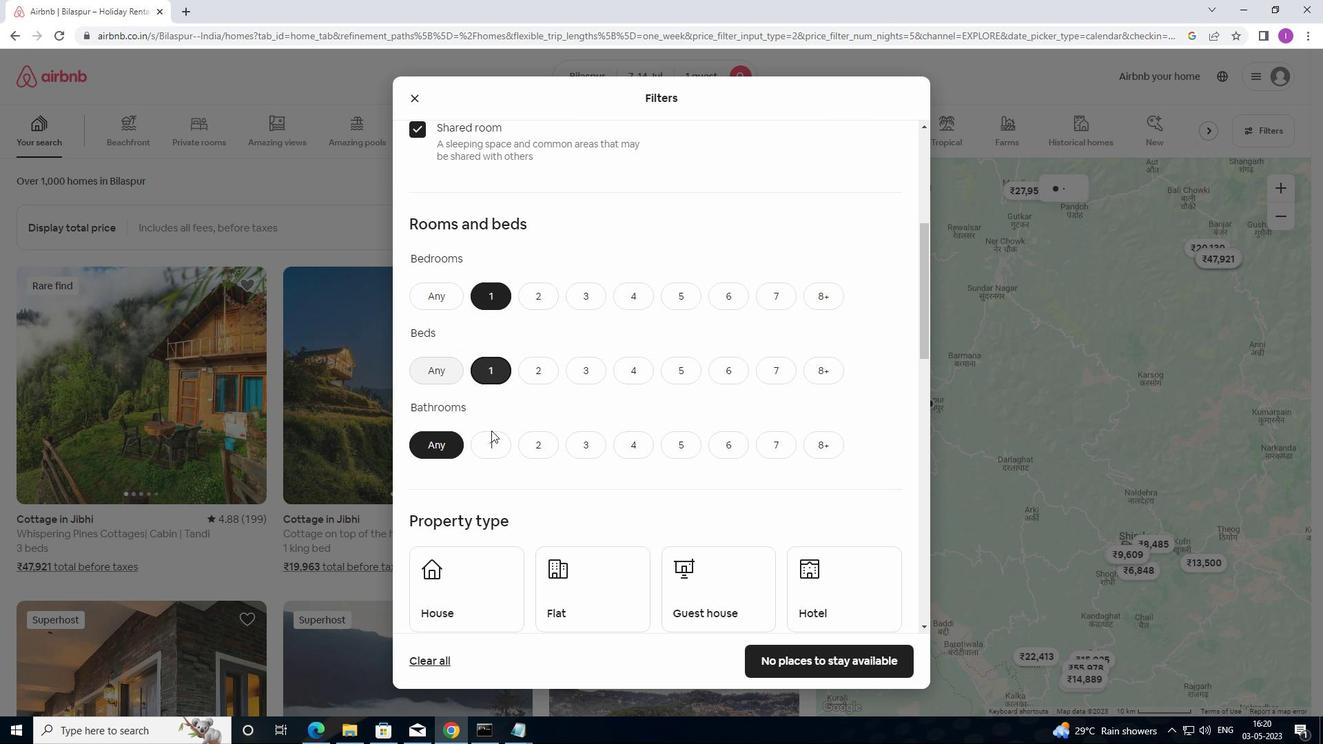 
Action: Mouse pressed left at (488, 437)
Screenshot: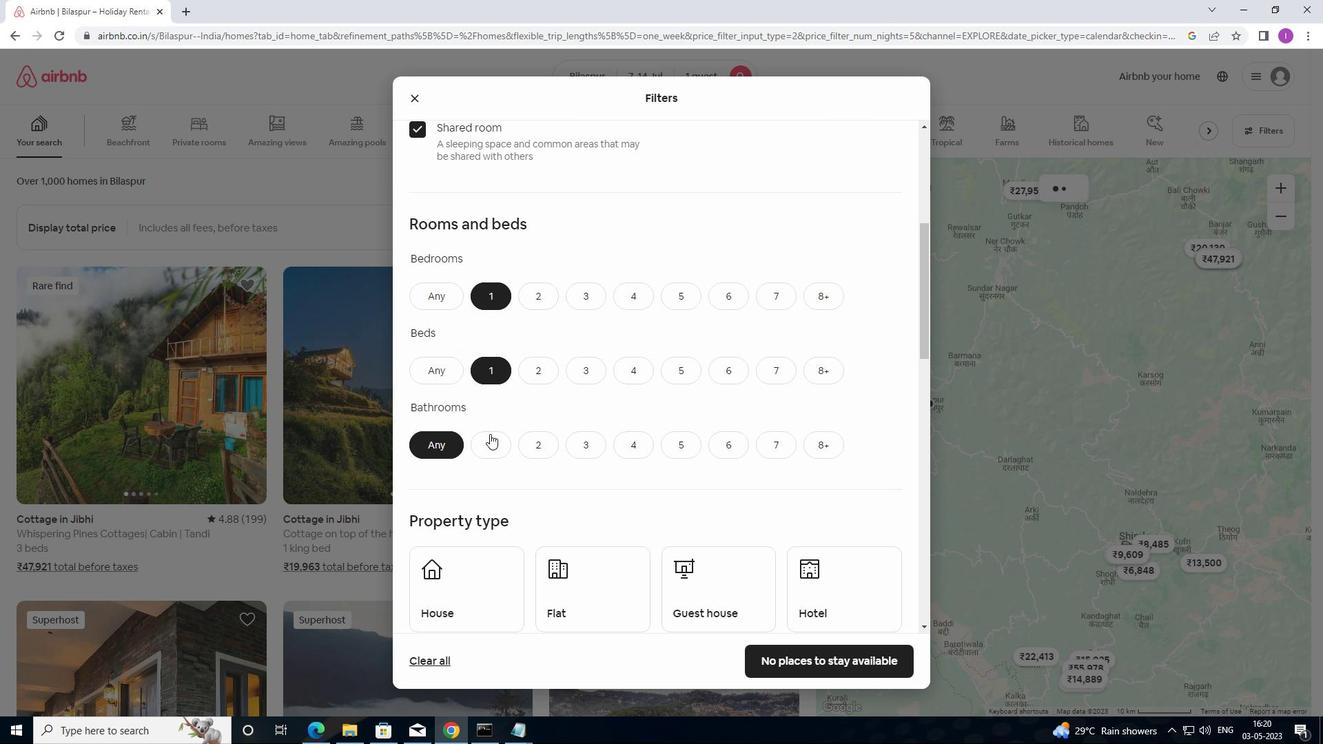 
Action: Mouse moved to (515, 422)
Screenshot: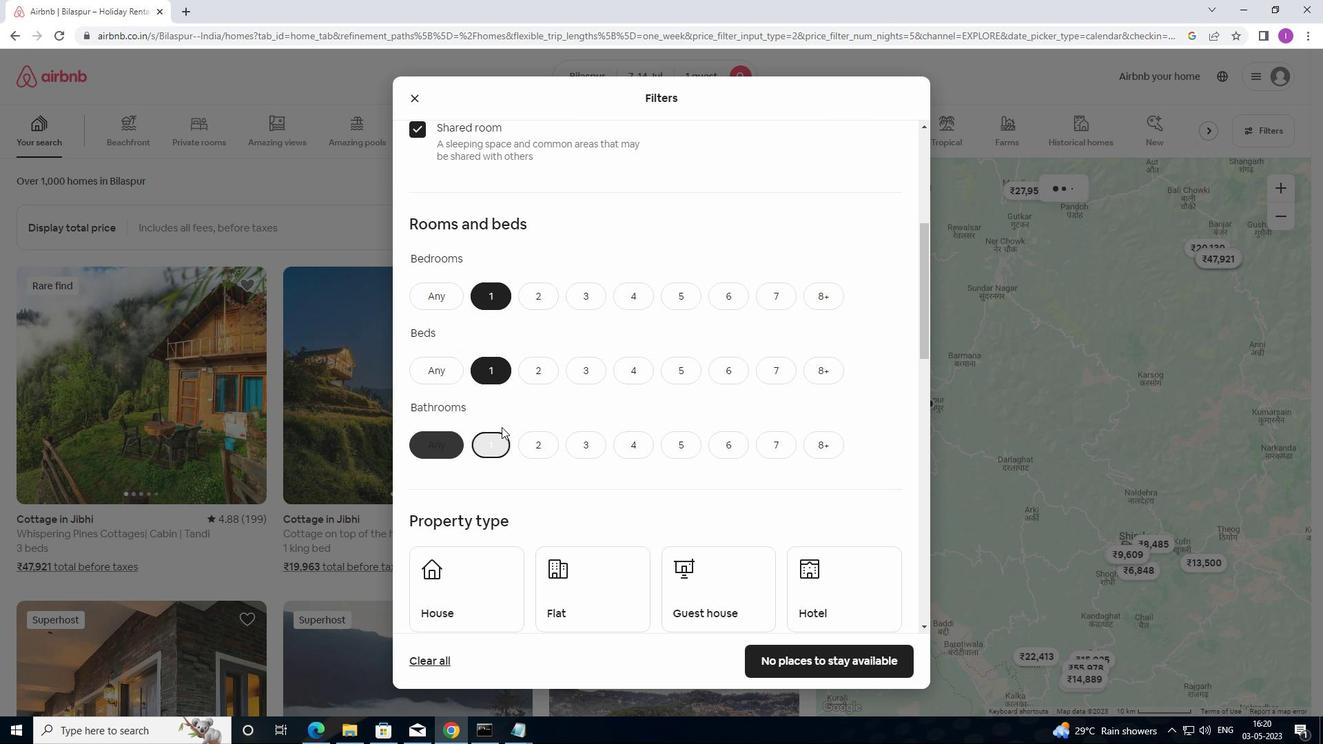 
Action: Mouse scrolled (515, 421) with delta (0, 0)
Screenshot: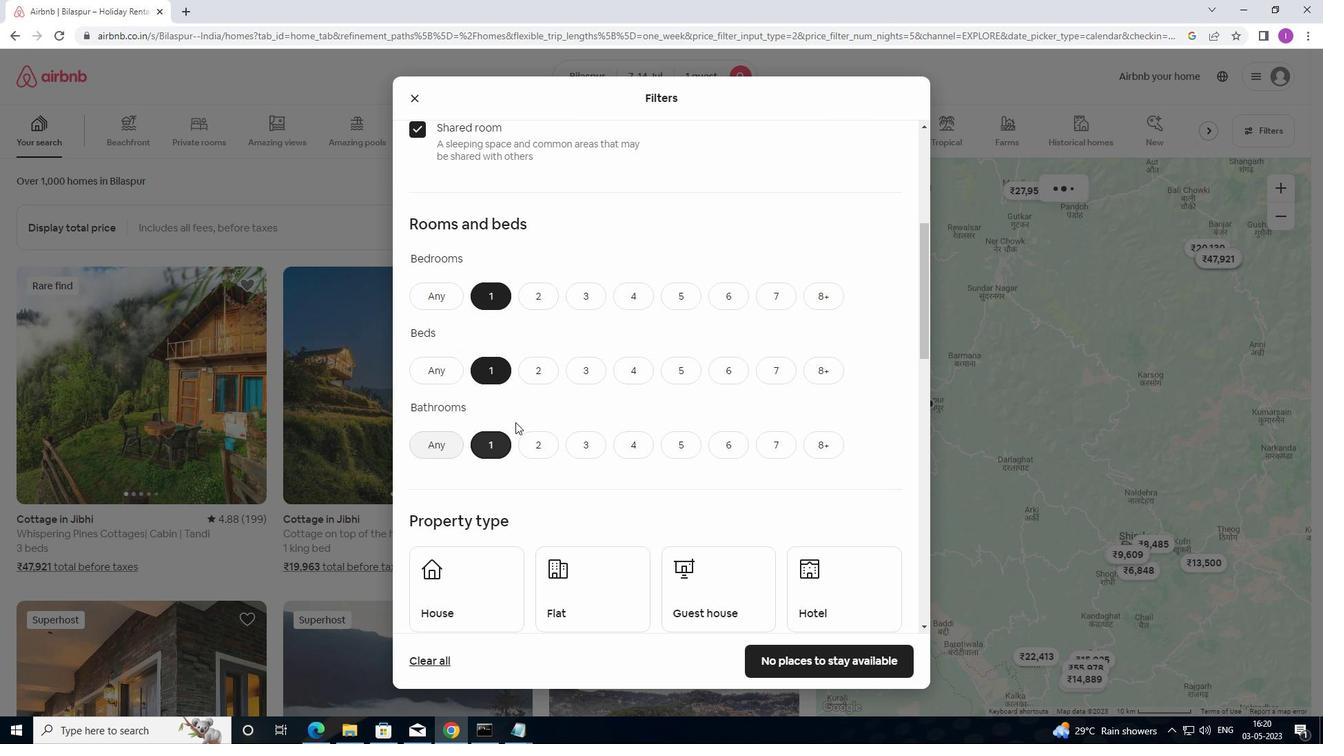 
Action: Mouse scrolled (515, 421) with delta (0, 0)
Screenshot: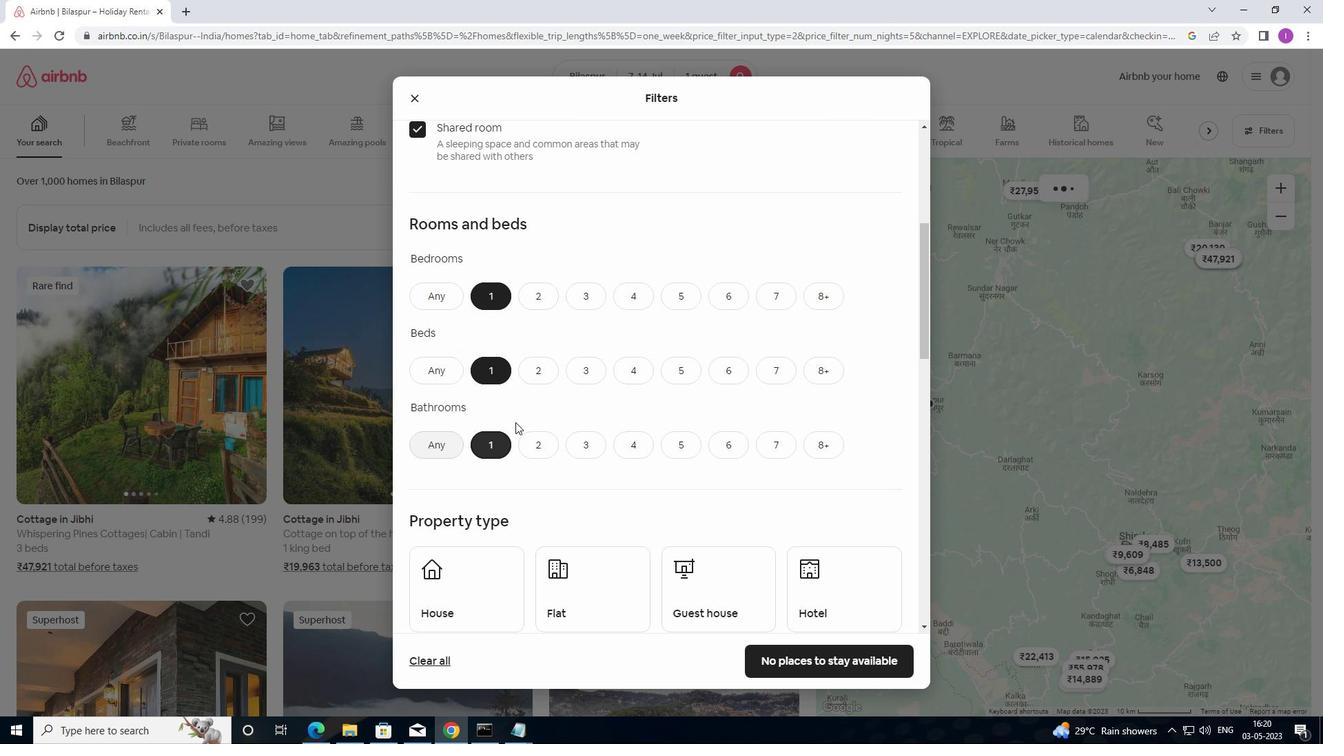
Action: Mouse moved to (516, 422)
Screenshot: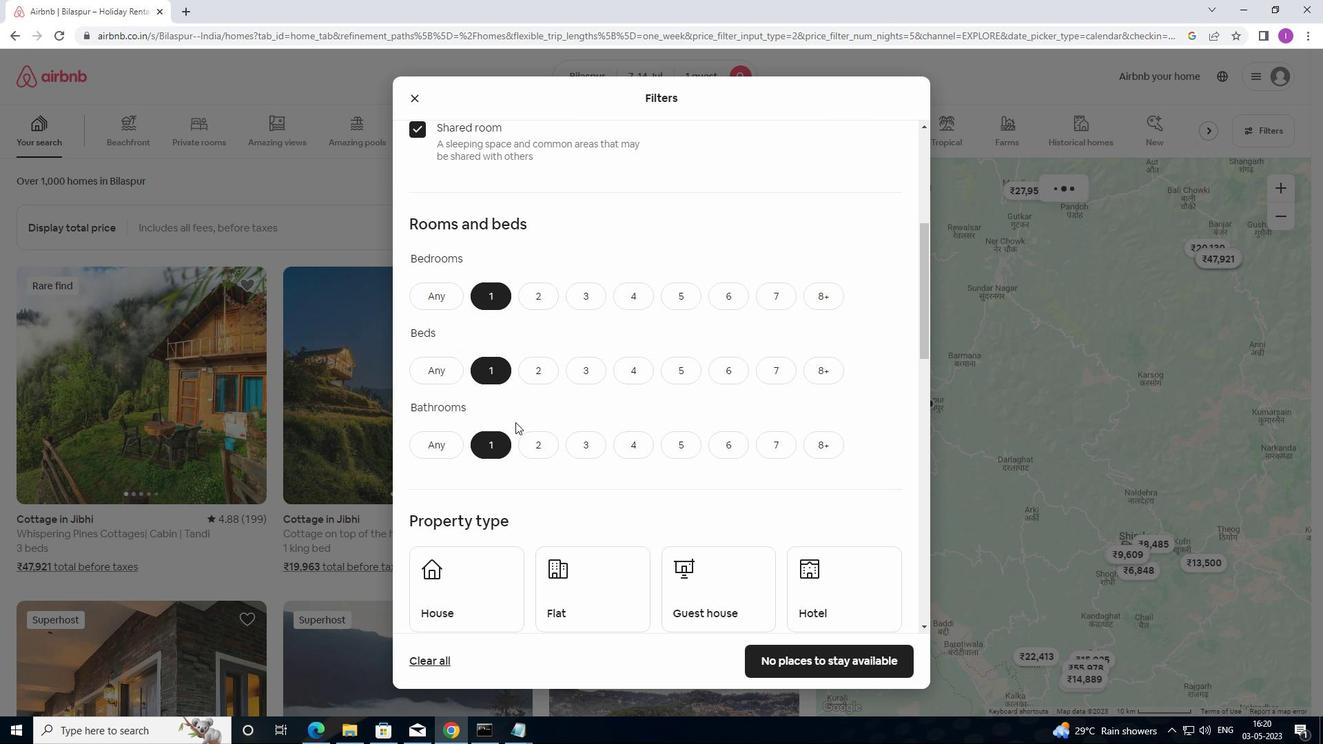
Action: Mouse scrolled (516, 421) with delta (0, 0)
Screenshot: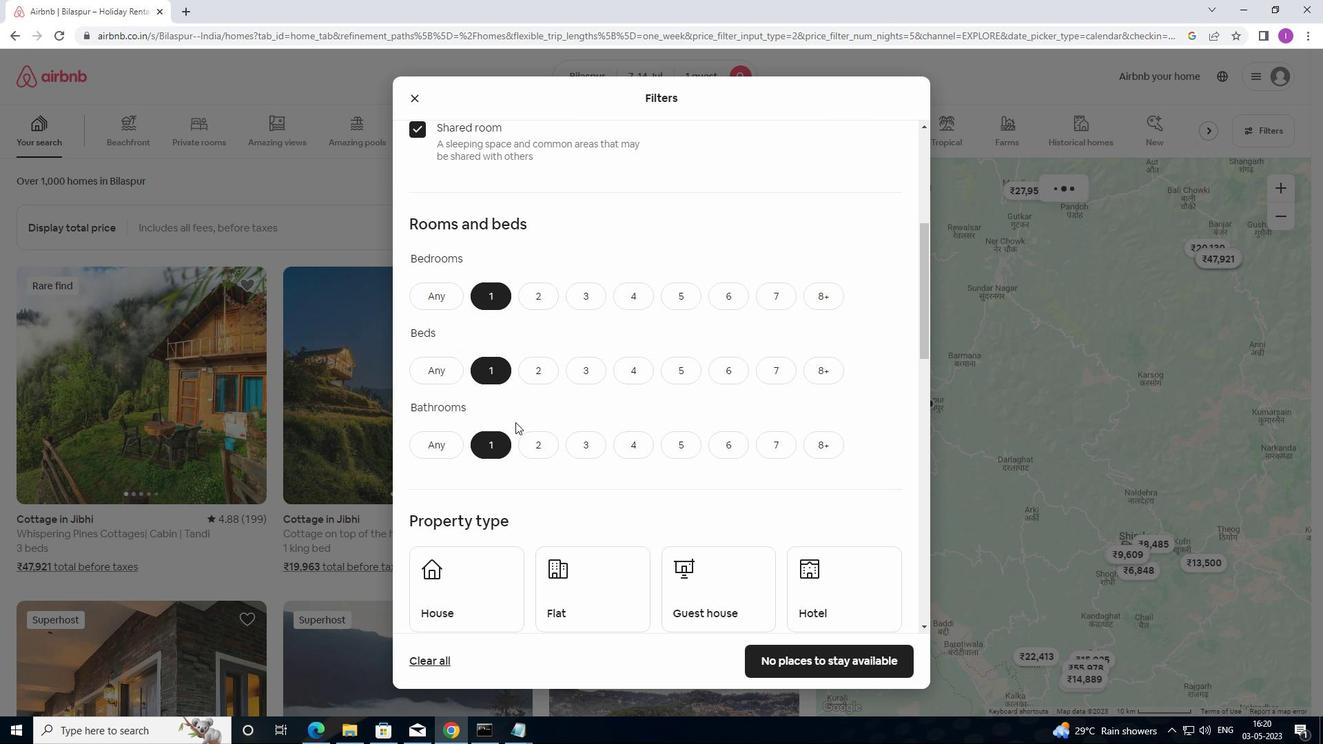 
Action: Mouse moved to (482, 393)
Screenshot: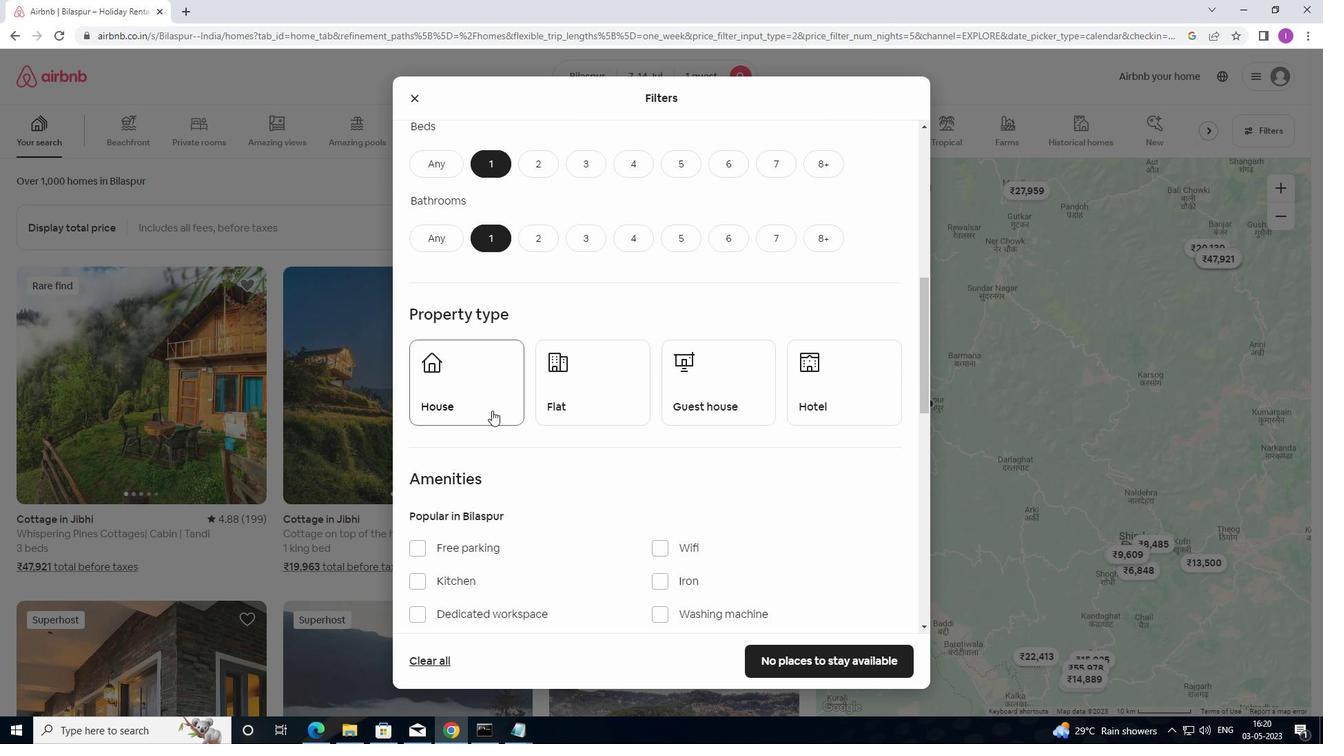 
Action: Mouse pressed left at (482, 393)
Screenshot: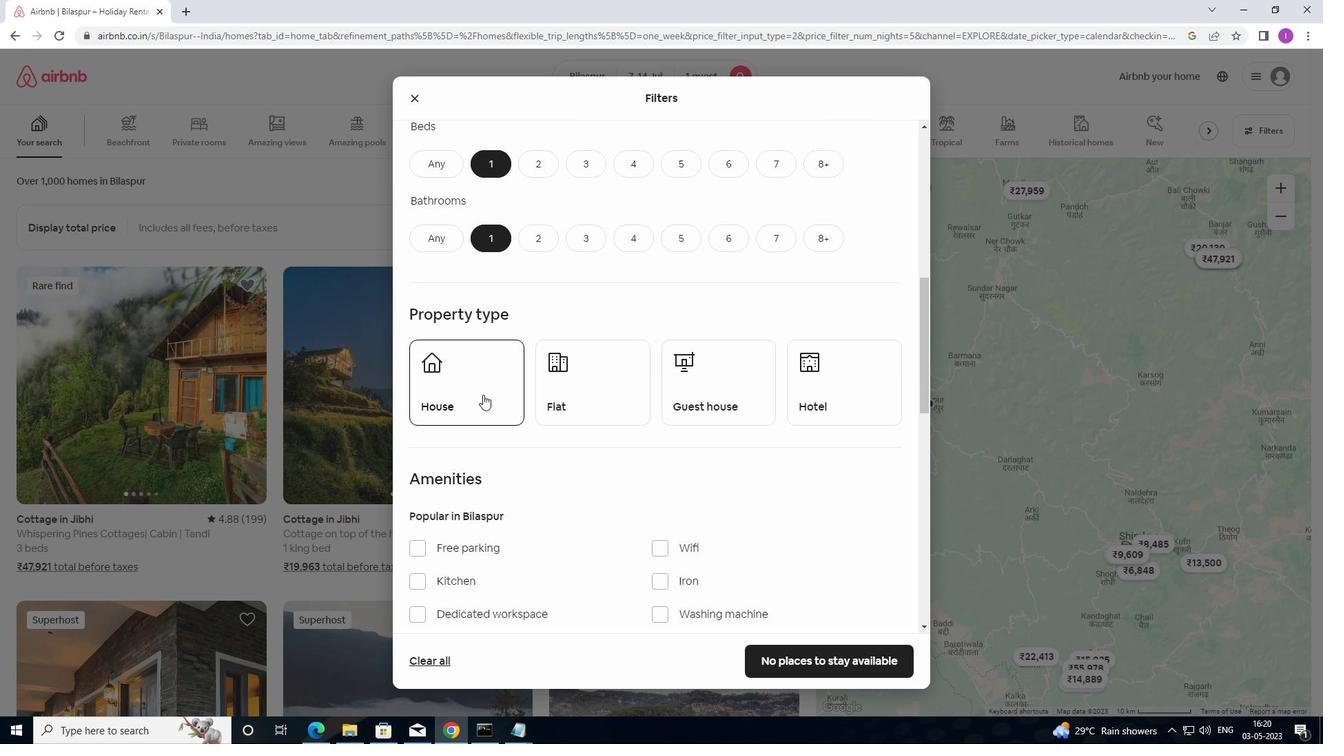 
Action: Mouse moved to (577, 390)
Screenshot: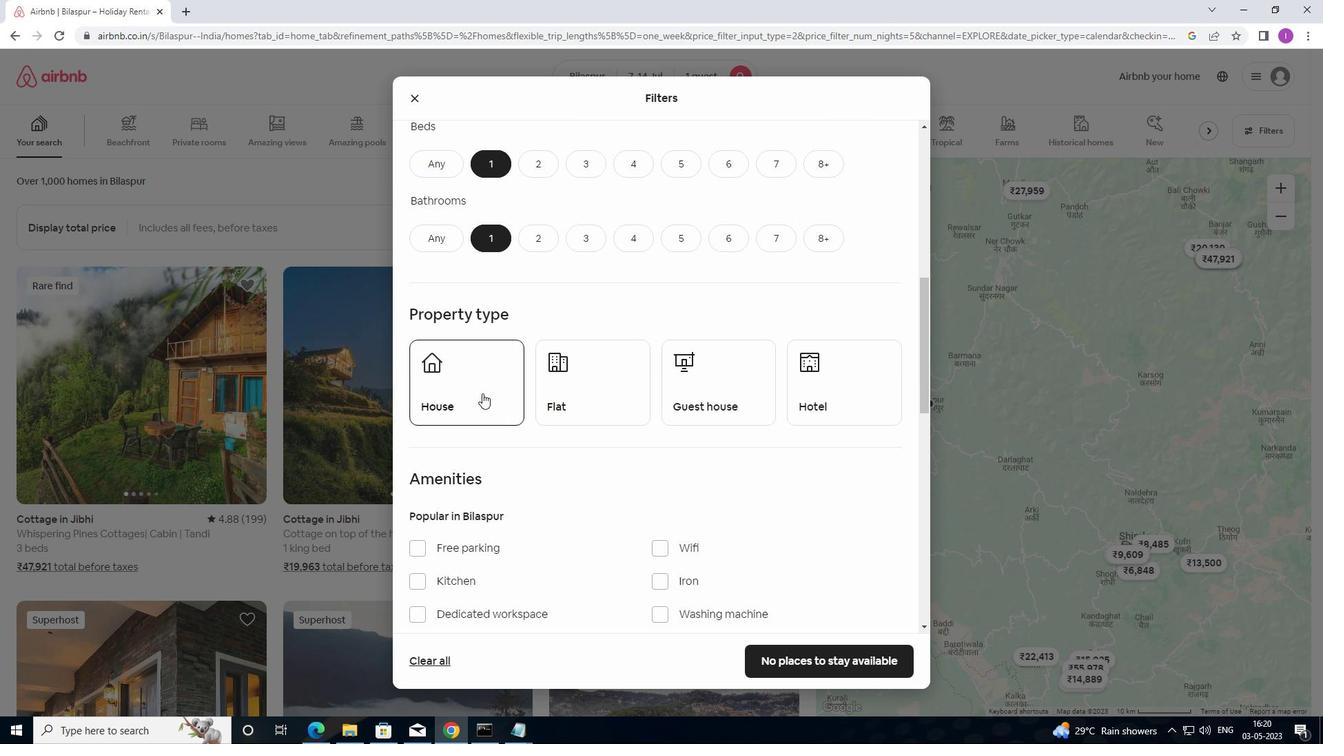
Action: Mouse pressed left at (577, 390)
Screenshot: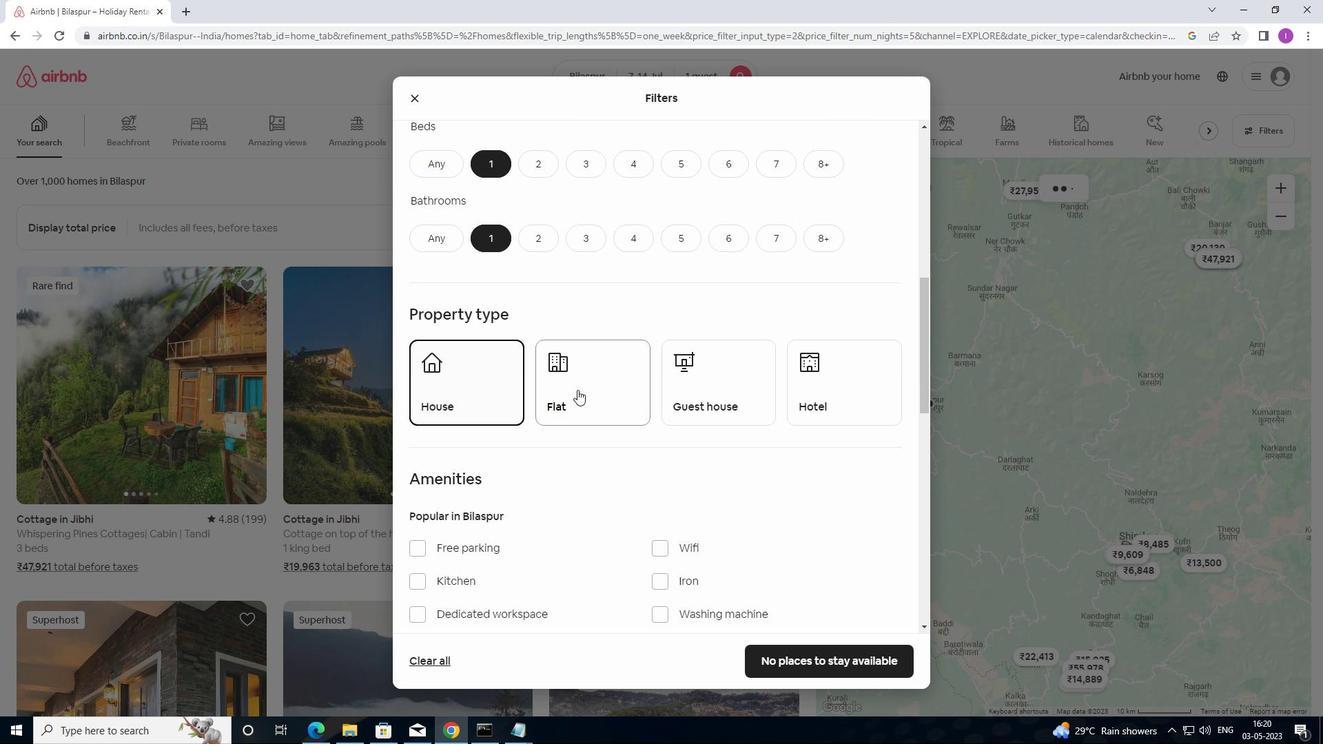 
Action: Mouse moved to (671, 378)
Screenshot: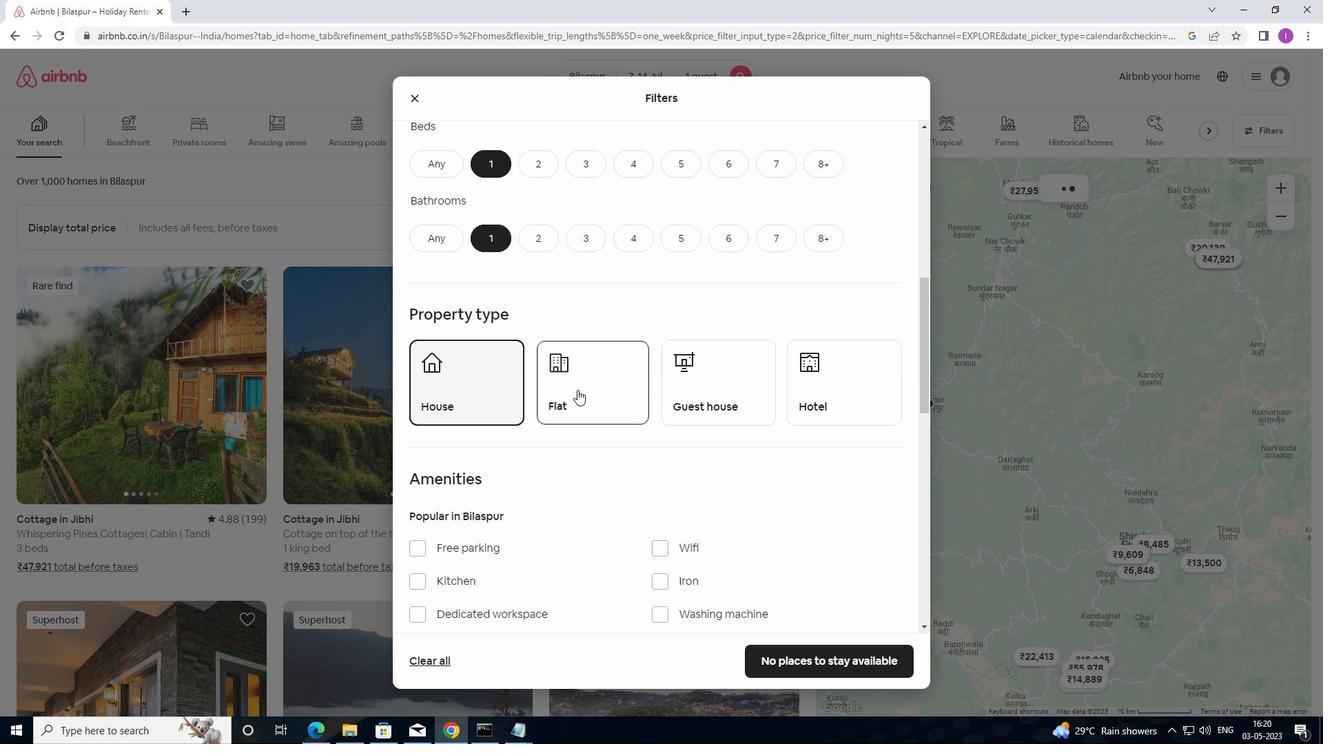
Action: Mouse pressed left at (671, 378)
Screenshot: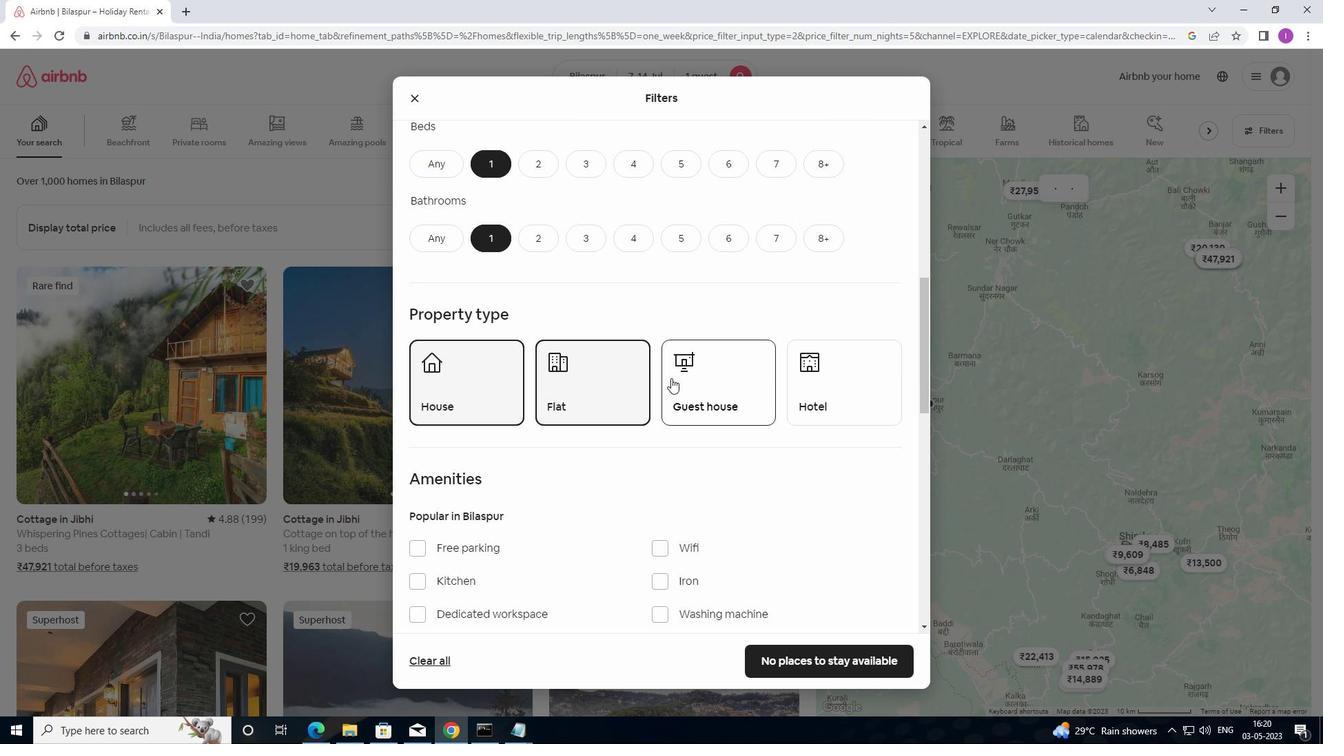 
Action: Mouse moved to (836, 402)
Screenshot: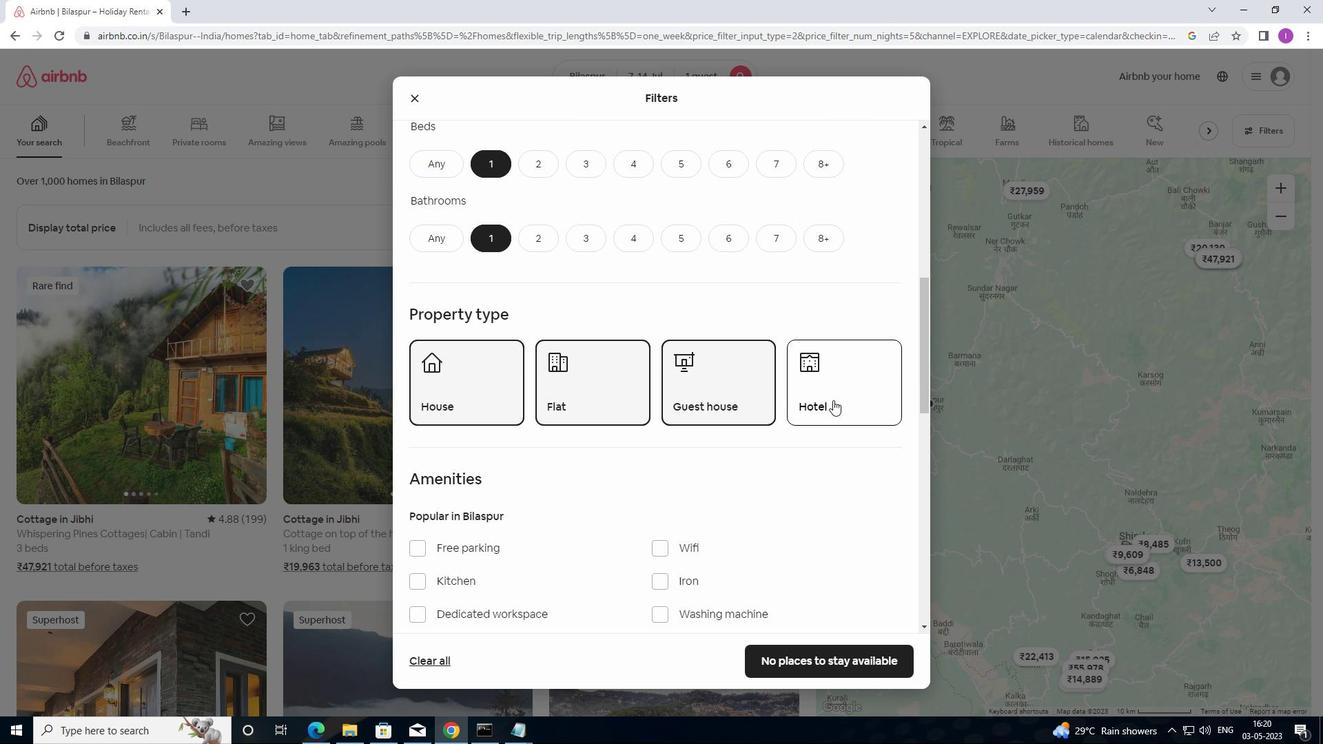 
Action: Mouse pressed left at (836, 402)
Screenshot: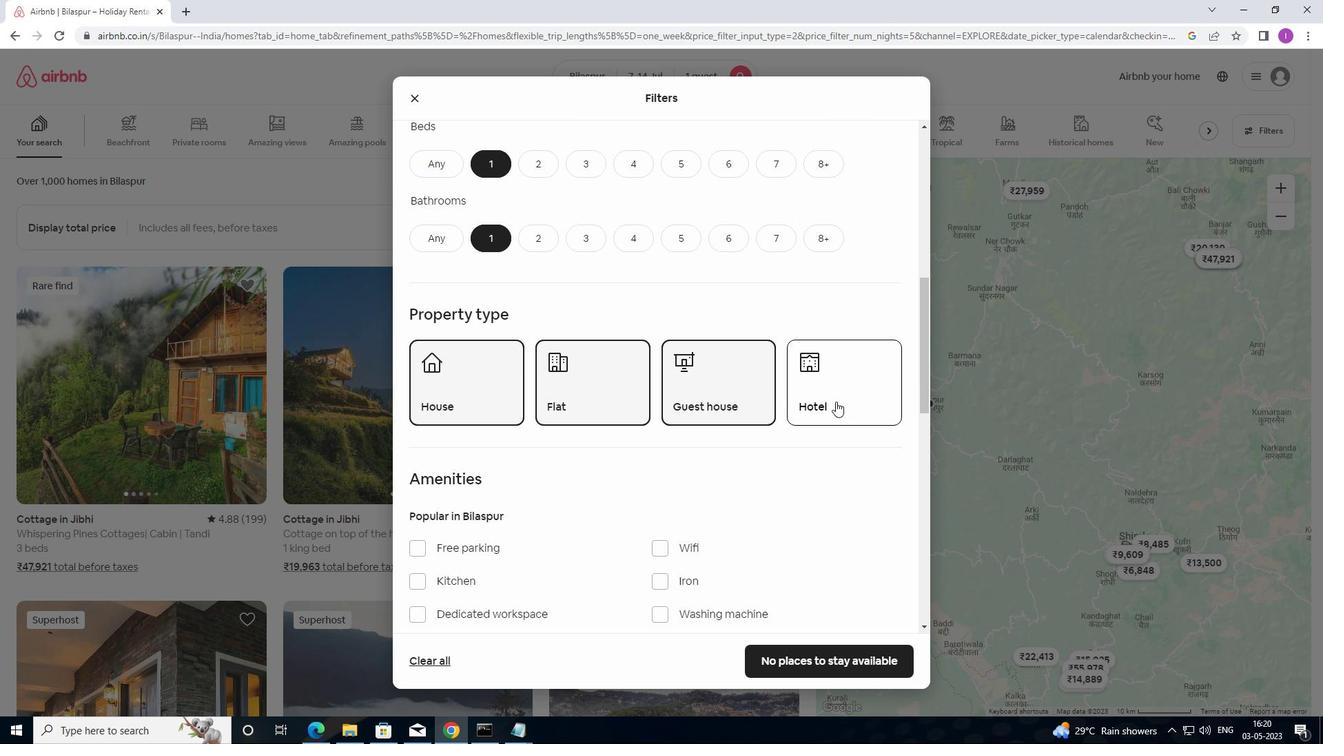 
Action: Mouse moved to (774, 421)
Screenshot: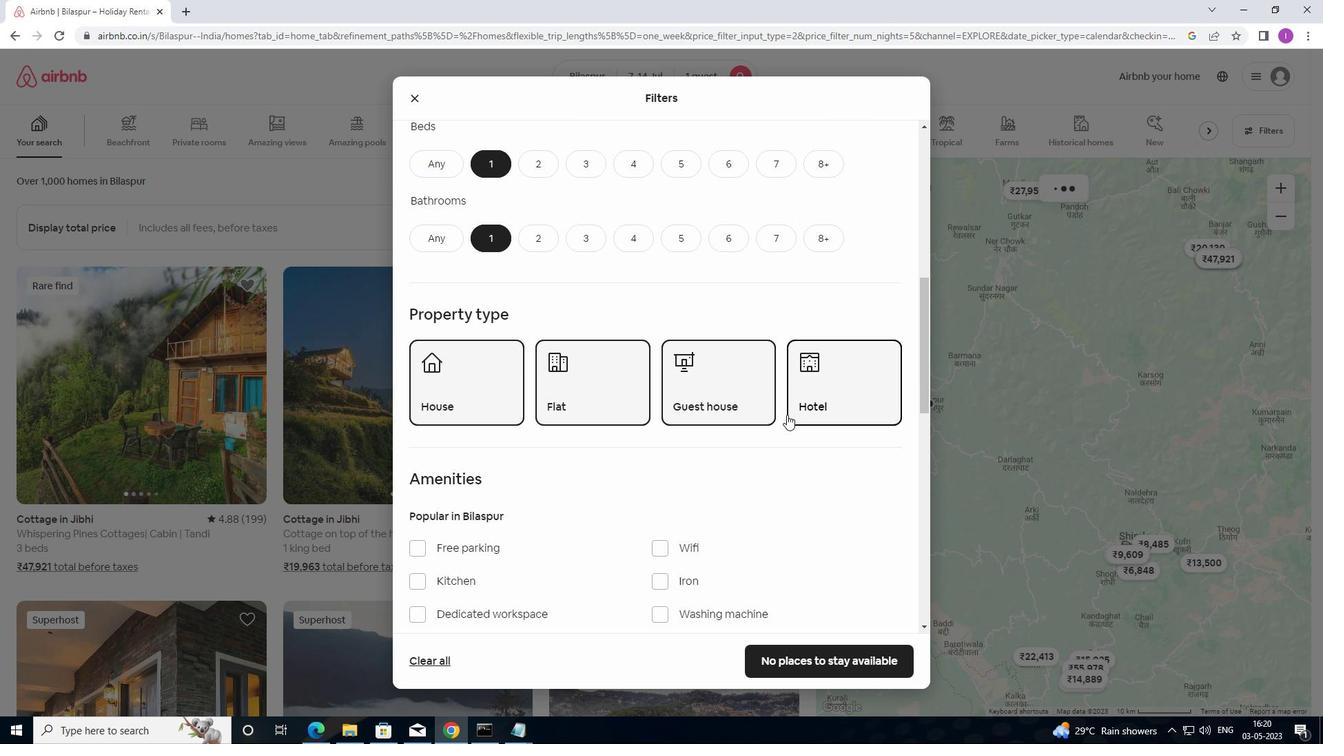 
Action: Mouse scrolled (774, 420) with delta (0, 0)
Screenshot: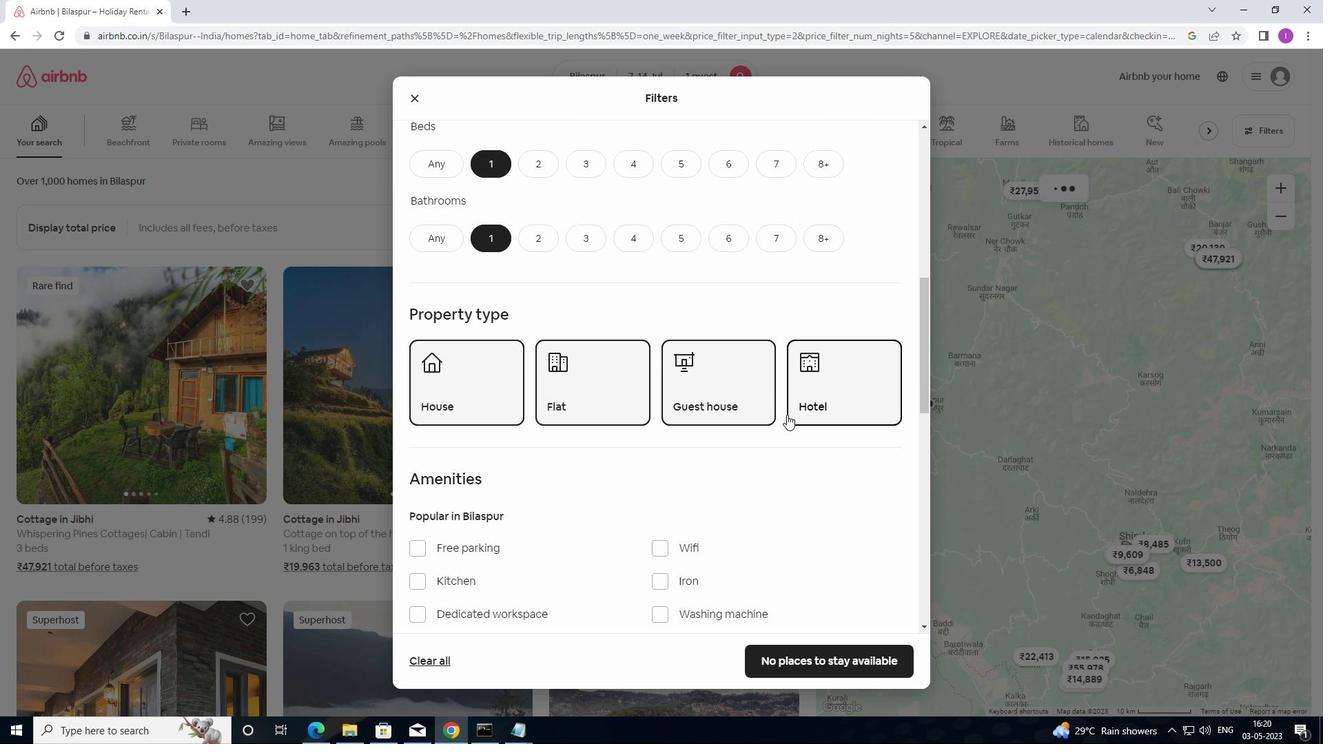 
Action: Mouse scrolled (774, 420) with delta (0, 0)
Screenshot: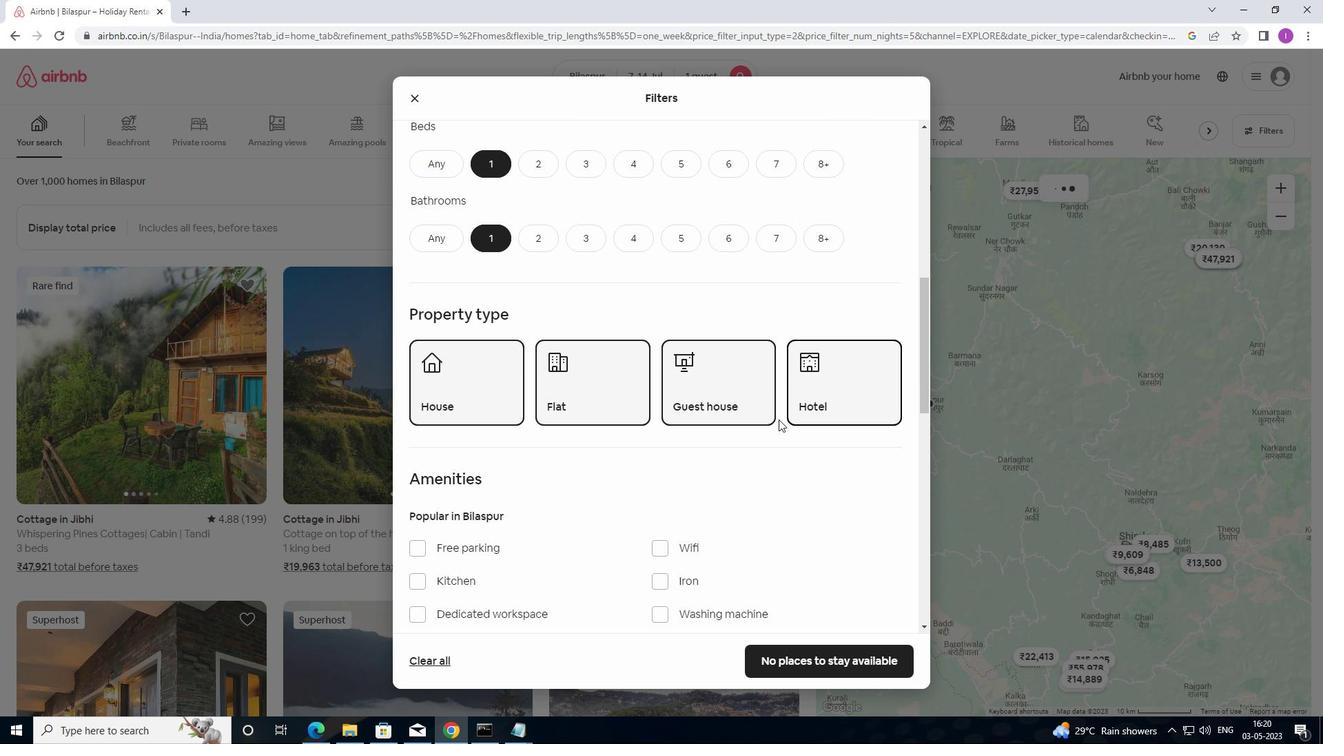 
Action: Mouse scrolled (774, 420) with delta (0, 0)
Screenshot: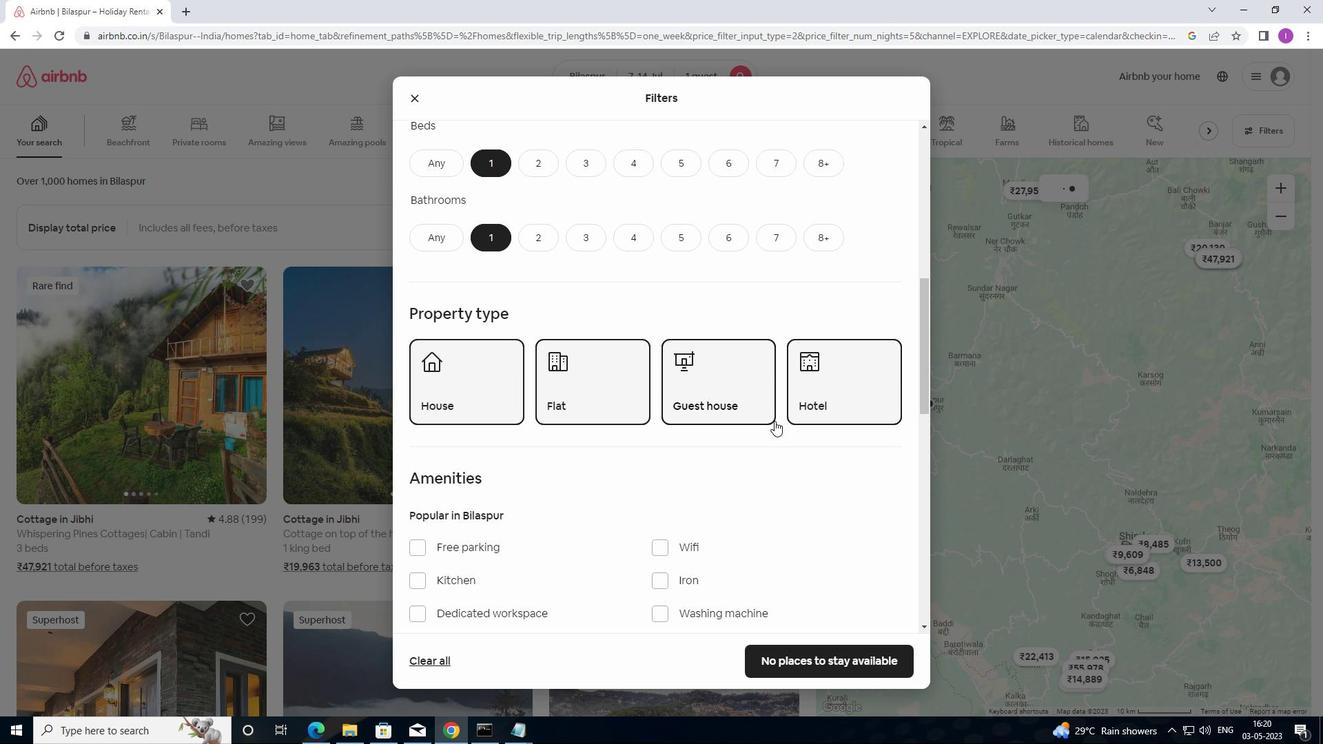 
Action: Mouse moved to (773, 419)
Screenshot: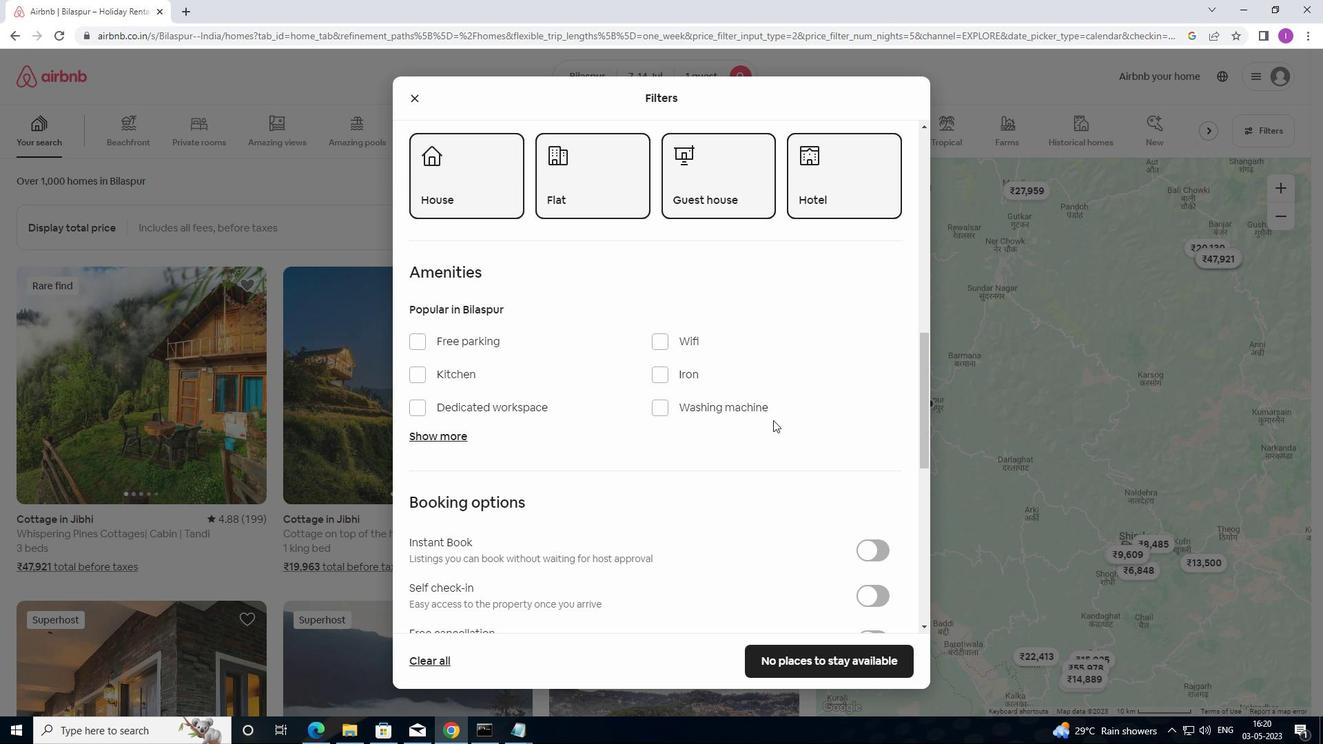 
Action: Mouse scrolled (773, 419) with delta (0, 0)
Screenshot: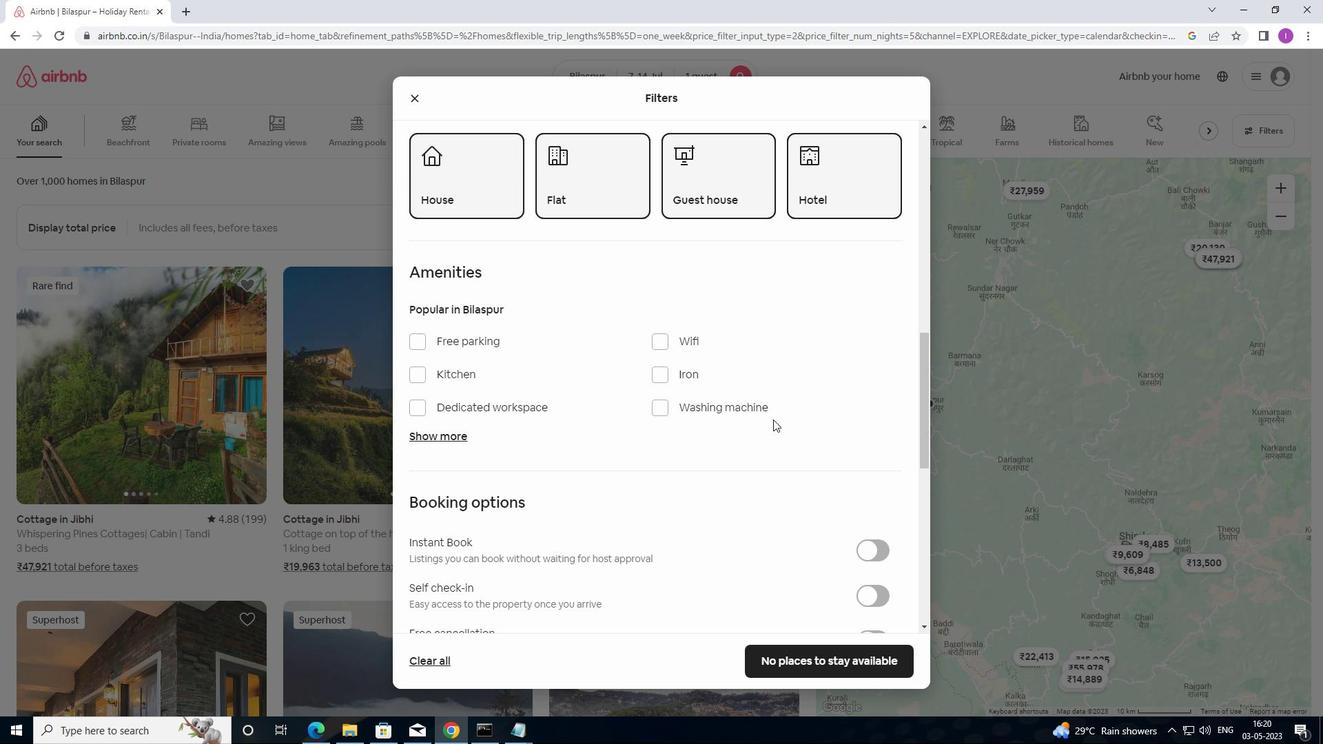 
Action: Mouse moved to (576, 416)
Screenshot: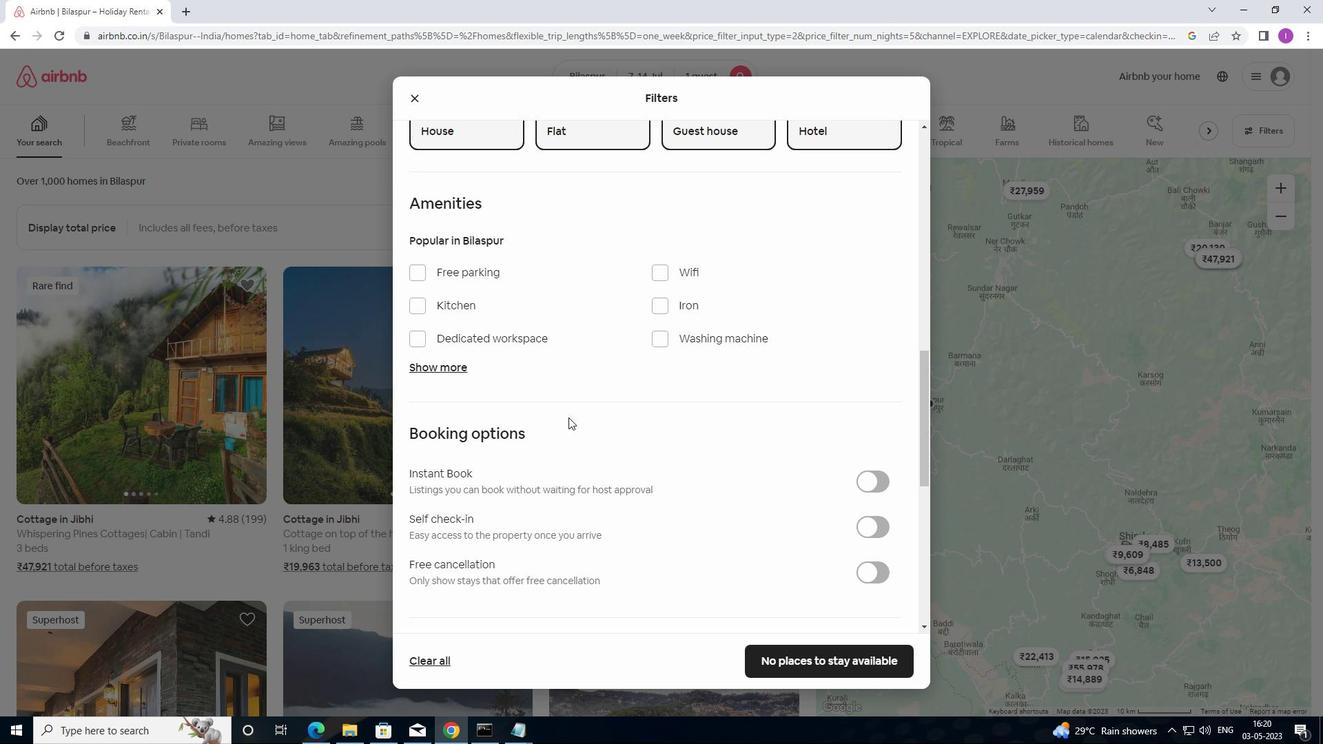 
Action: Mouse scrolled (576, 415) with delta (0, 0)
Screenshot: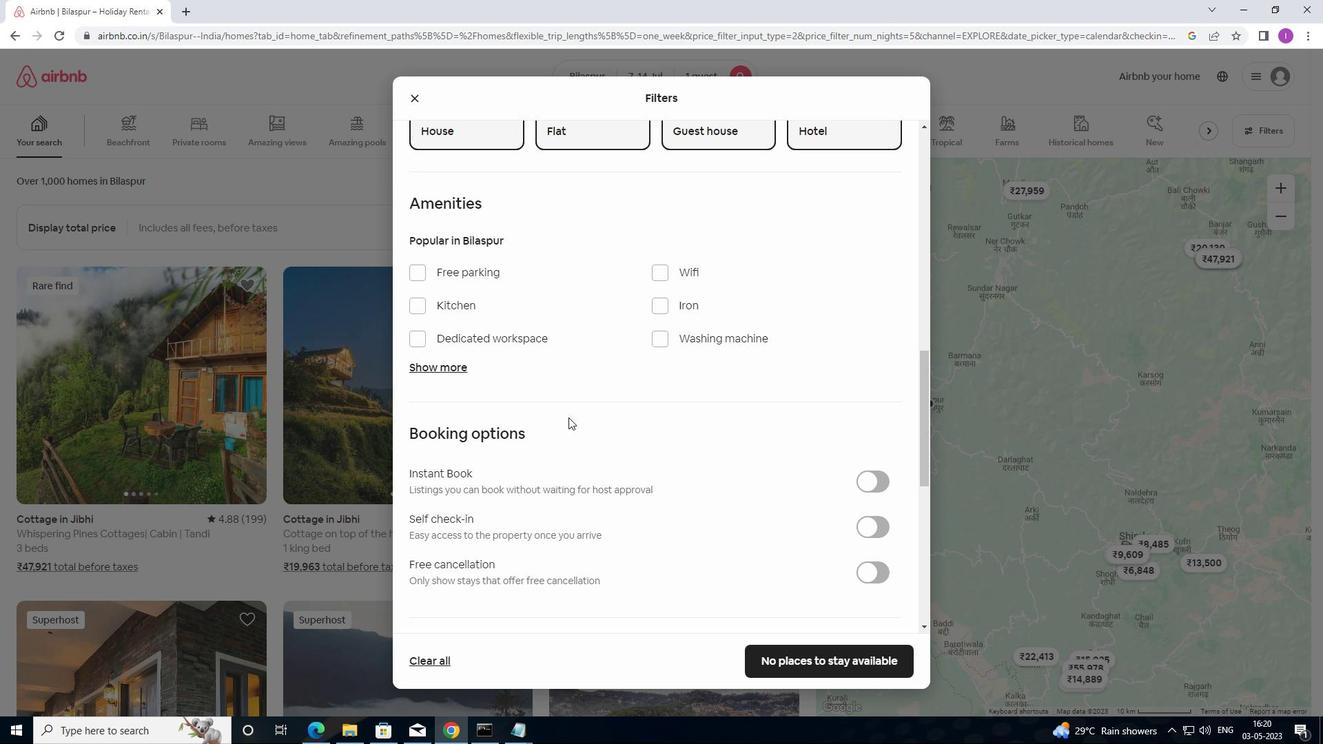 
Action: Mouse moved to (618, 415)
Screenshot: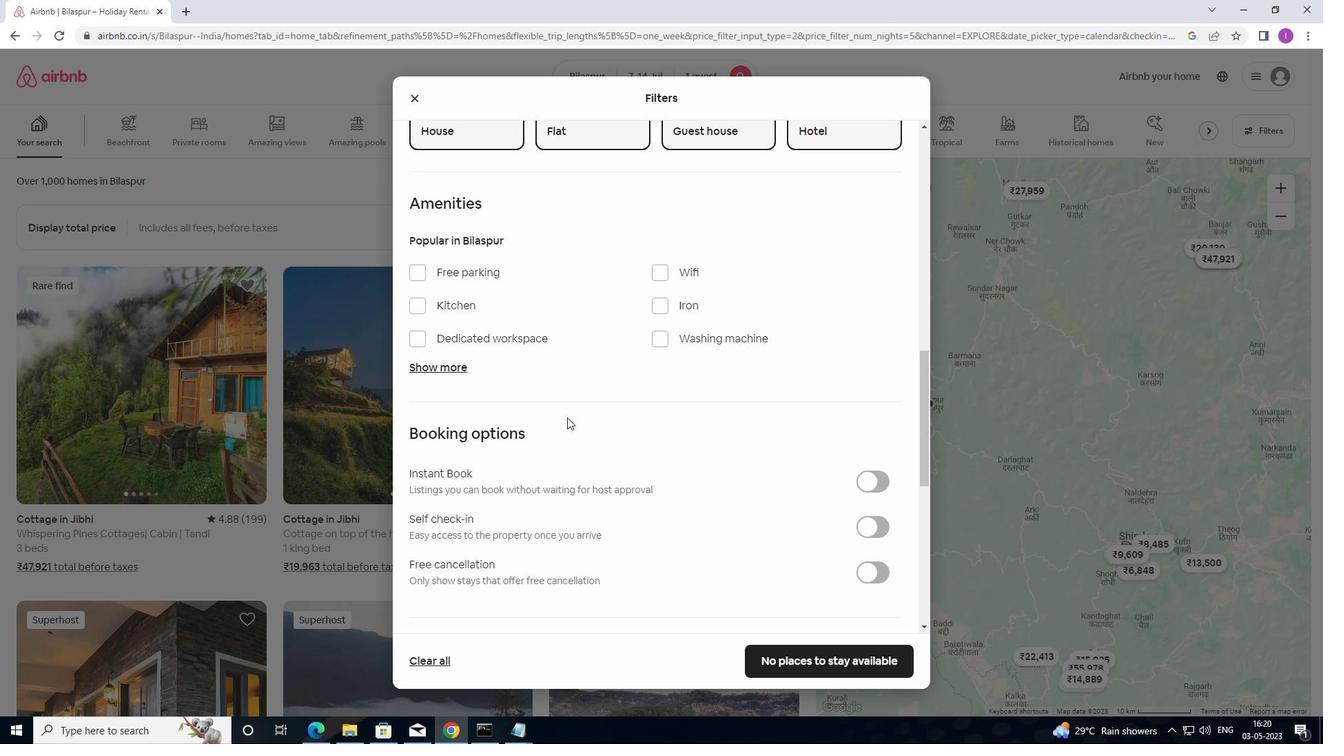 
Action: Mouse scrolled (618, 414) with delta (0, 0)
Screenshot: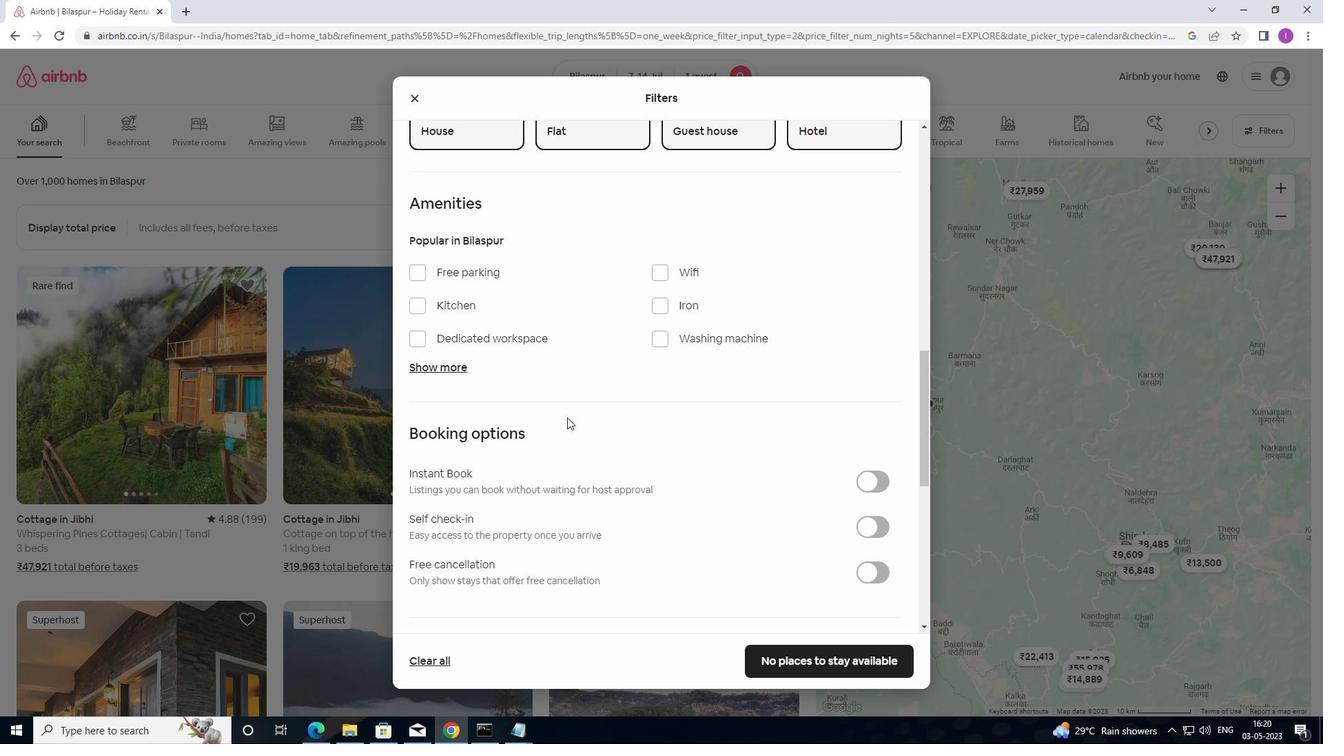 
Action: Mouse moved to (883, 396)
Screenshot: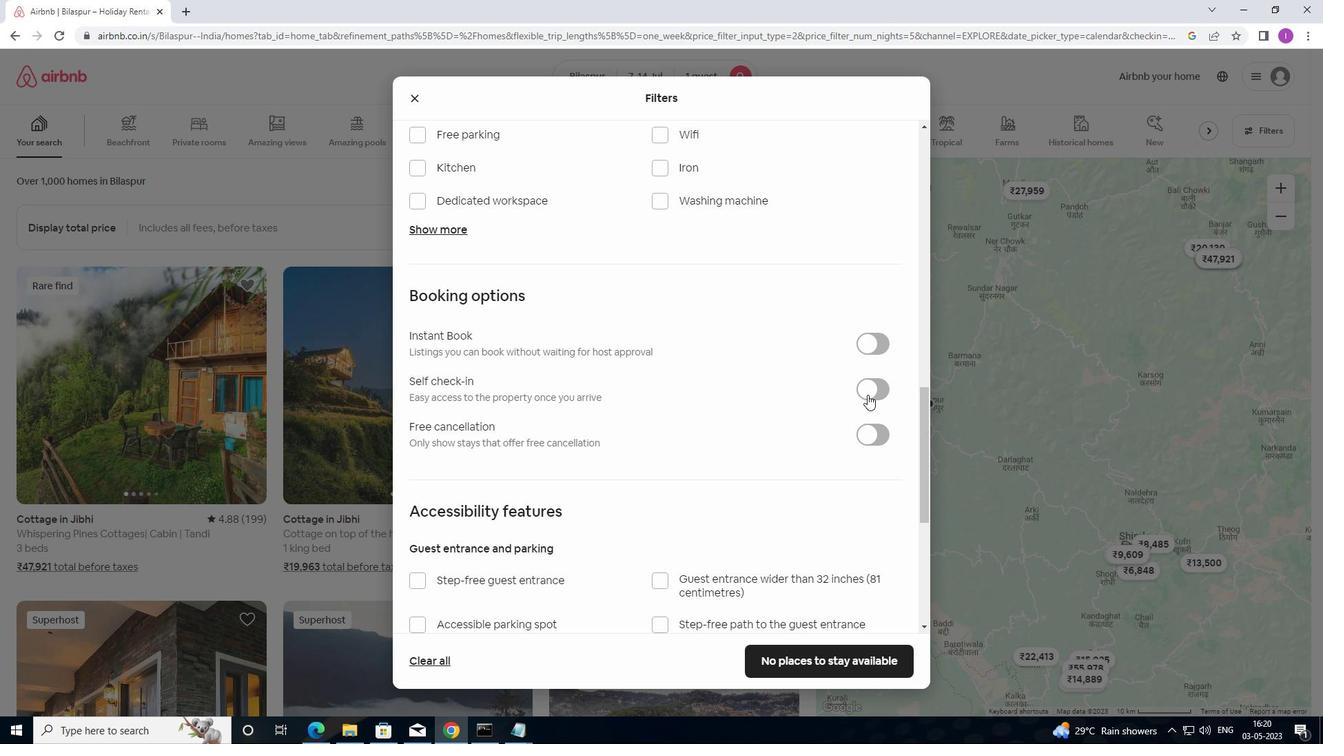 
Action: Mouse pressed left at (883, 396)
Screenshot: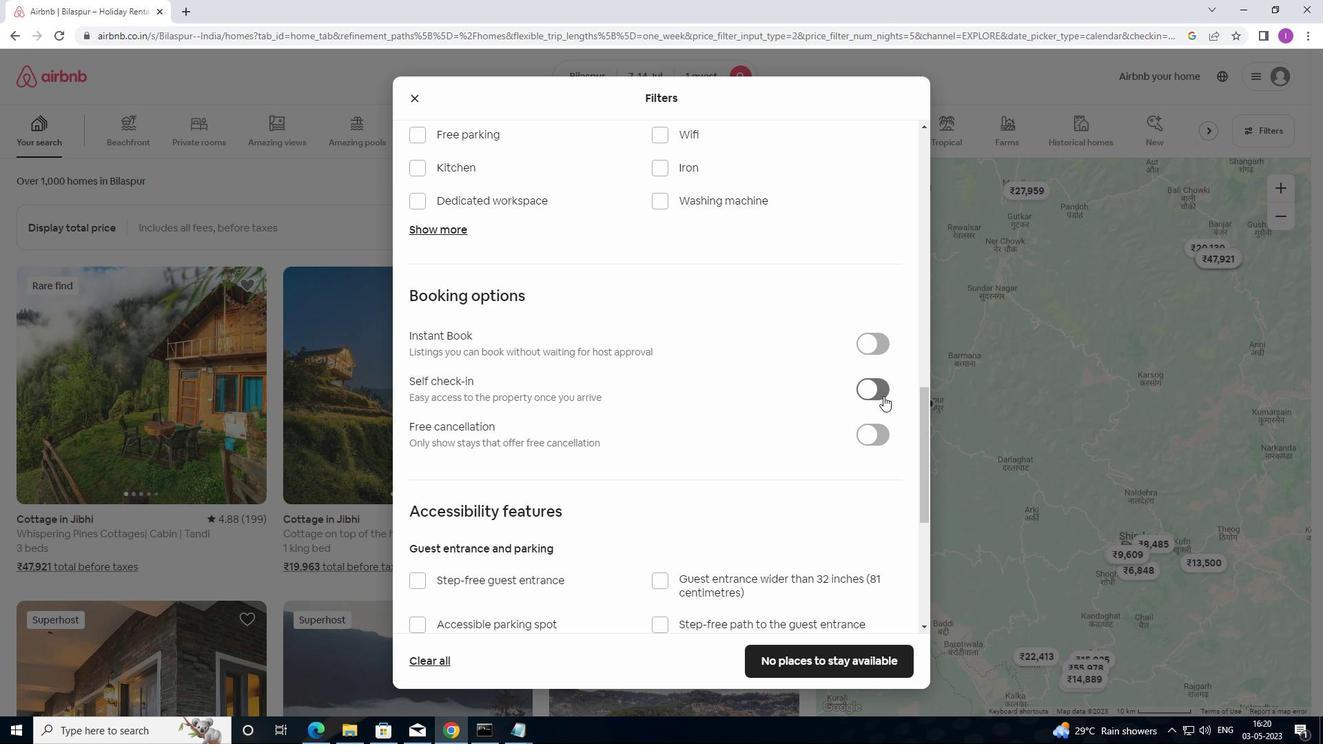 
Action: Mouse moved to (670, 437)
Screenshot: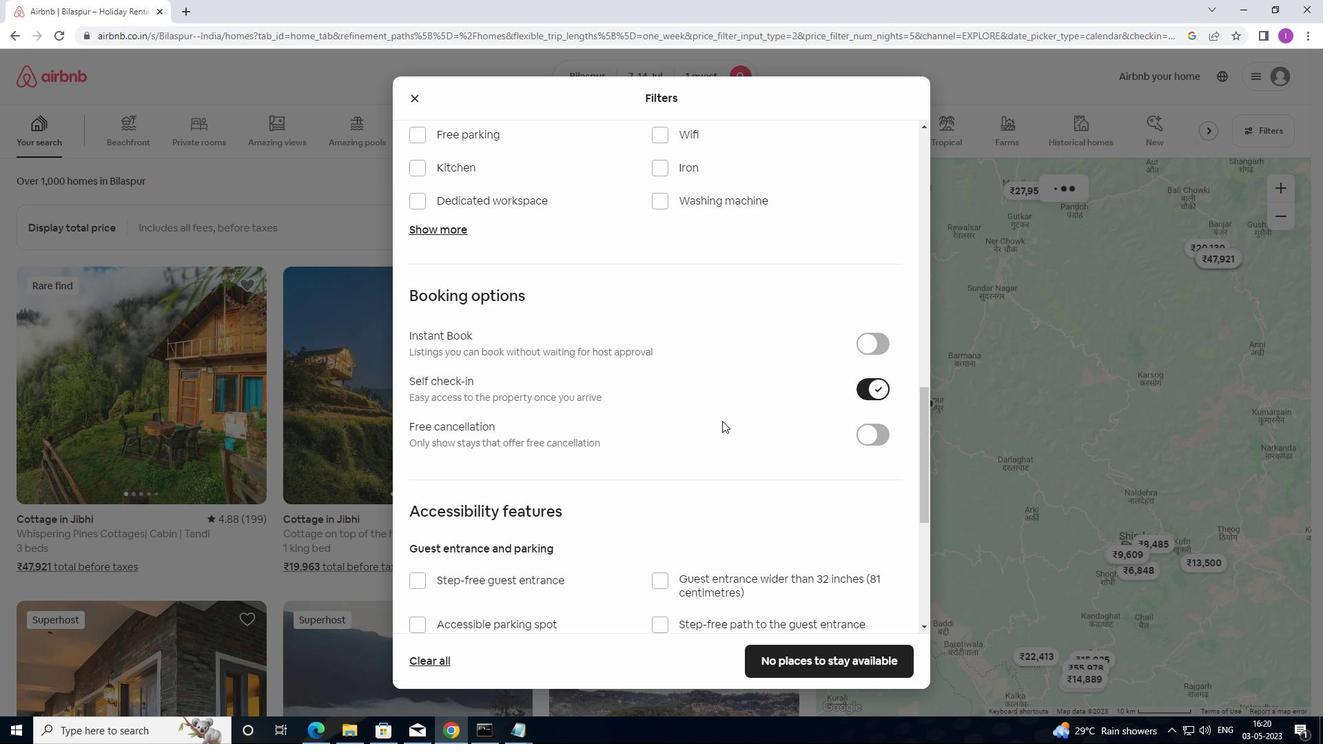 
Action: Mouse scrolled (670, 436) with delta (0, 0)
Screenshot: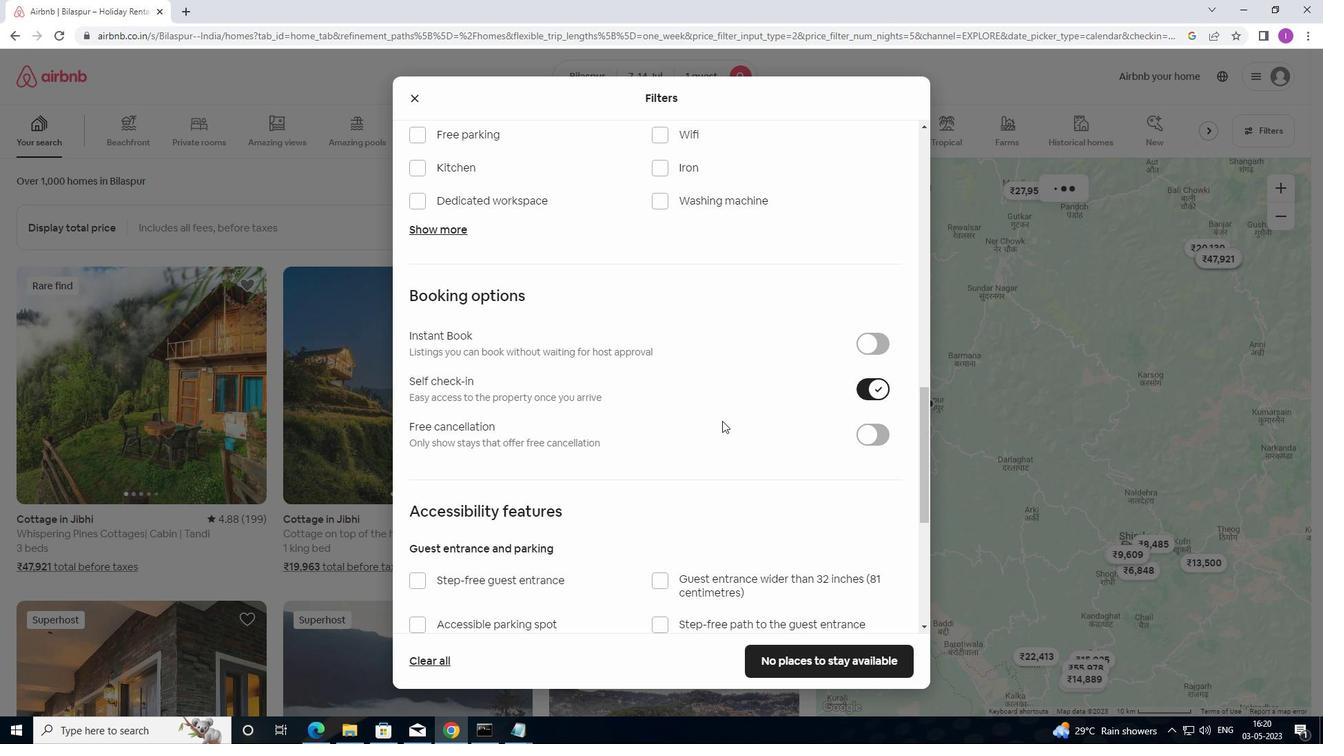 
Action: Mouse scrolled (670, 436) with delta (0, 0)
Screenshot: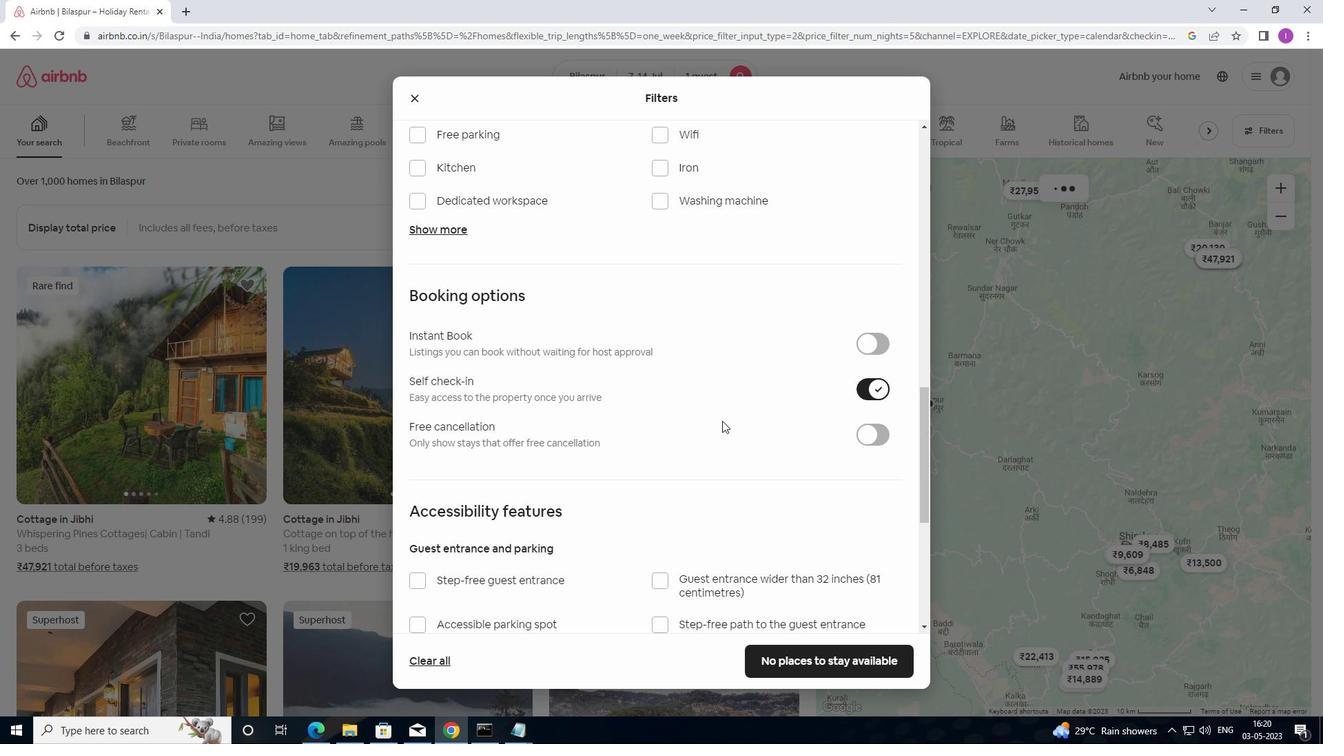 
Action: Mouse moved to (718, 415)
Screenshot: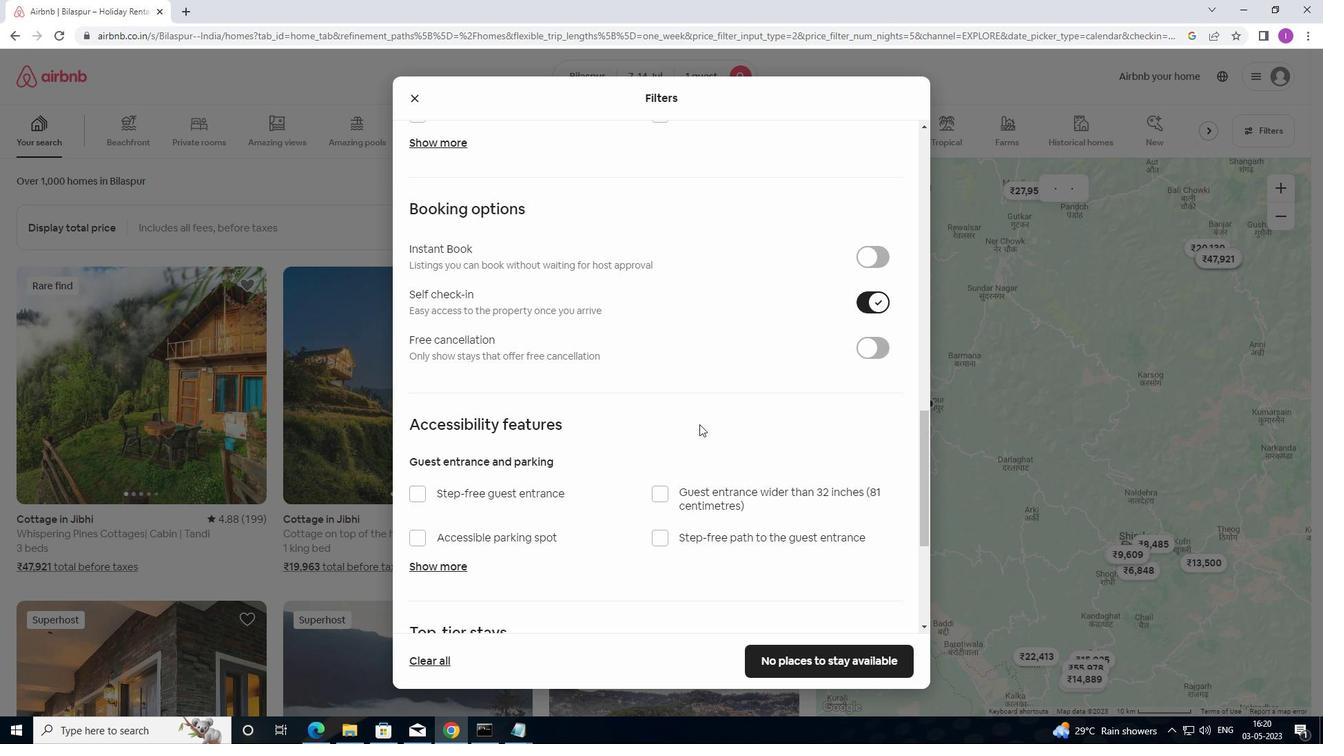 
Action: Mouse scrolled (718, 414) with delta (0, 0)
Screenshot: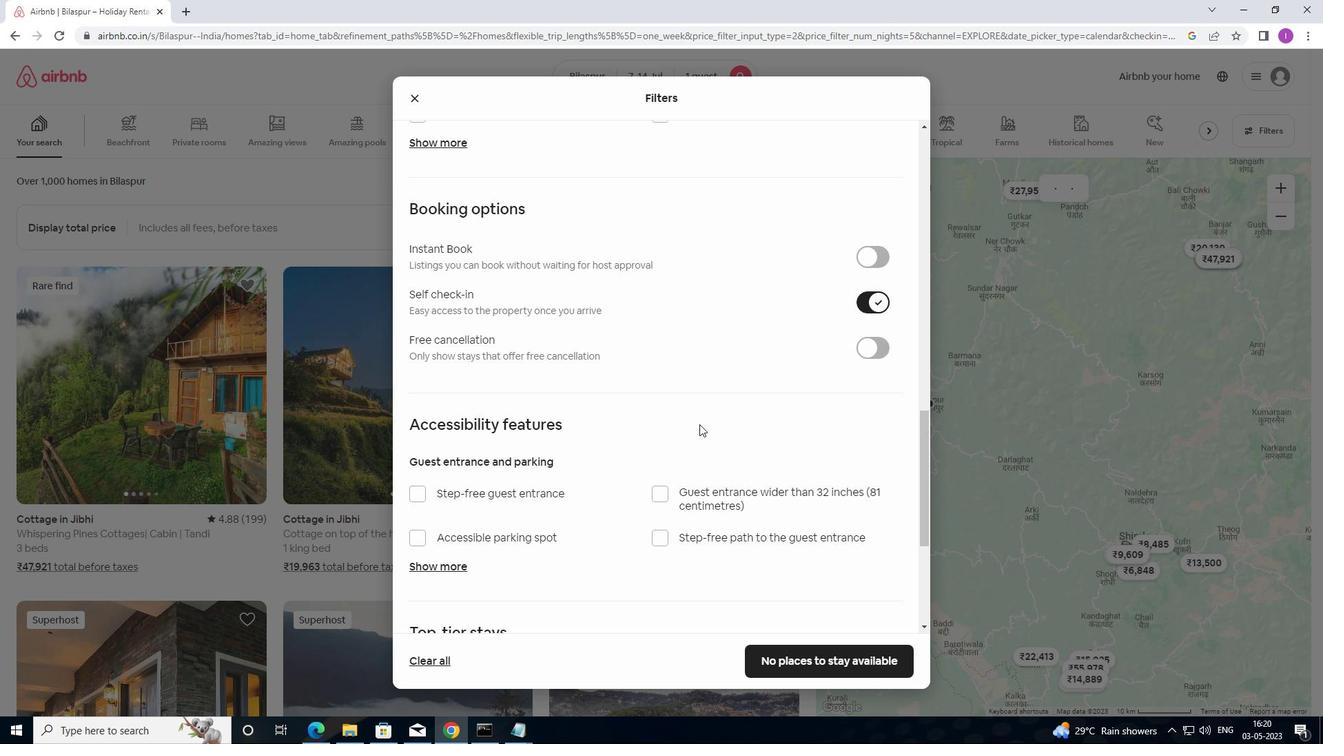 
Action: Mouse moved to (720, 415)
Screenshot: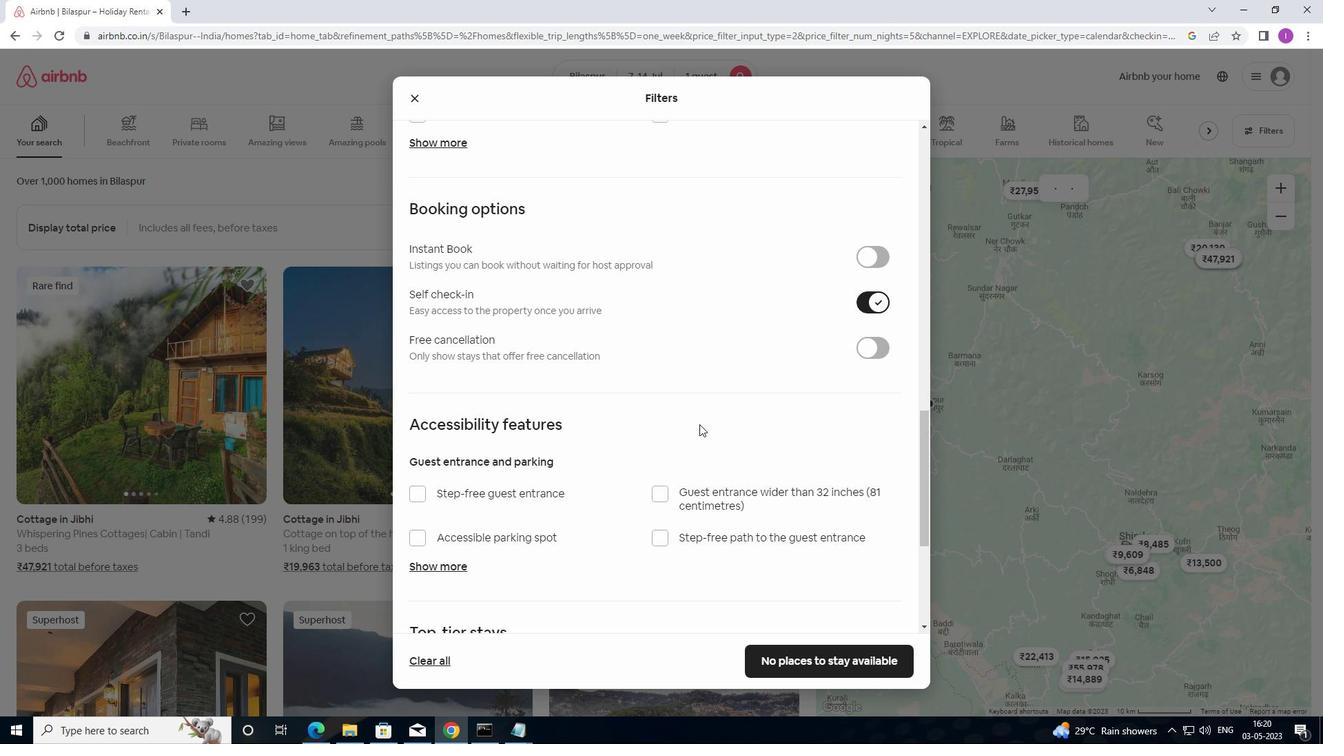 
Action: Mouse scrolled (720, 414) with delta (0, 0)
Screenshot: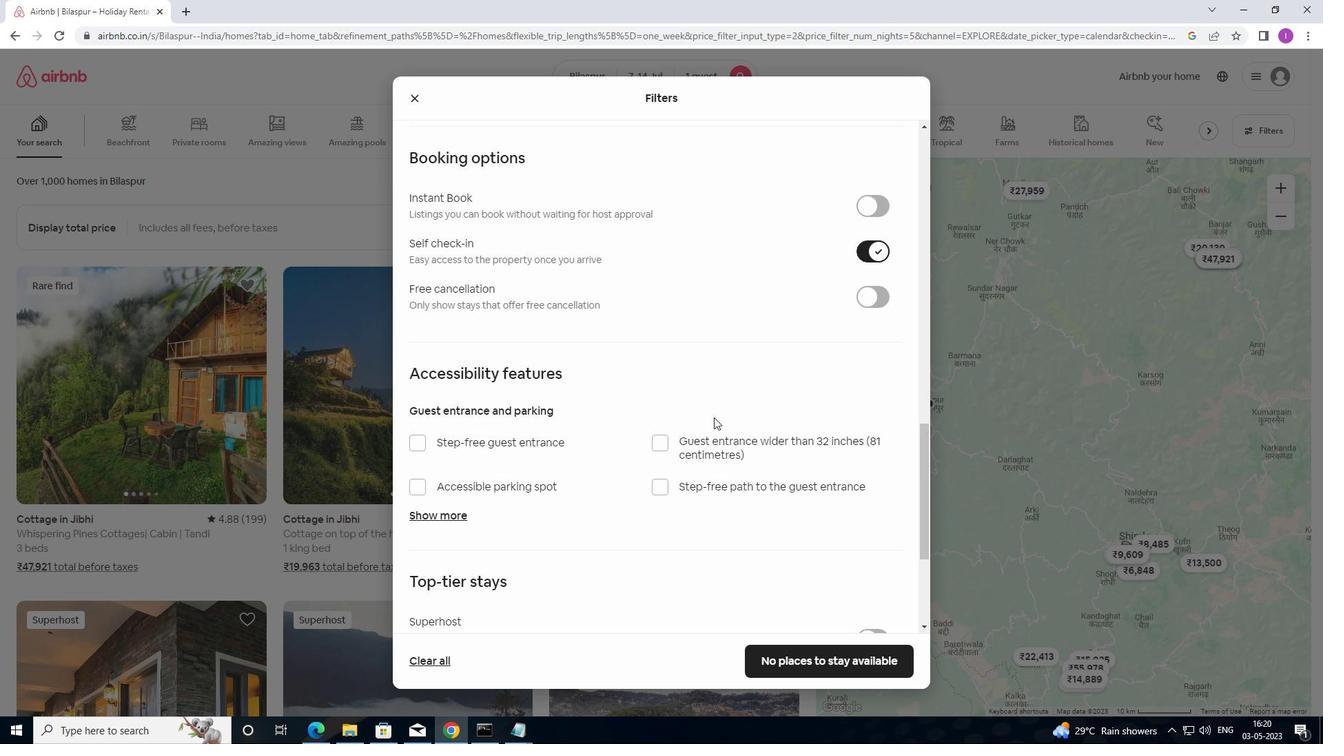 
Action: Mouse moved to (721, 415)
Screenshot: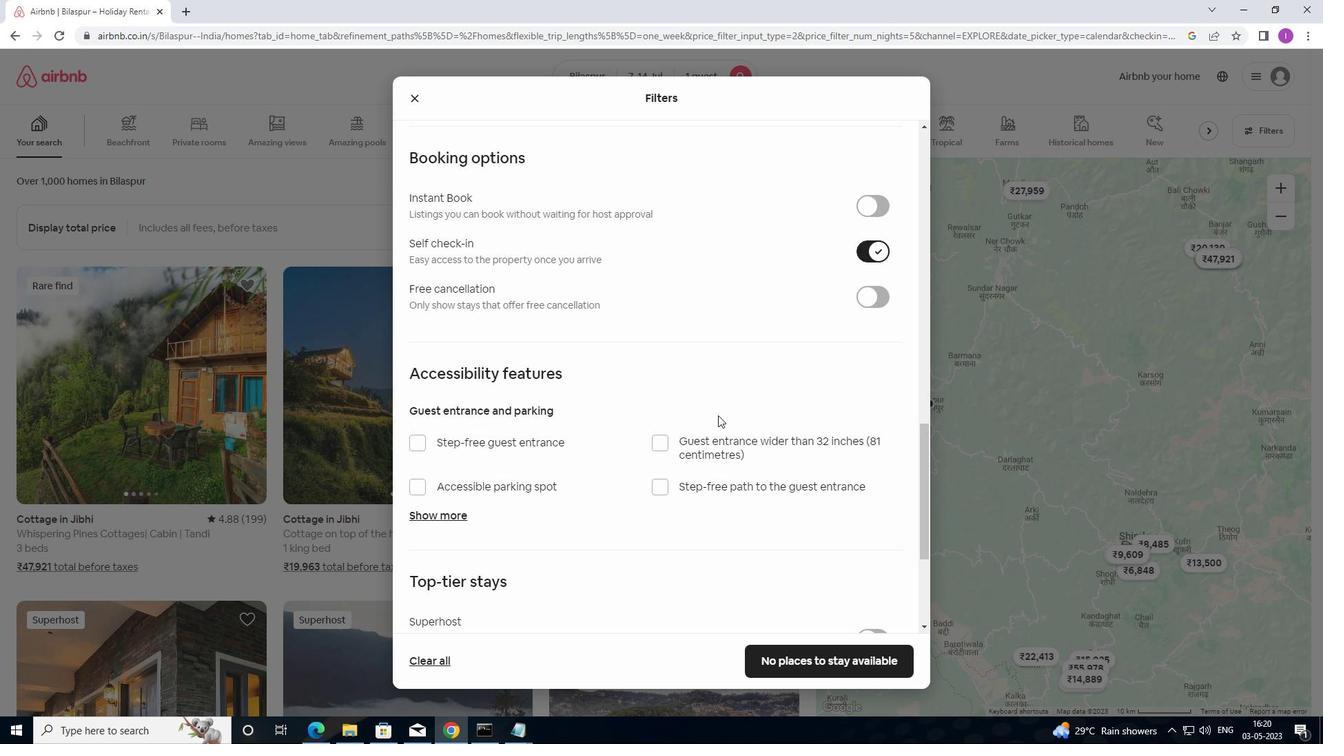 
Action: Mouse scrolled (721, 414) with delta (0, 0)
Screenshot: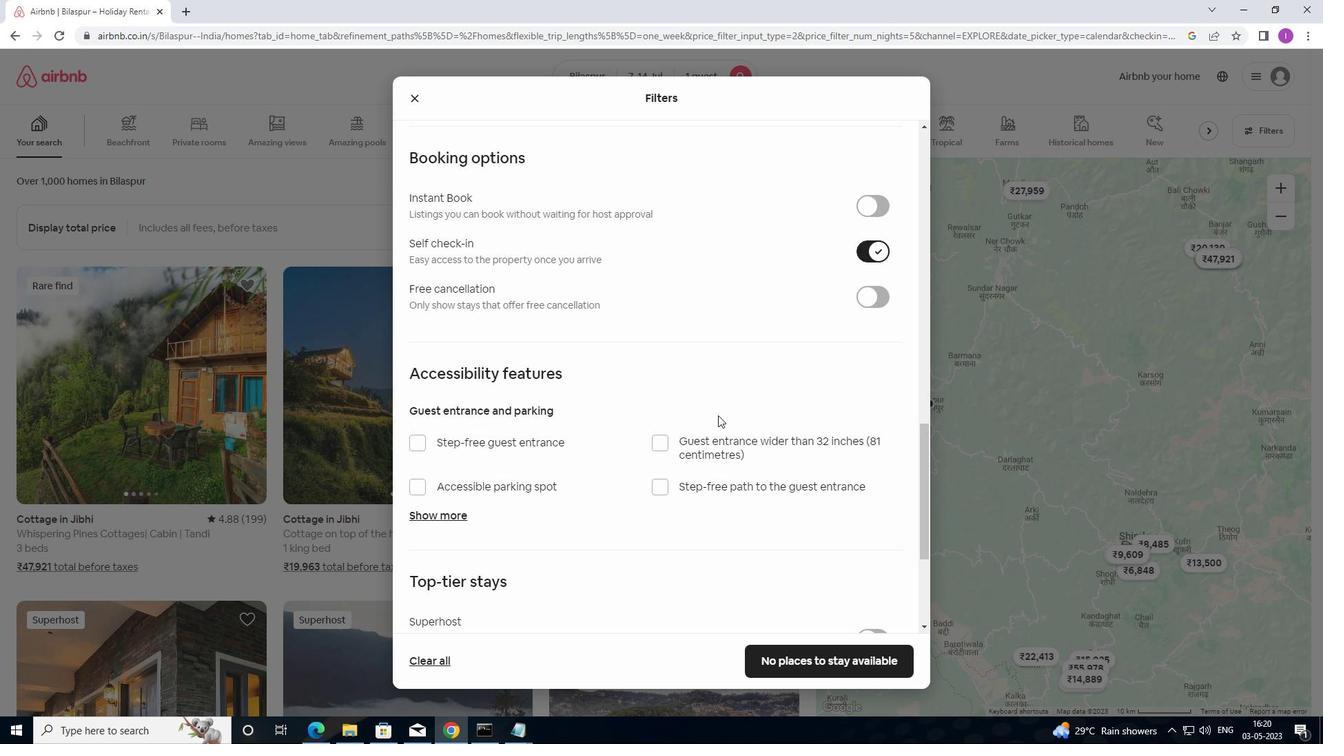 
Action: Mouse moved to (732, 418)
Screenshot: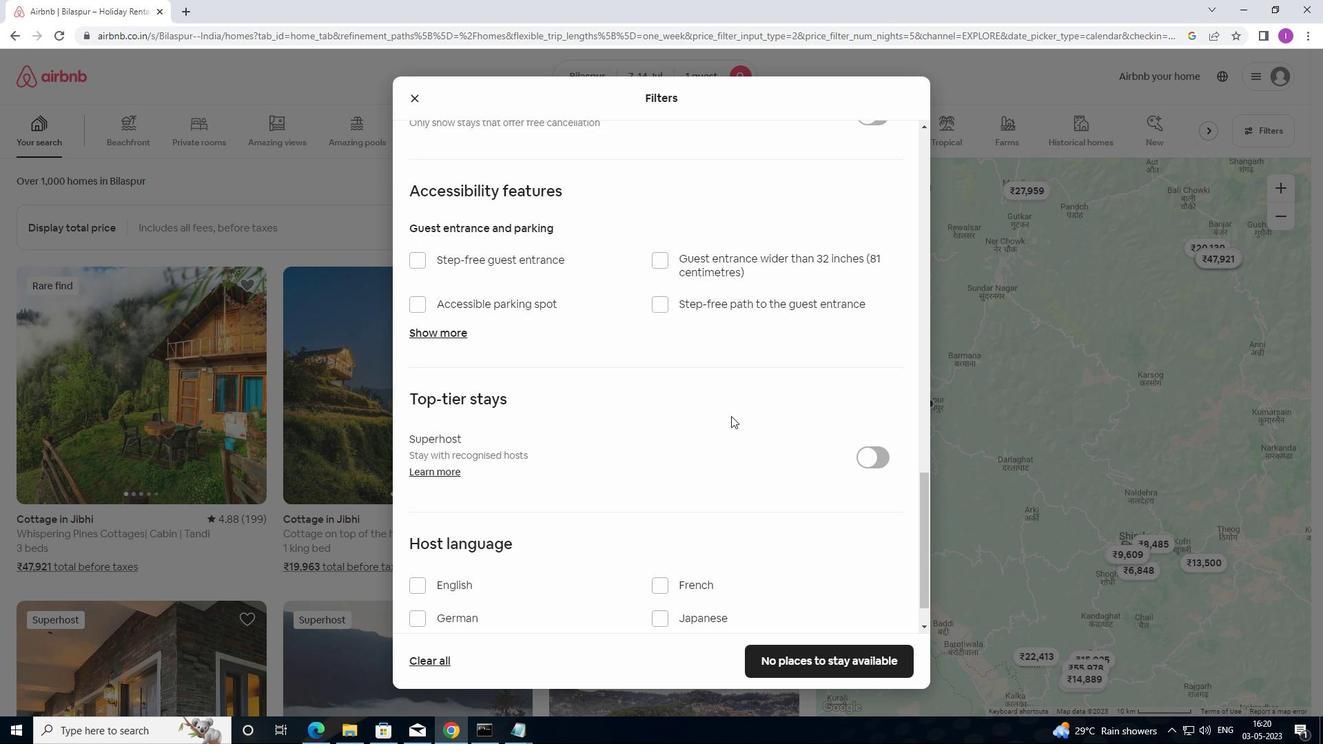 
Action: Mouse scrolled (732, 417) with delta (0, 0)
Screenshot: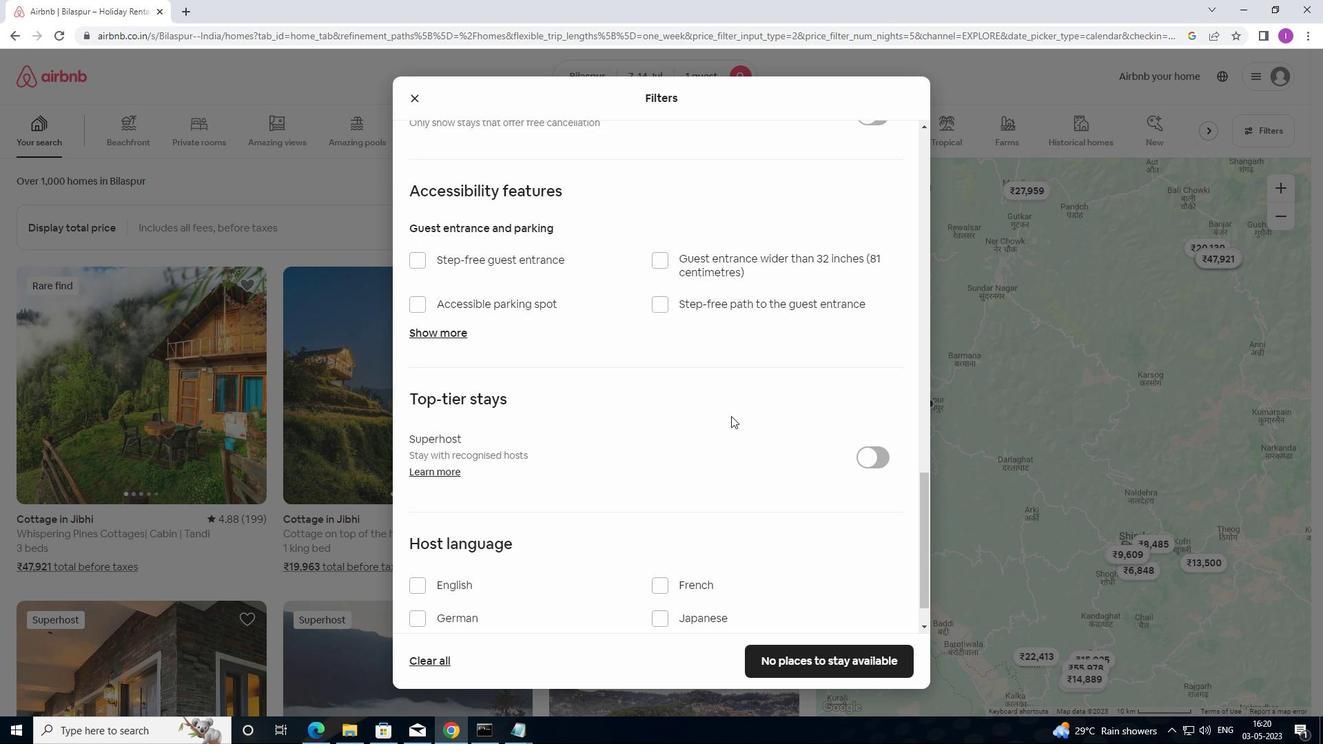 
Action: Mouse moved to (732, 424)
Screenshot: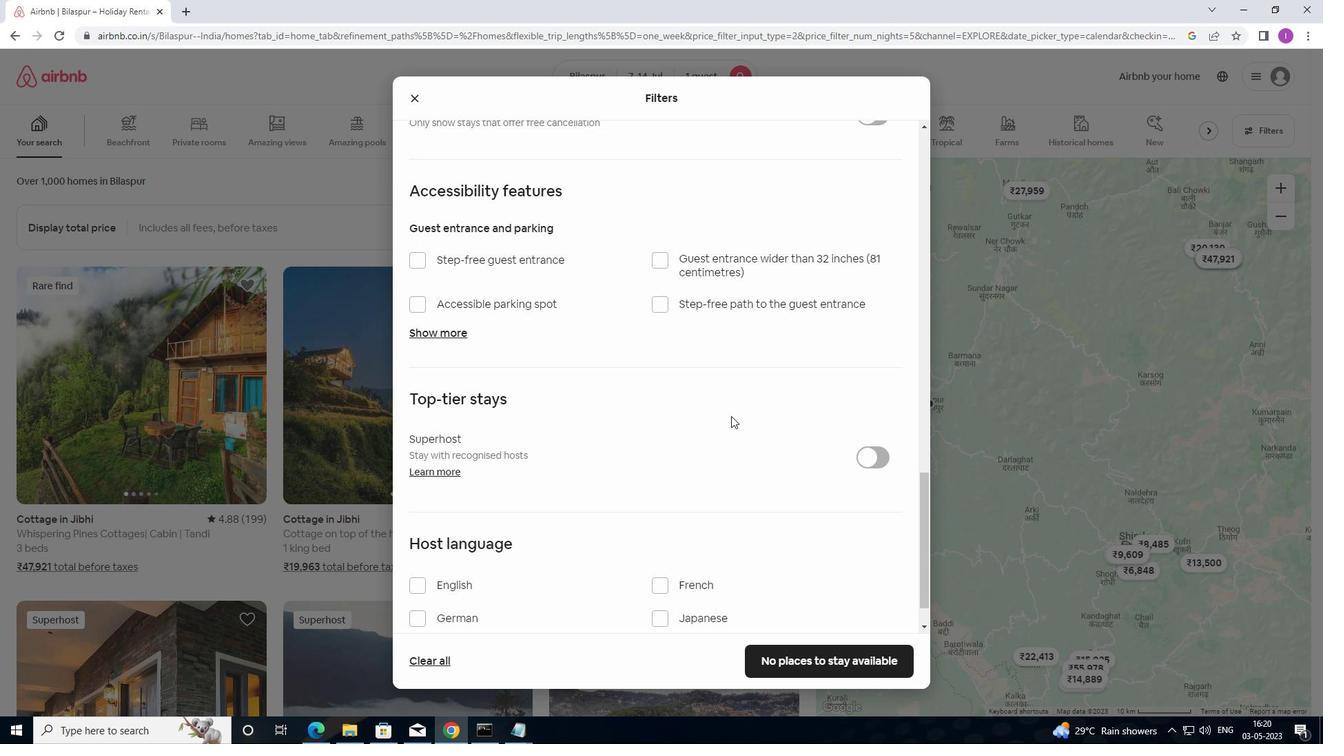 
Action: Mouse scrolled (732, 423) with delta (0, 0)
Screenshot: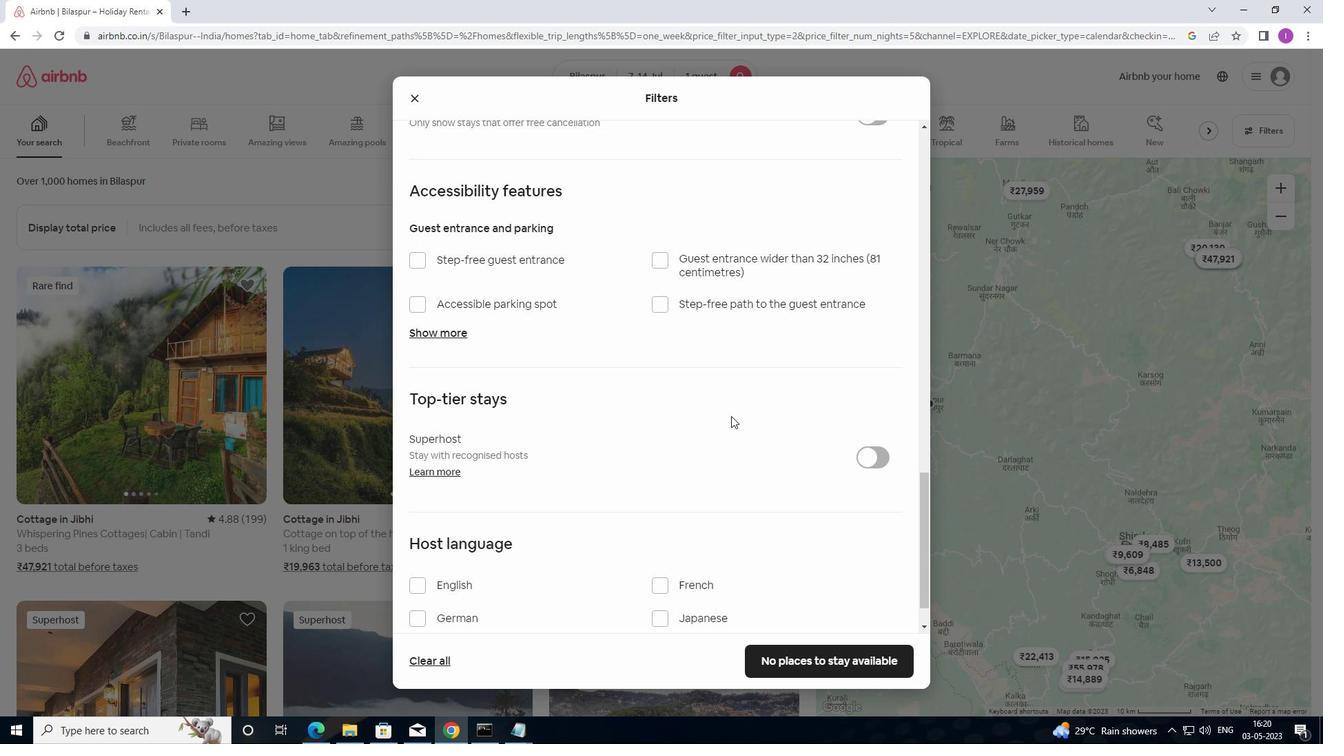 
Action: Mouse moved to (730, 430)
Screenshot: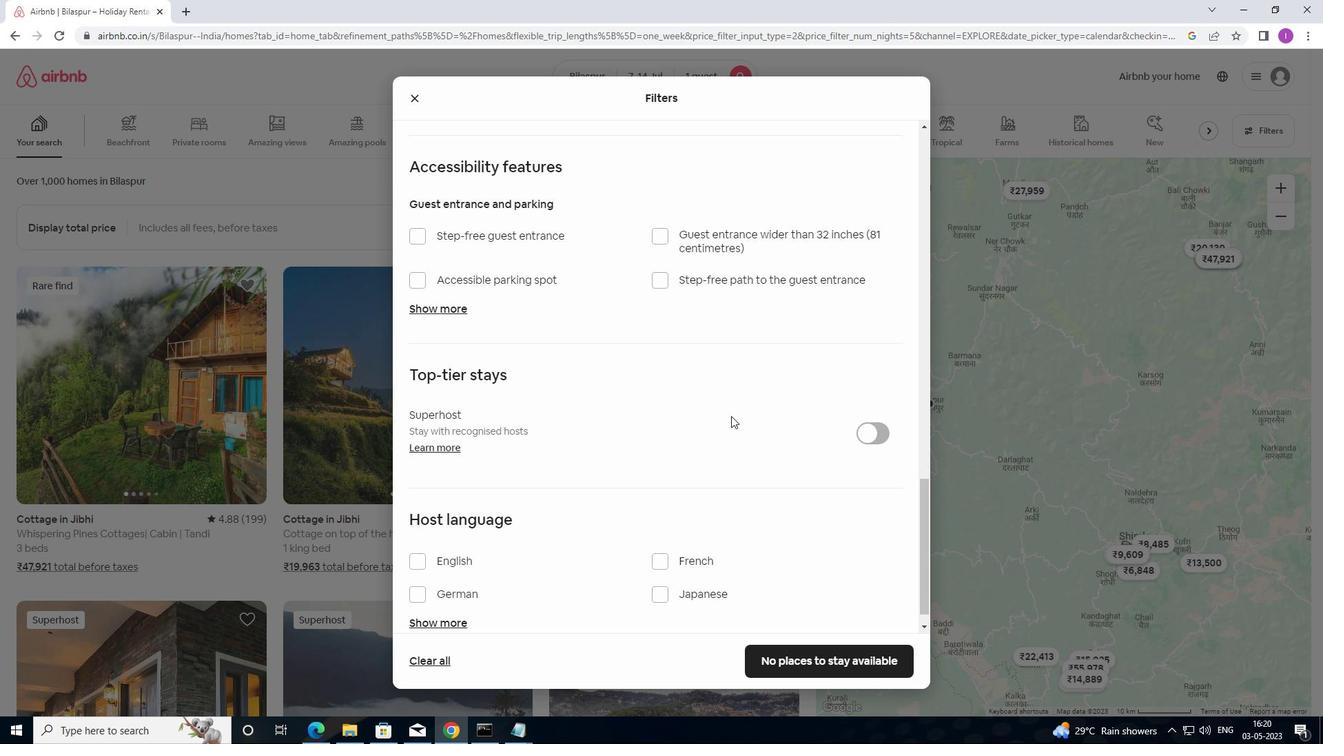 
Action: Mouse scrolled (730, 429) with delta (0, 0)
Screenshot: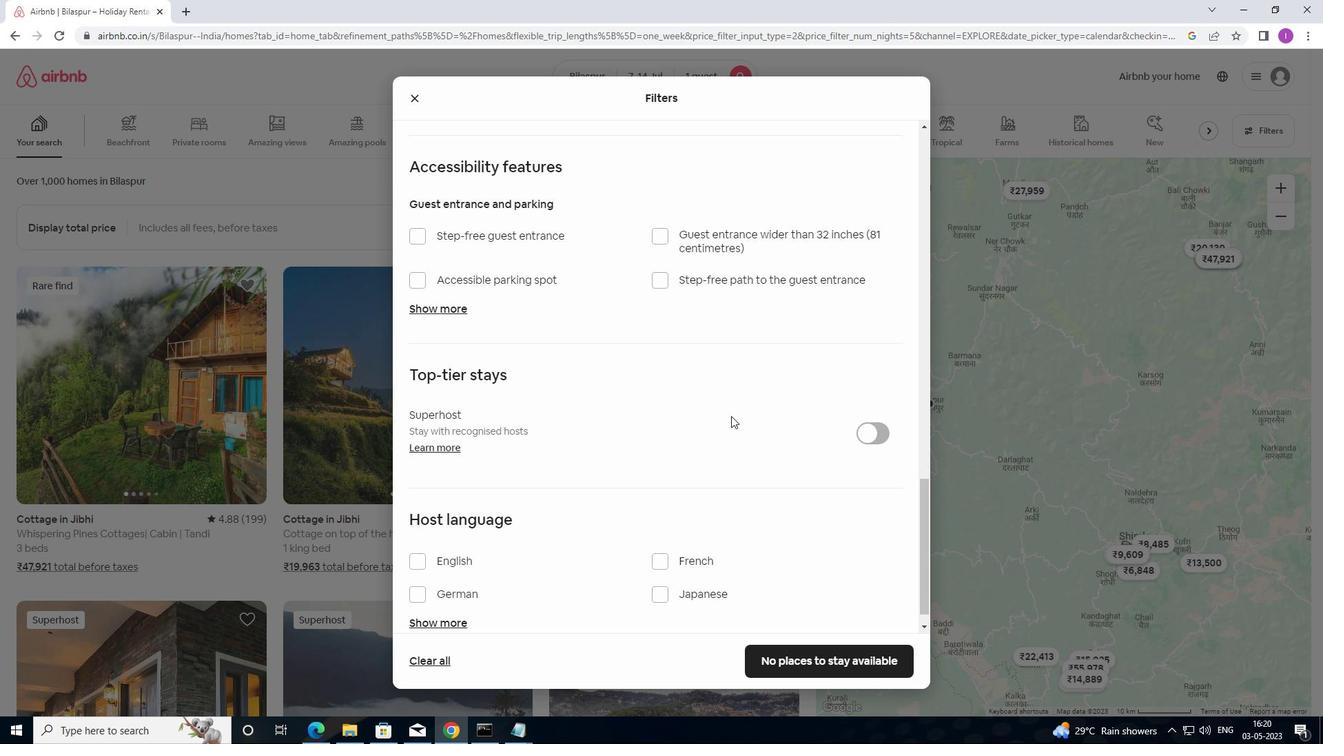 
Action: Mouse moved to (478, 592)
Screenshot: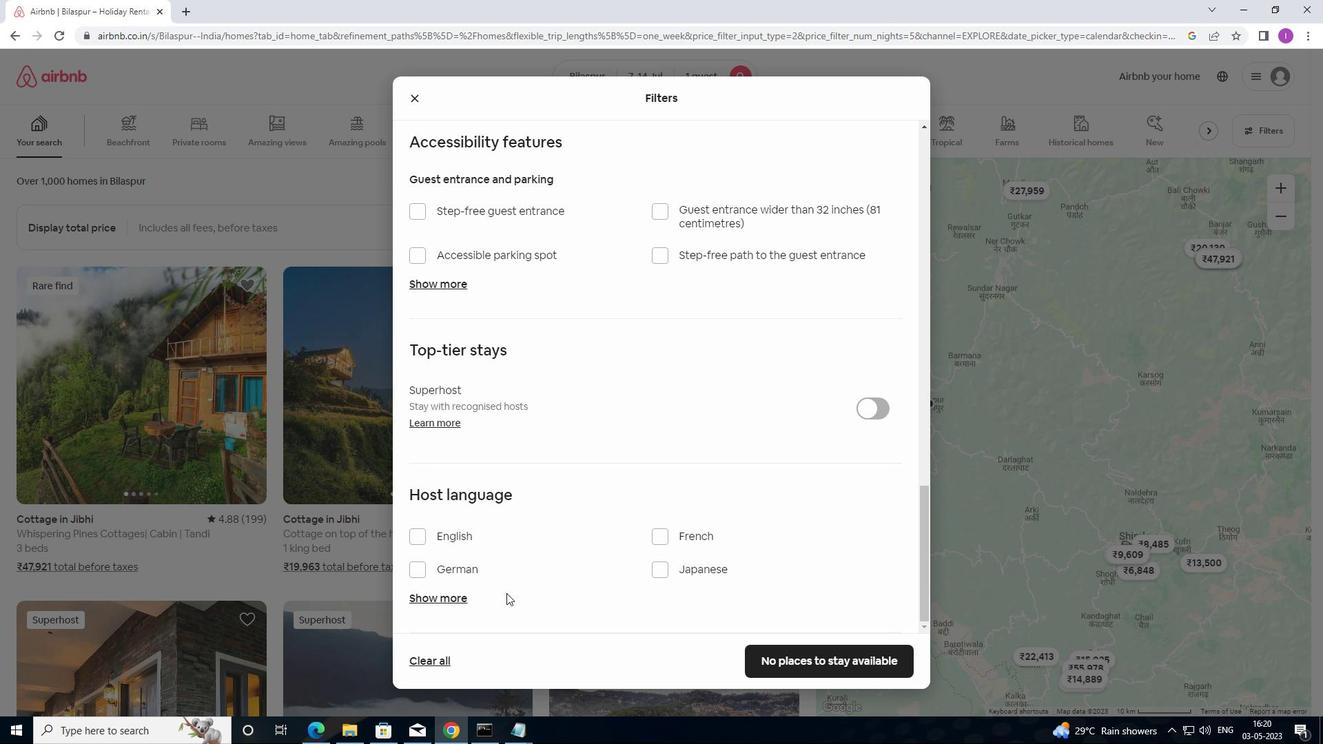 
Action: Mouse scrolled (478, 591) with delta (0, 0)
Screenshot: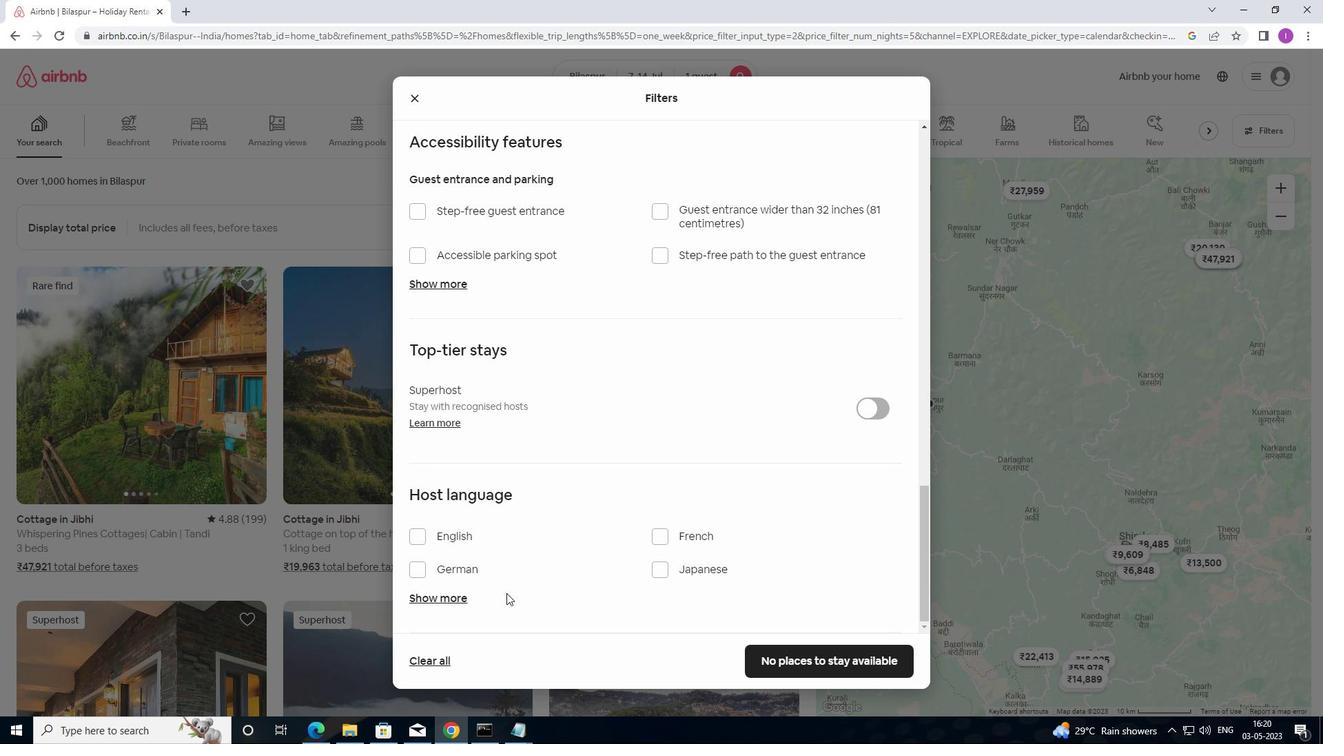 
Action: Mouse moved to (478, 591)
Screenshot: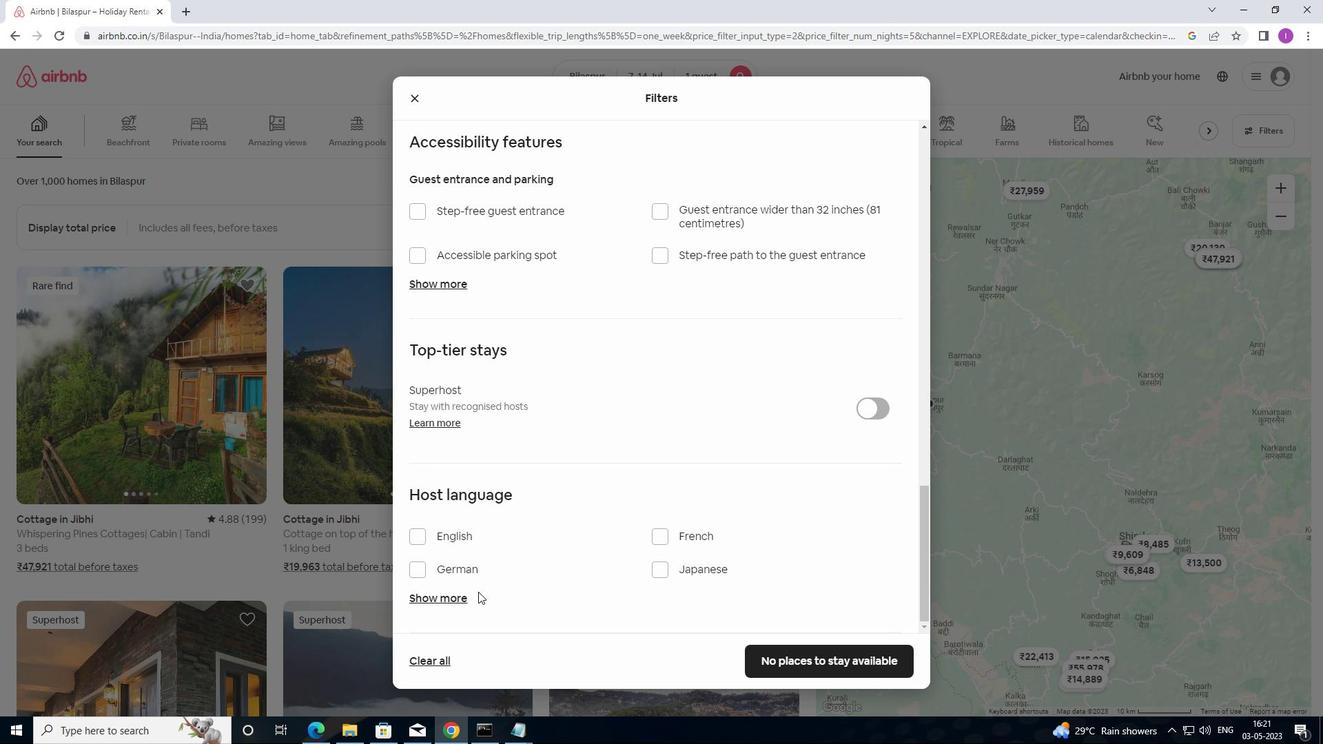 
Action: Mouse scrolled (478, 590) with delta (0, 0)
Screenshot: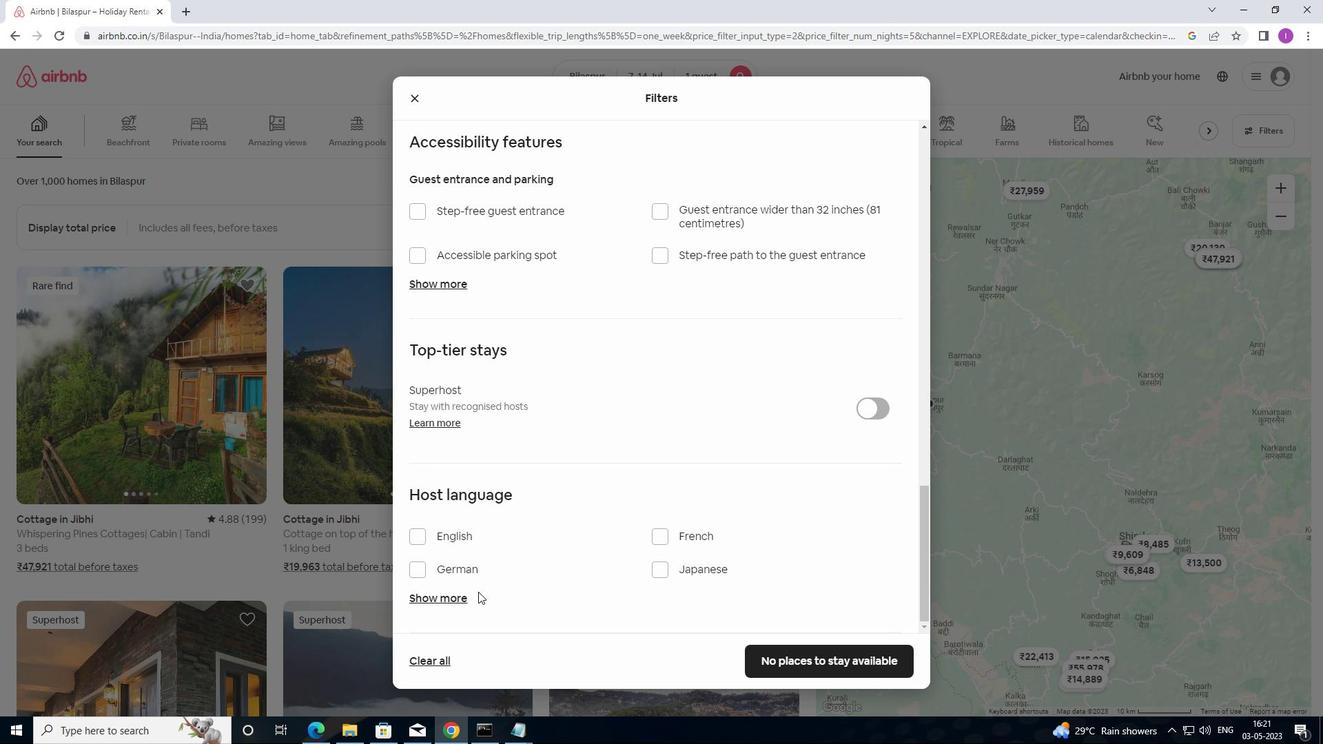 
Action: Mouse scrolled (478, 590) with delta (0, 0)
Screenshot: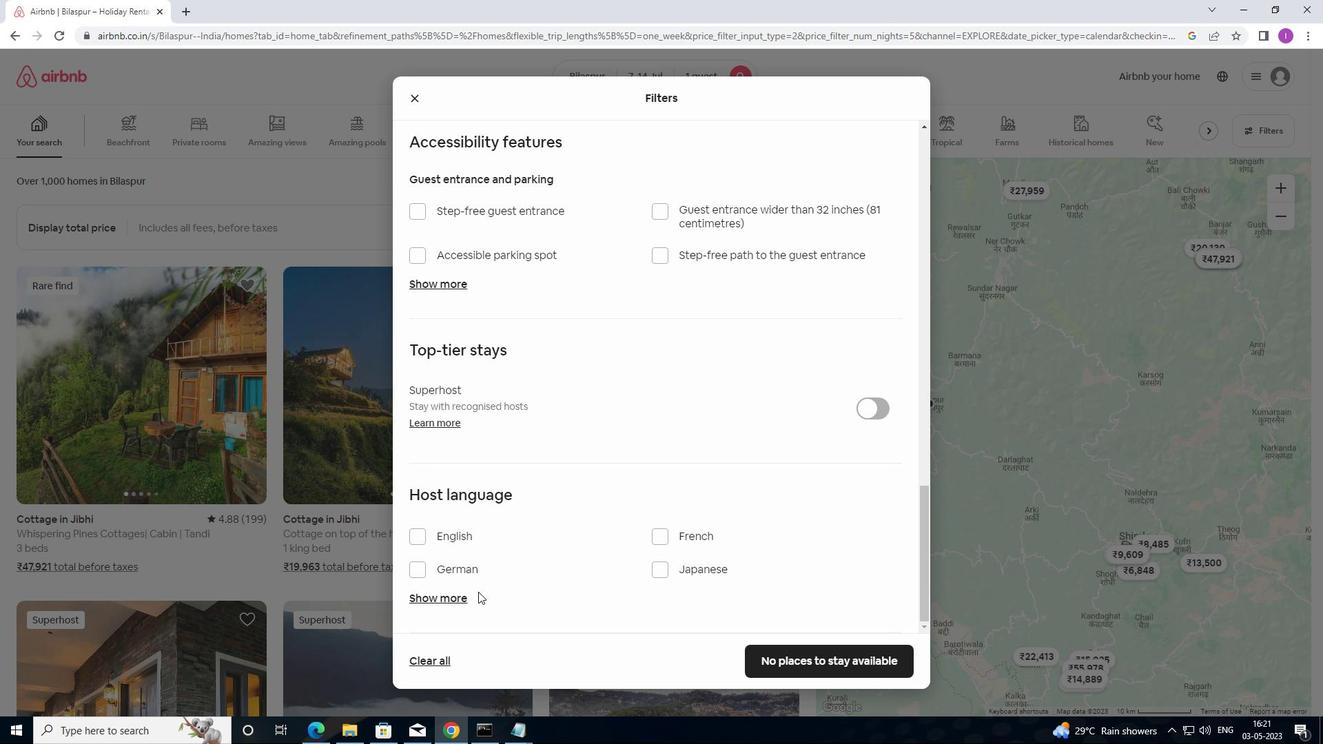 
Action: Mouse moved to (418, 540)
Screenshot: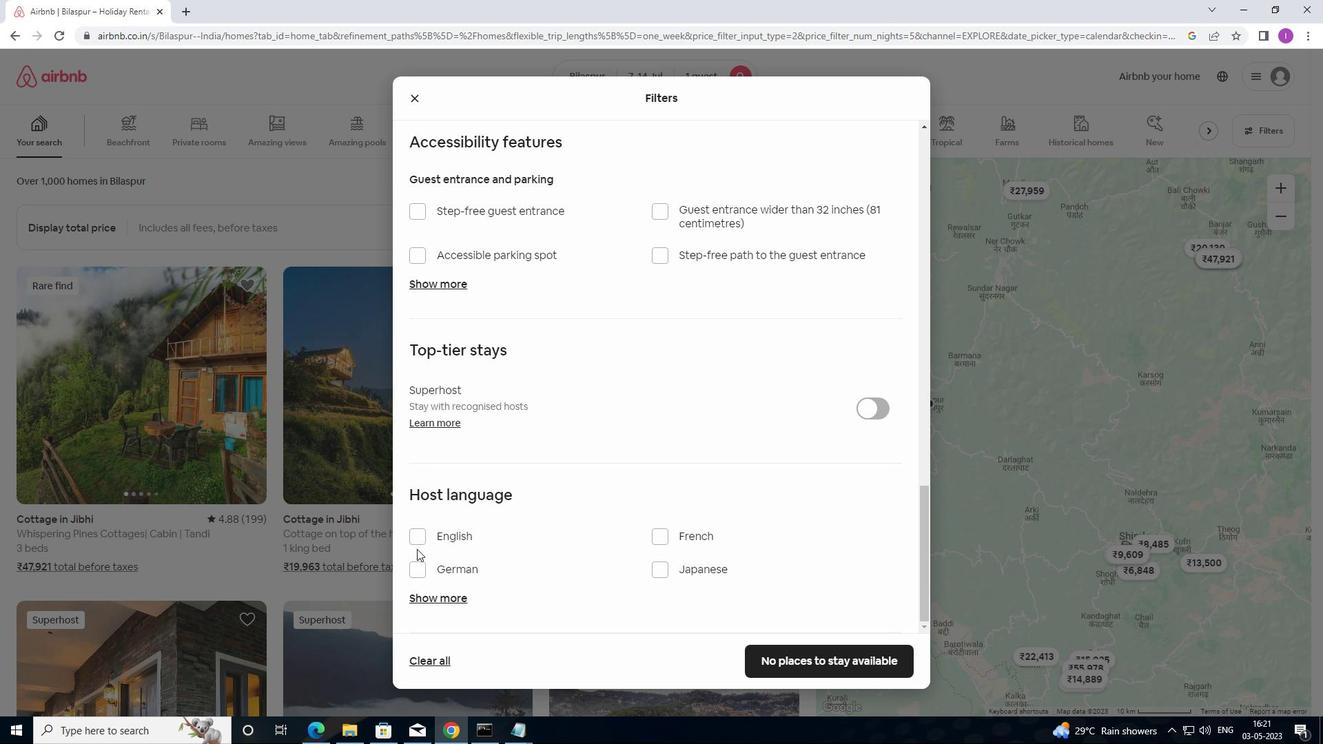 
Action: Mouse pressed left at (418, 540)
Screenshot: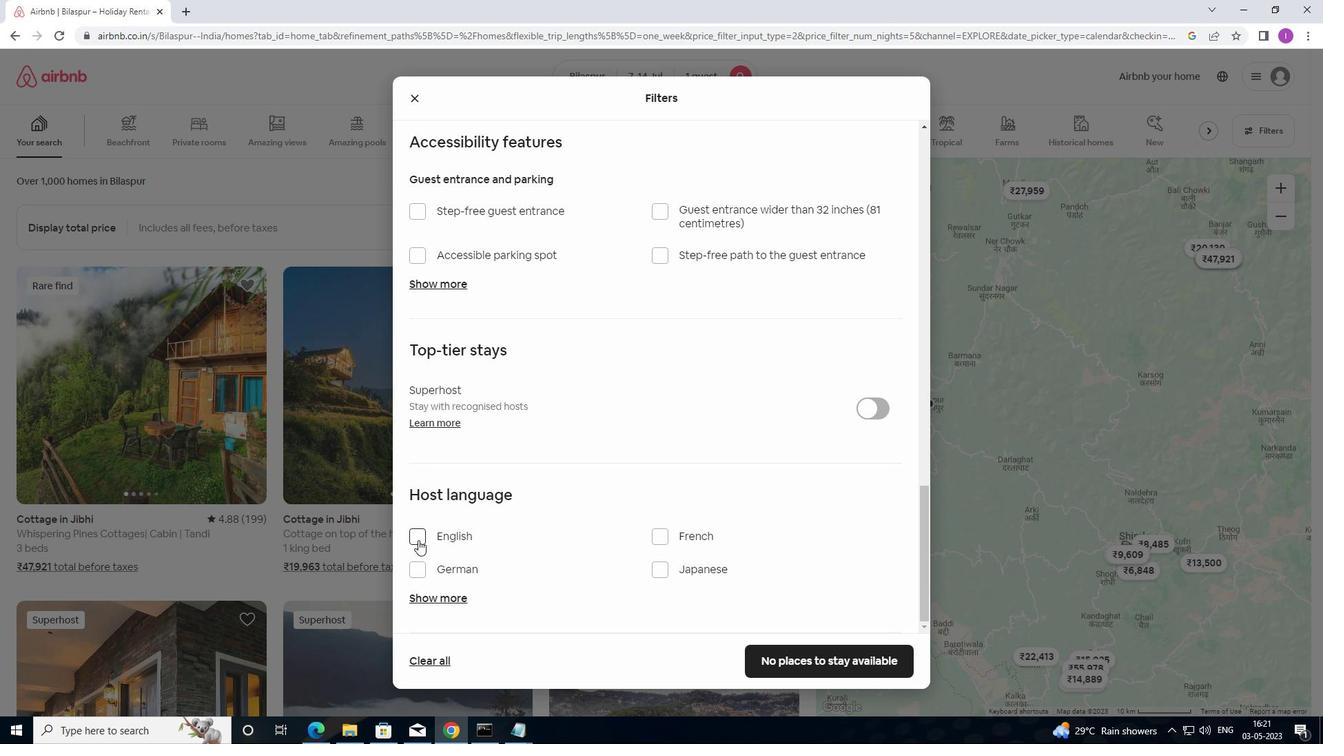 
Action: Mouse moved to (800, 479)
Screenshot: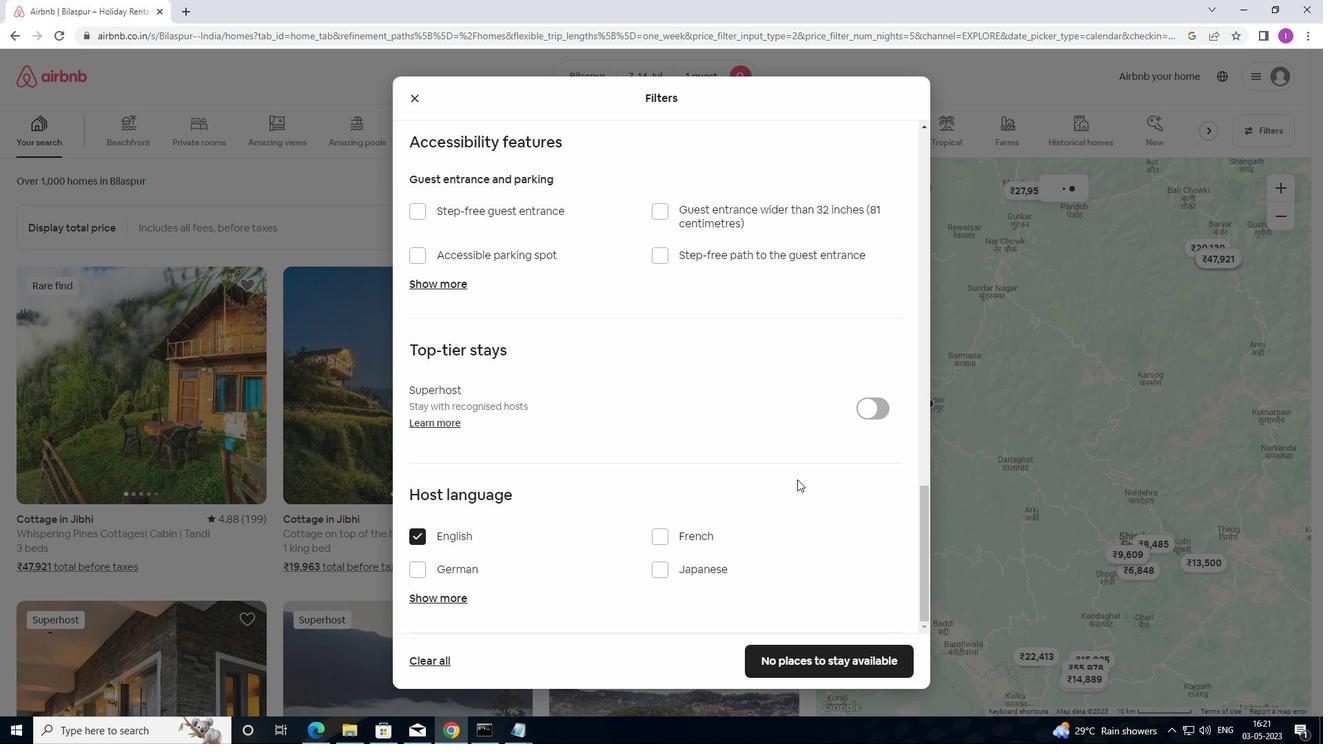 
Action: Mouse scrolled (800, 479) with delta (0, 0)
Screenshot: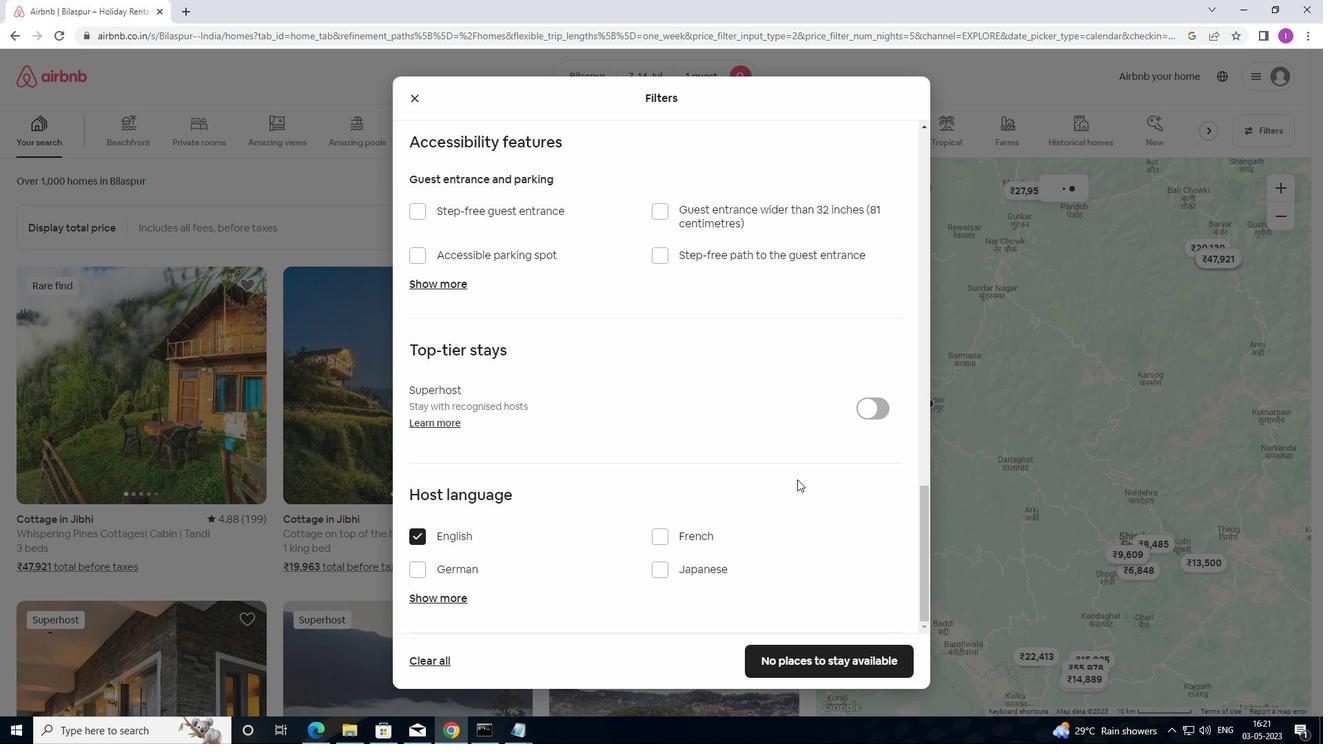 
Action: Mouse moved to (816, 488)
Screenshot: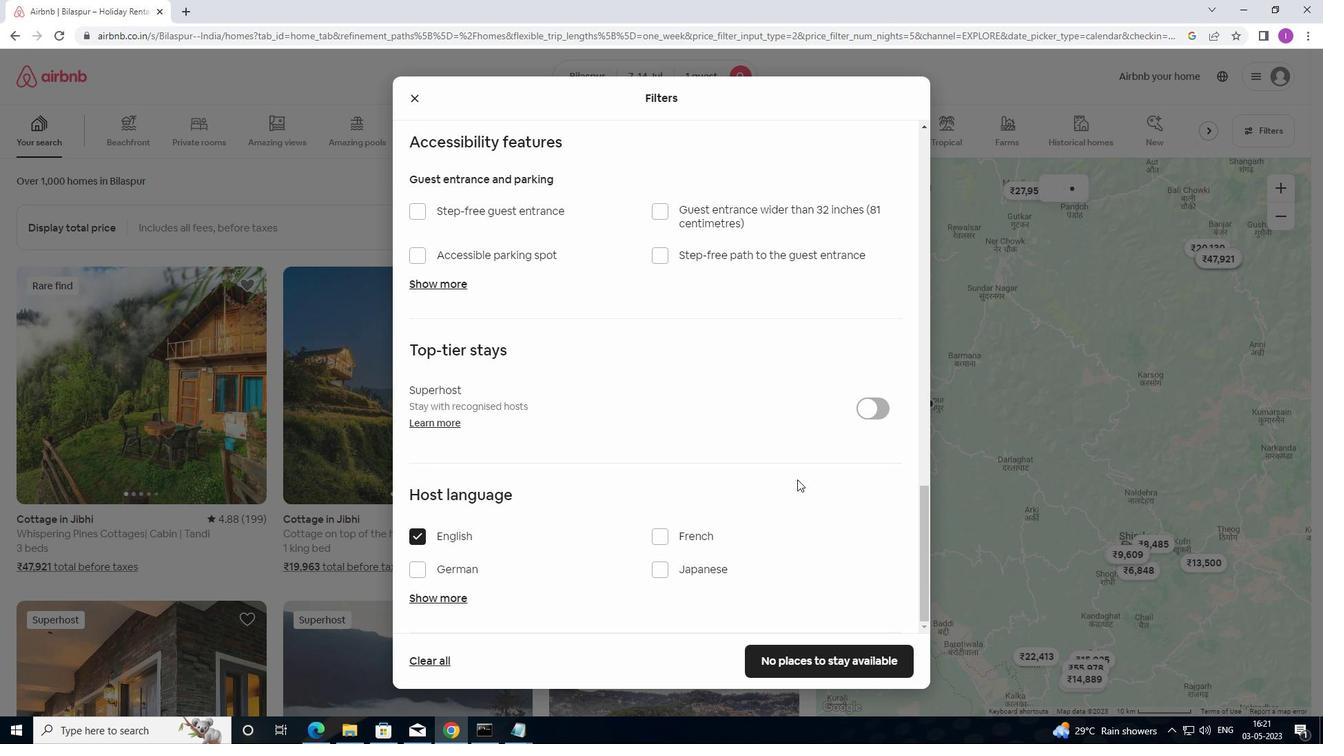 
Action: Mouse scrolled (816, 488) with delta (0, 0)
Screenshot: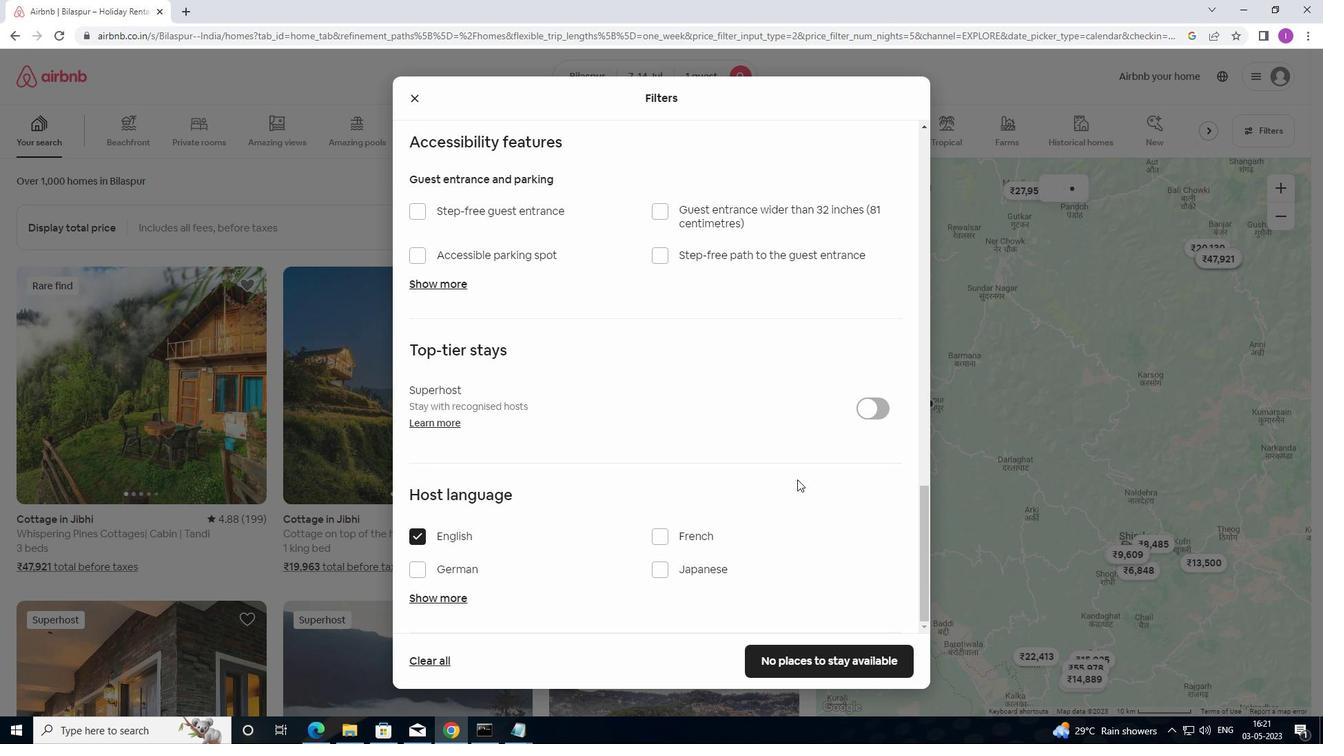 
Action: Mouse moved to (834, 497)
Screenshot: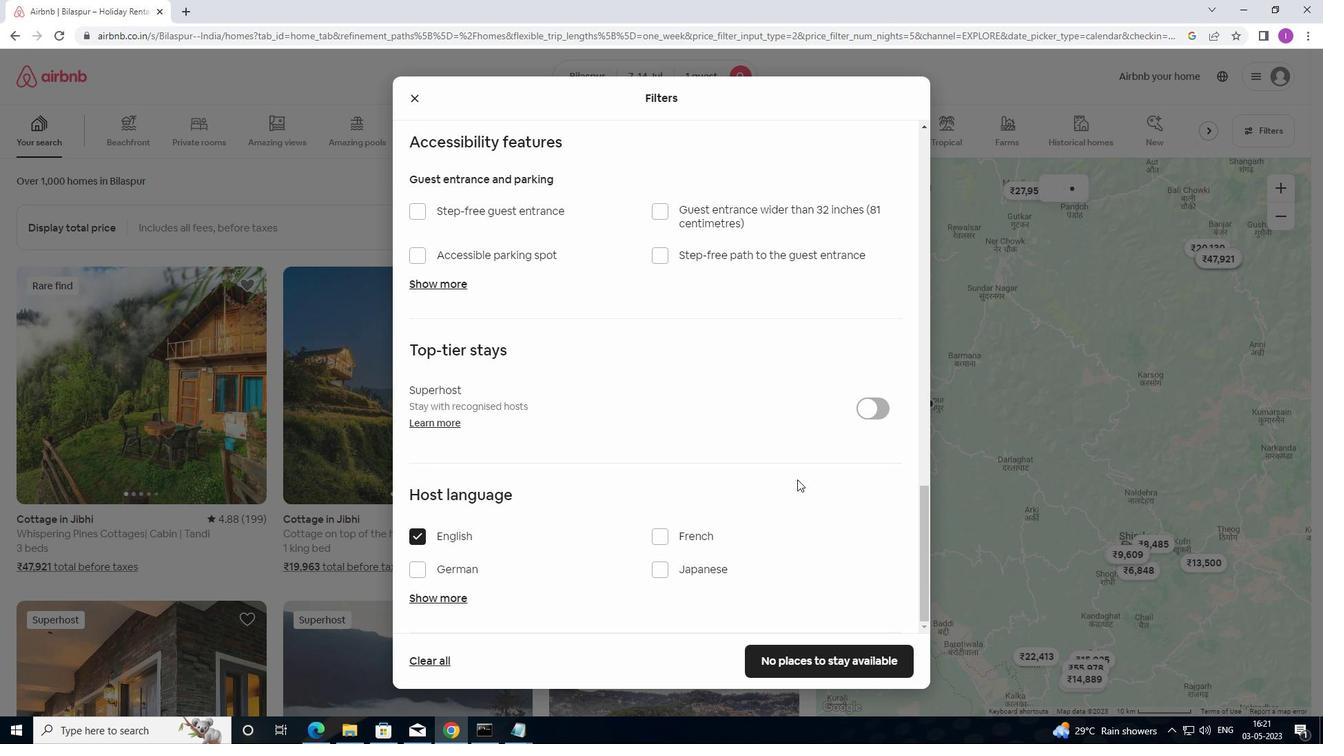
Action: Mouse scrolled (834, 497) with delta (0, 0)
Screenshot: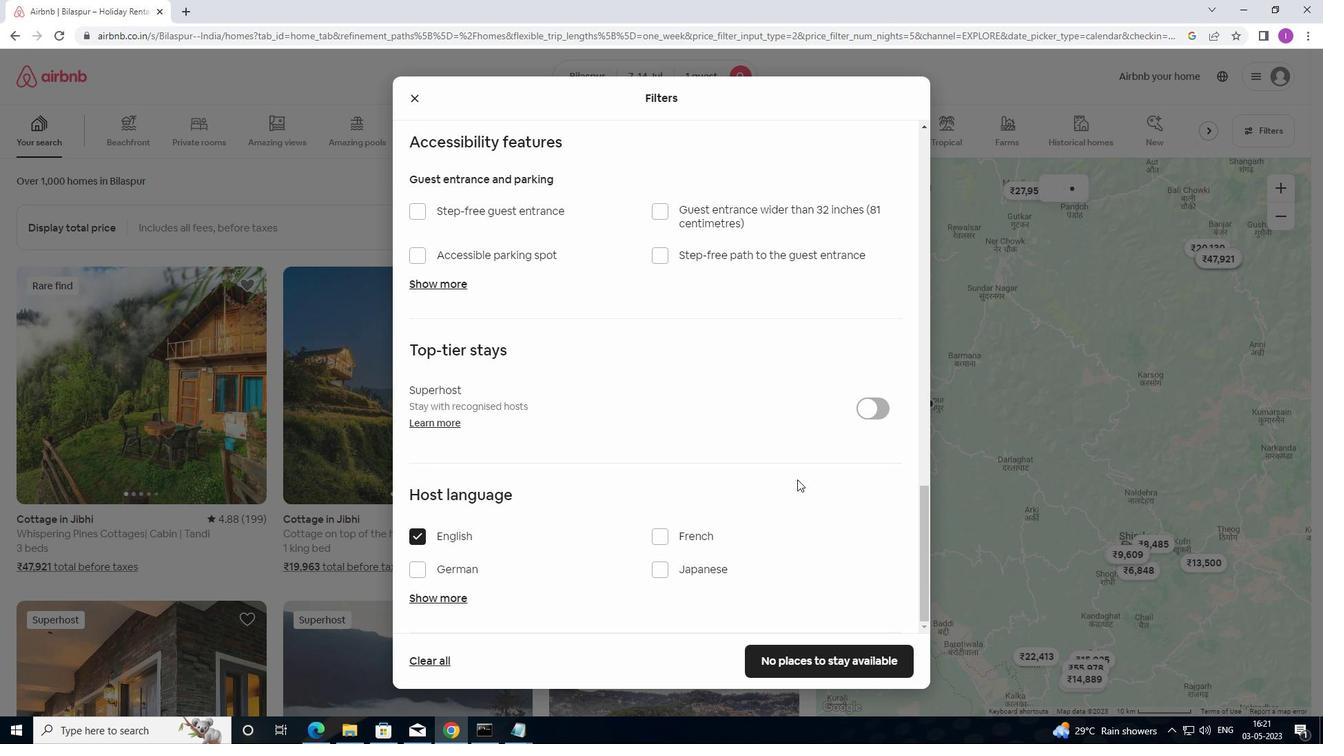 
Action: Mouse moved to (845, 659)
Screenshot: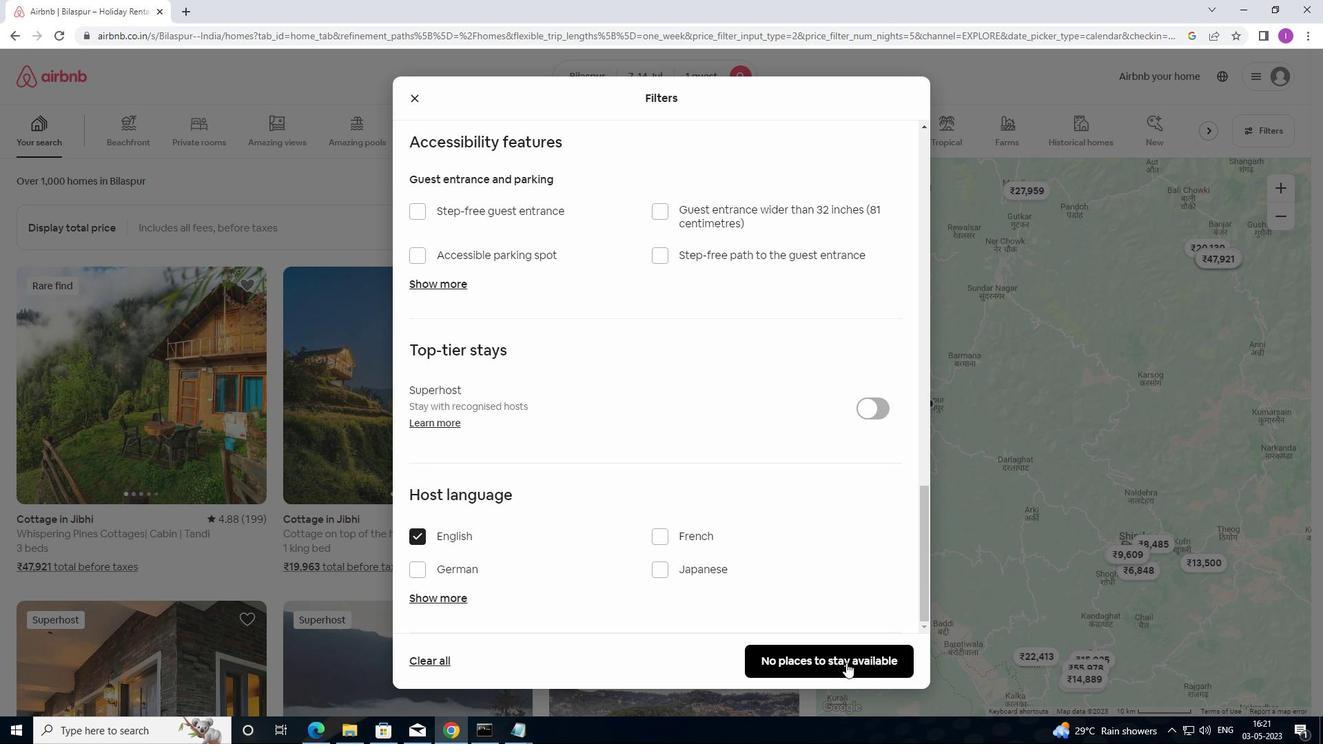 
Action: Mouse pressed left at (845, 659)
Screenshot: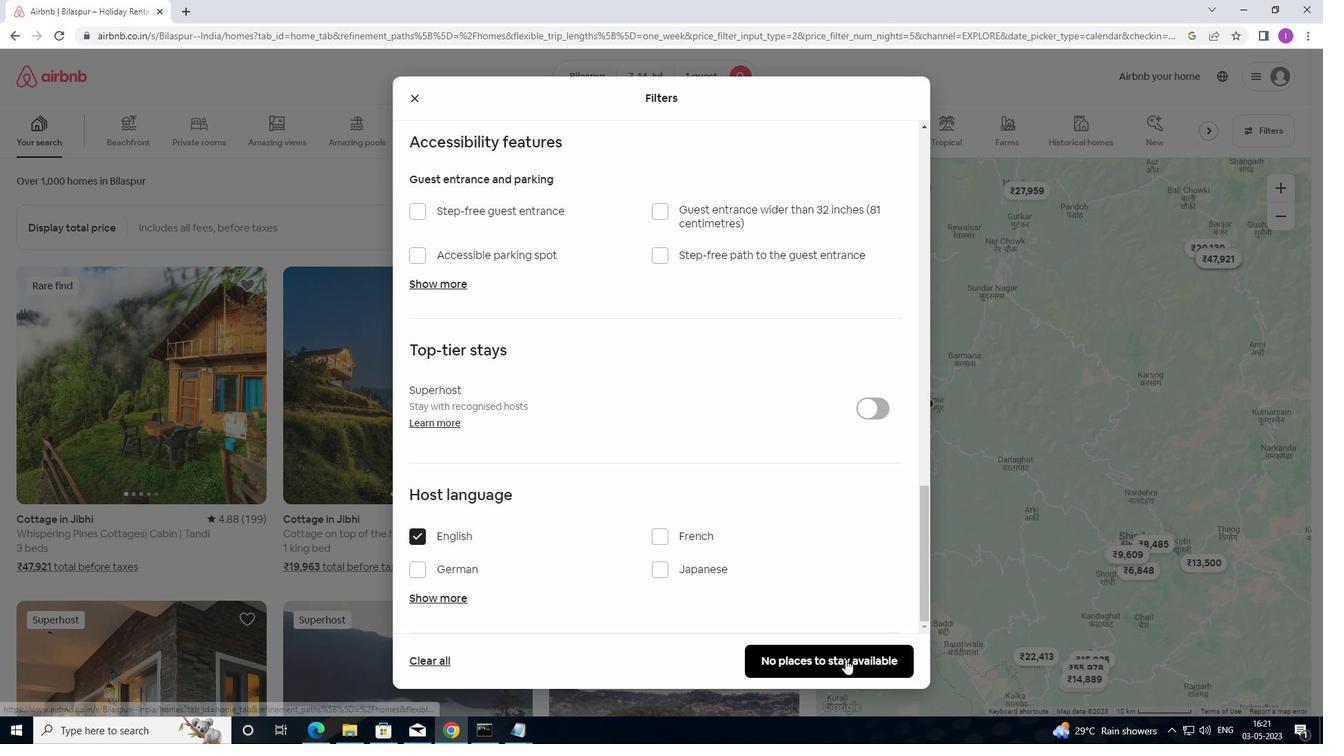 
Action: Mouse moved to (852, 650)
Screenshot: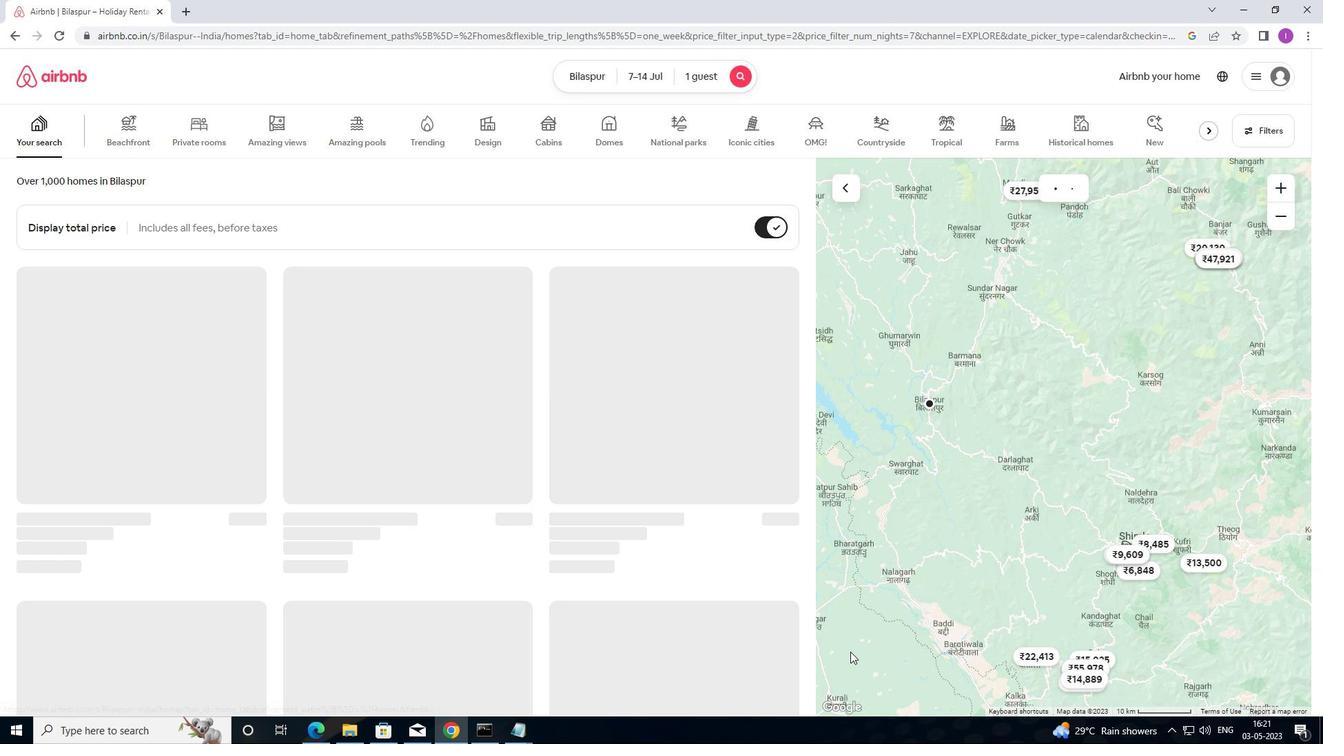 
